 Task: Create a due date automation trigger when advanced on, on the tuesday after a card is due add fields without custom field "Resume" set to a number lower or equal to 1 and lower or equal to 10 at 11:00 AM.
Action: Mouse moved to (1106, 337)
Screenshot: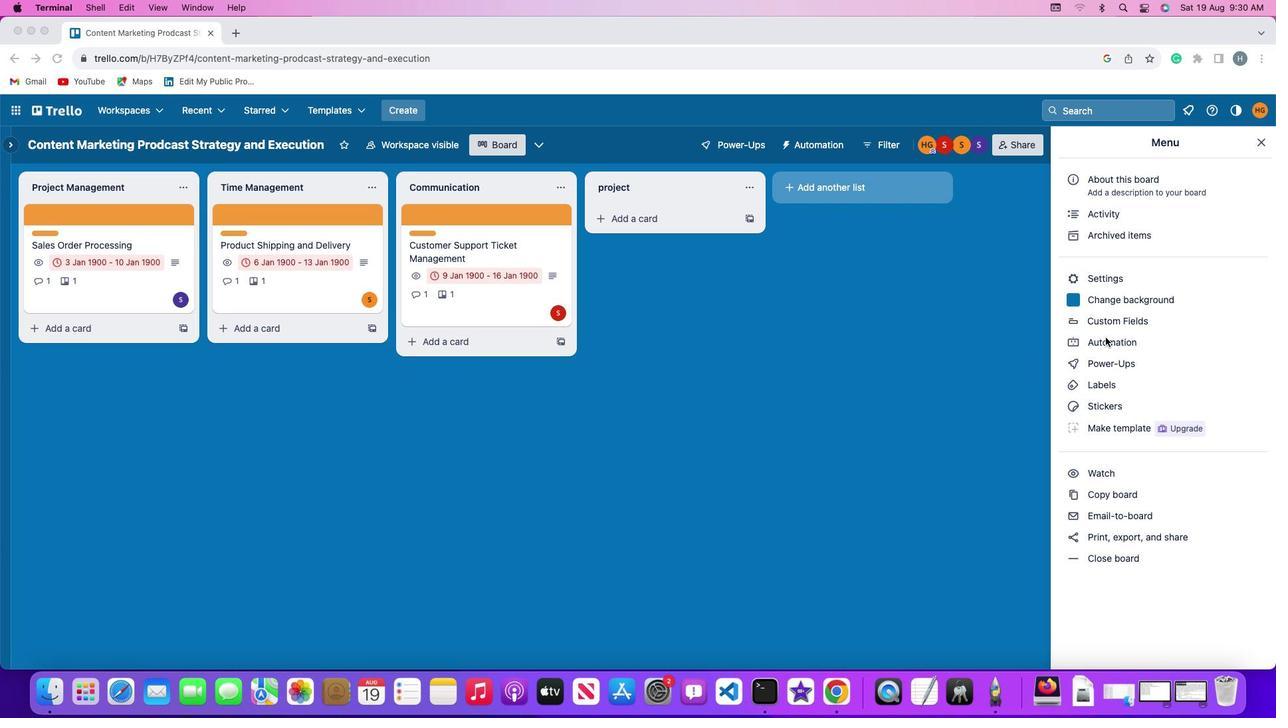 
Action: Mouse pressed left at (1106, 337)
Screenshot: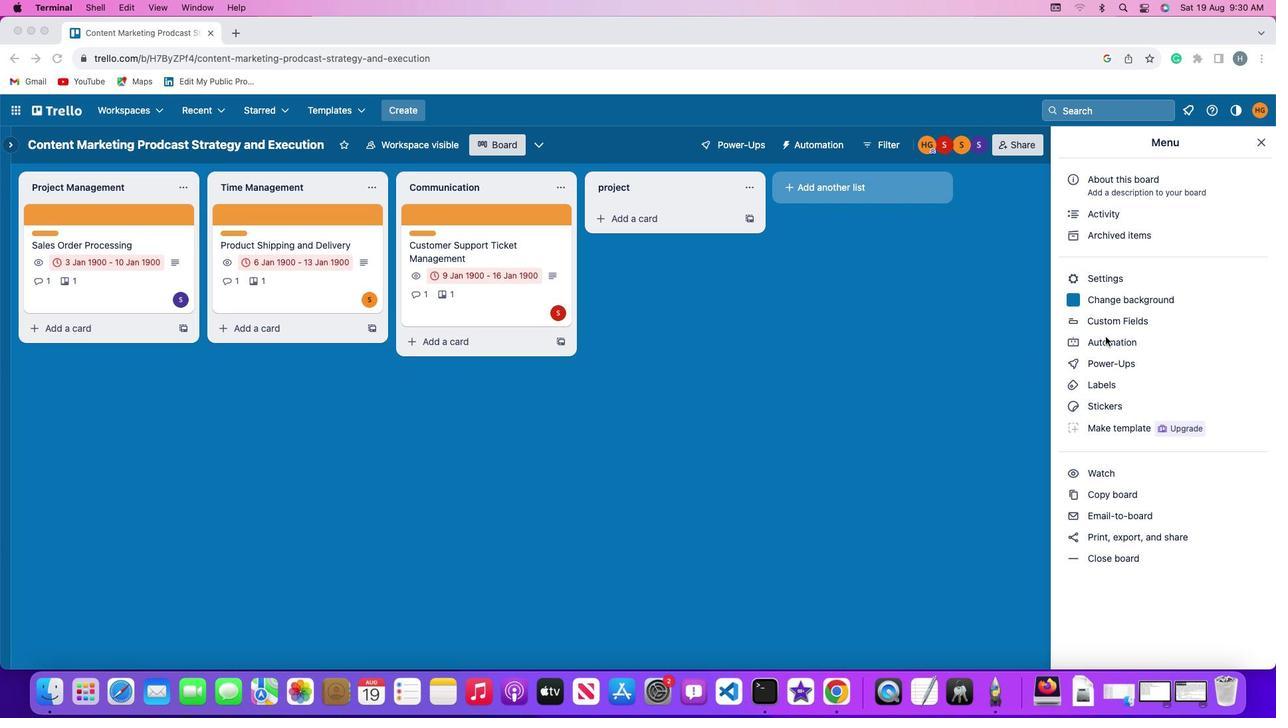 
Action: Mouse moved to (1106, 337)
Screenshot: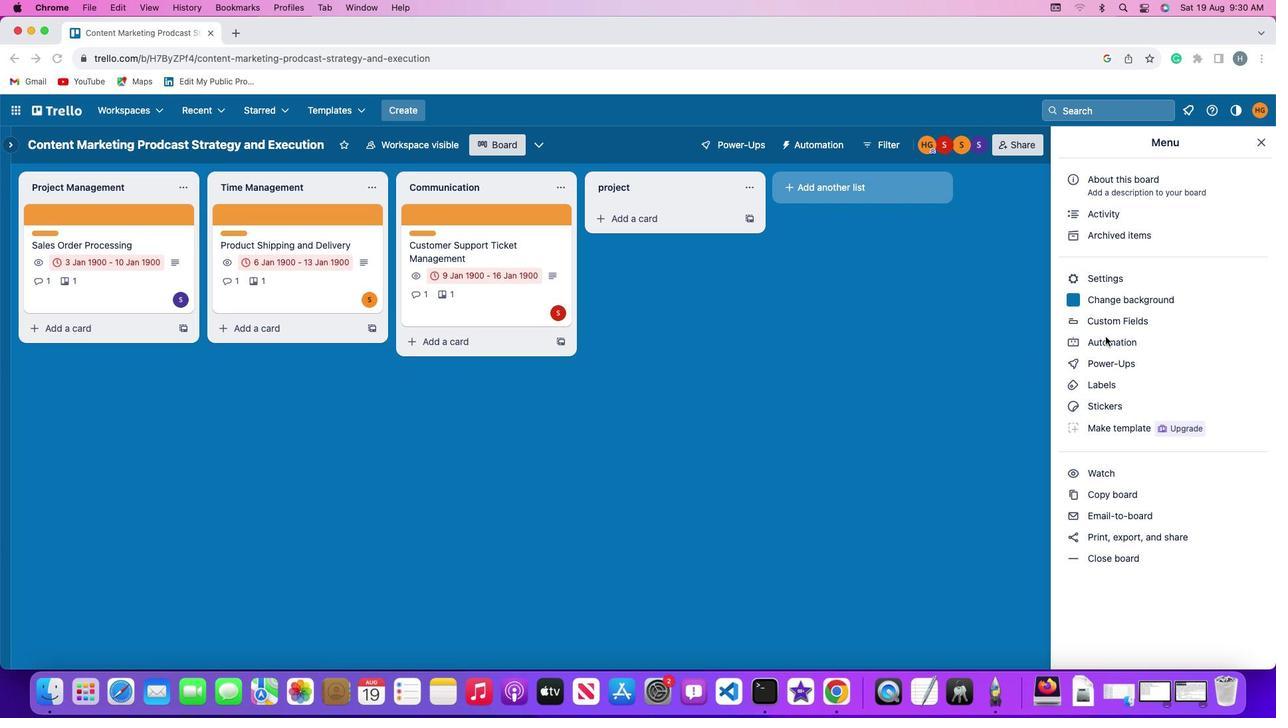 
Action: Mouse pressed left at (1106, 337)
Screenshot: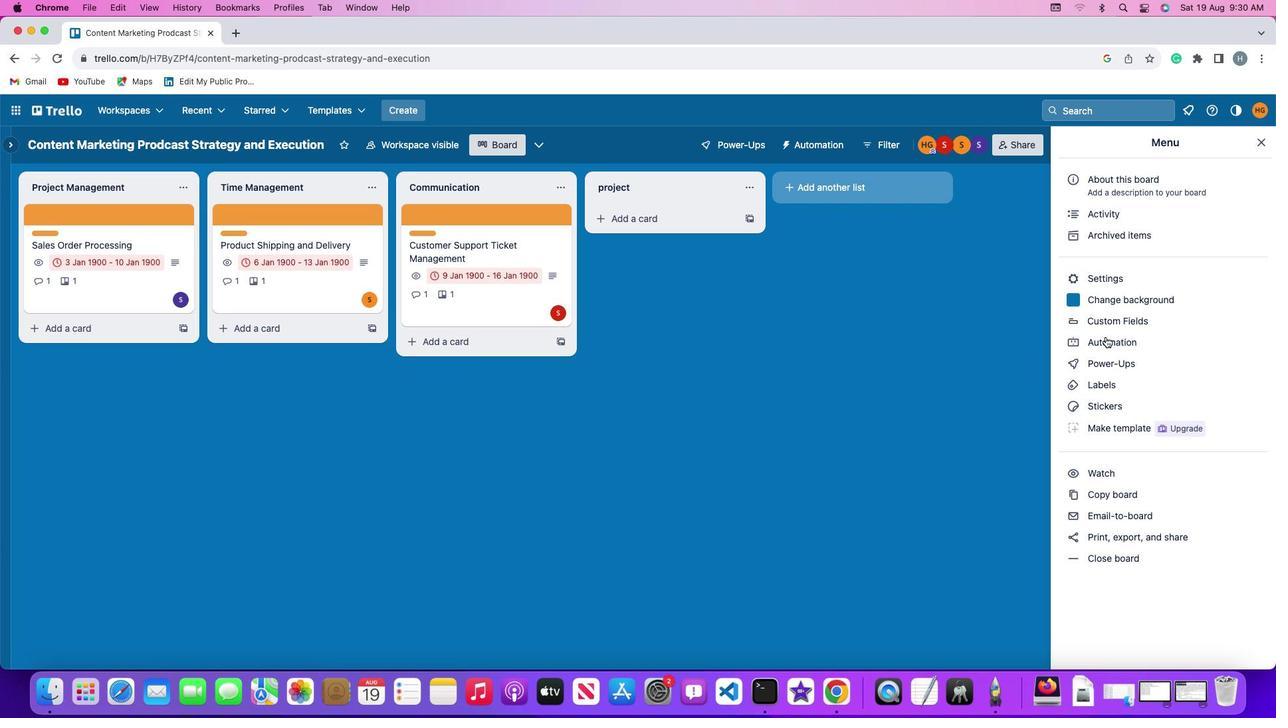 
Action: Mouse moved to (83, 311)
Screenshot: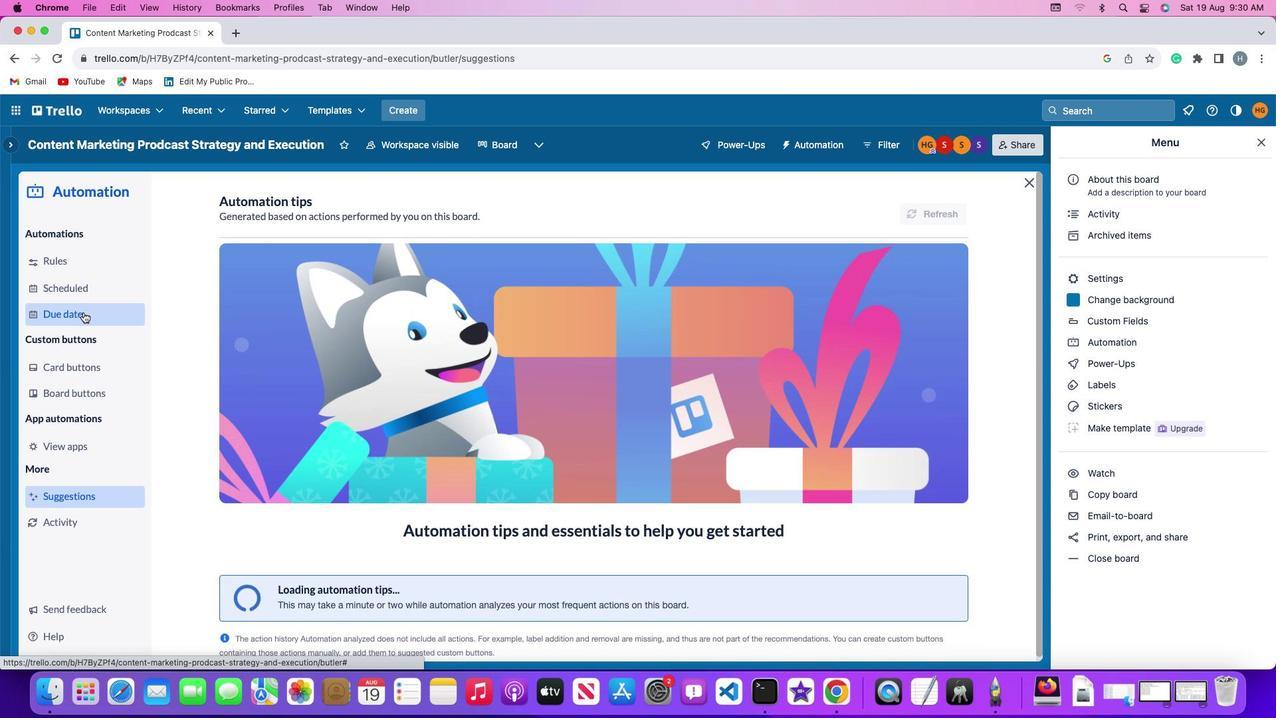 
Action: Mouse pressed left at (83, 311)
Screenshot: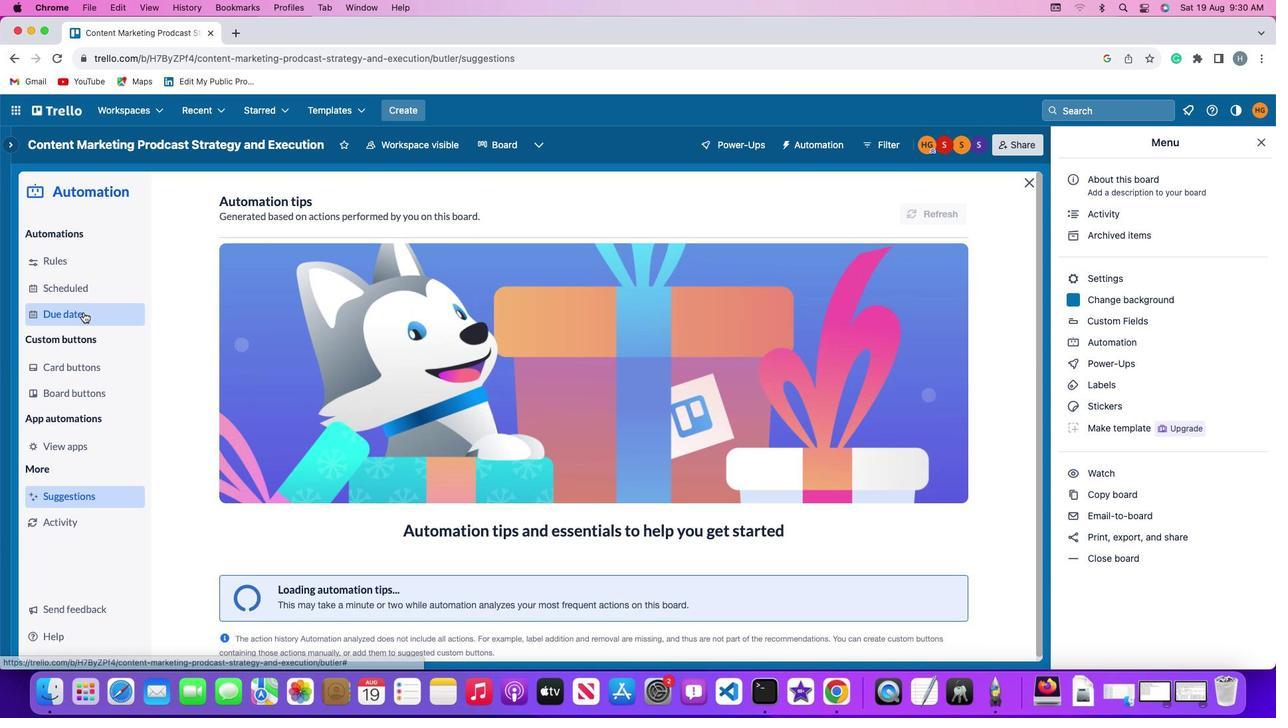 
Action: Mouse moved to (879, 199)
Screenshot: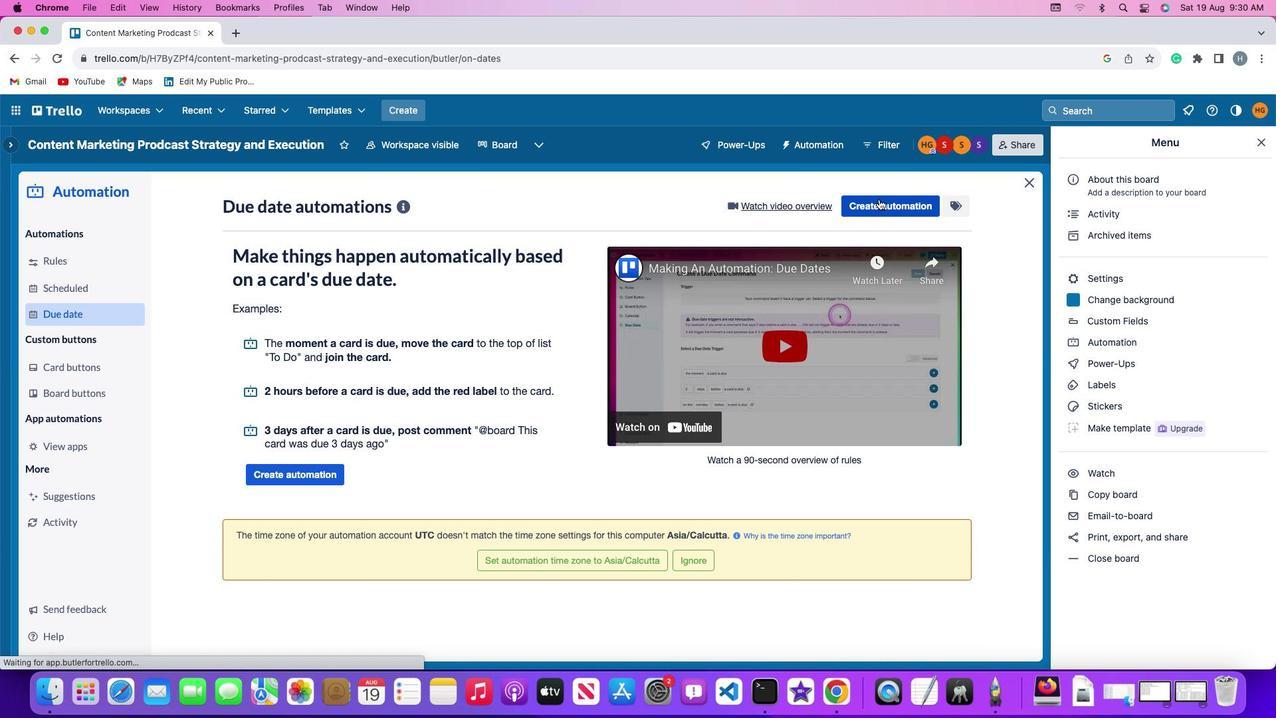 
Action: Mouse pressed left at (879, 199)
Screenshot: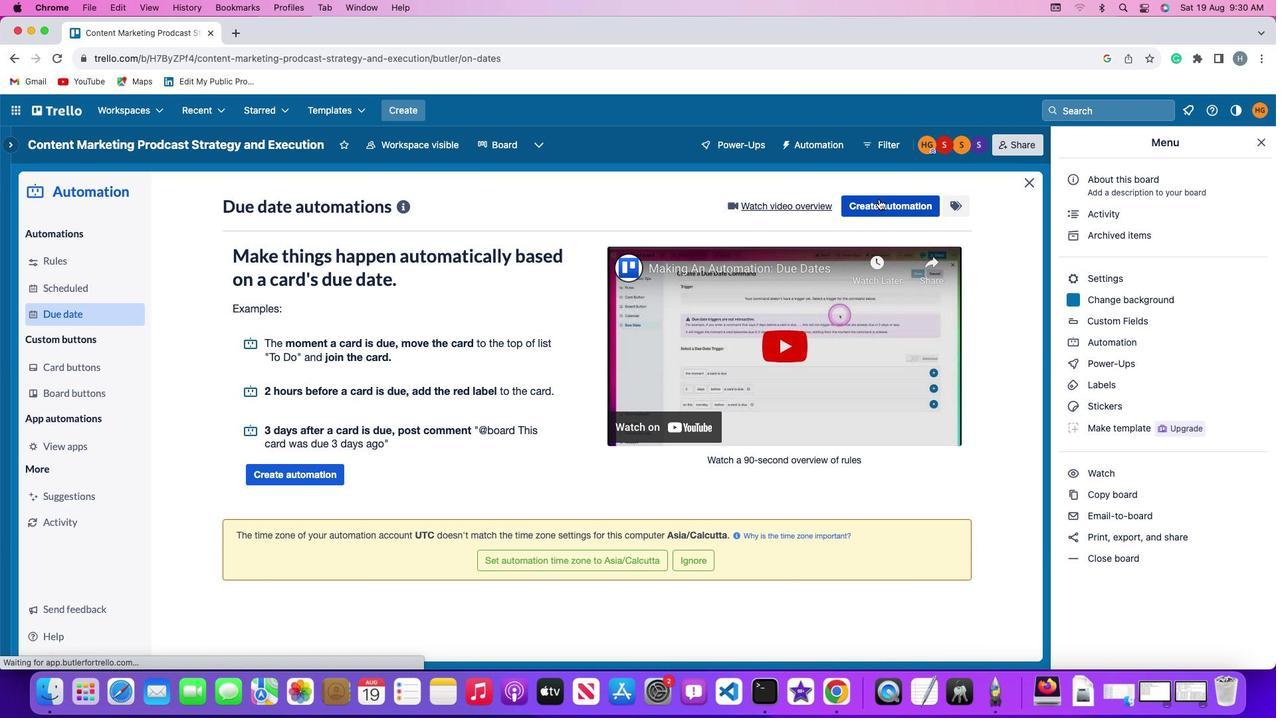 
Action: Mouse moved to (250, 331)
Screenshot: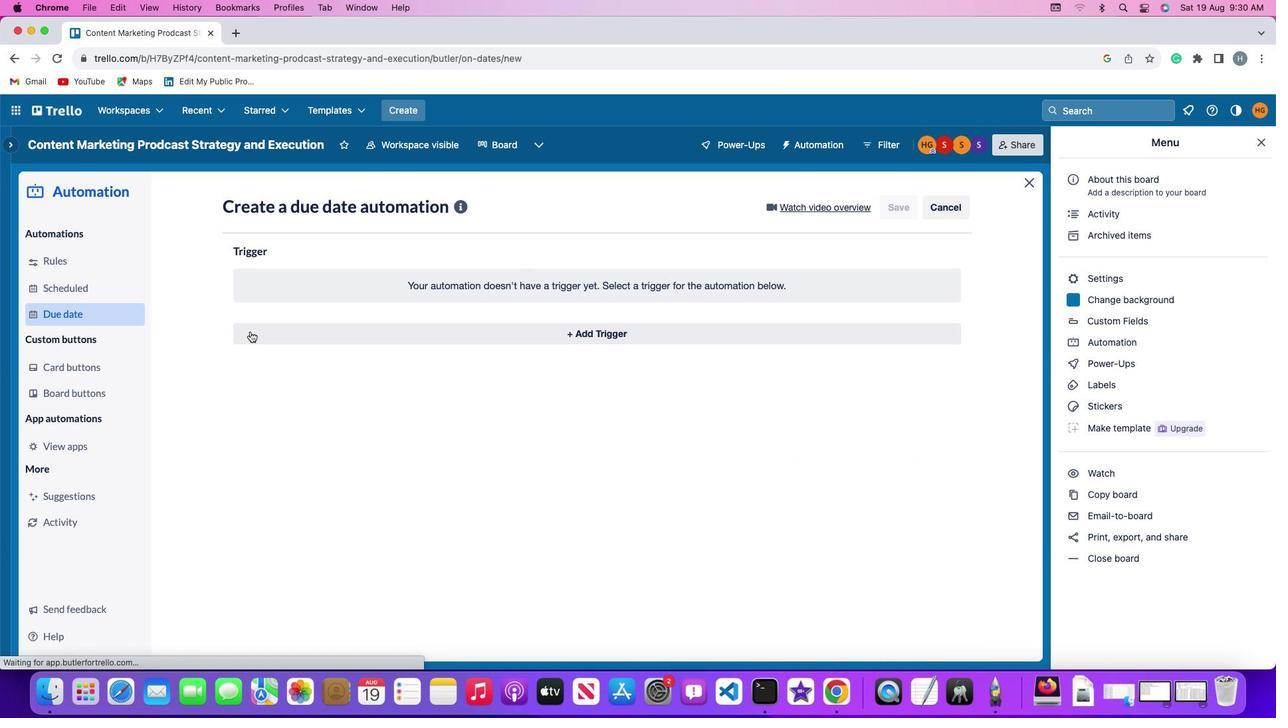 
Action: Mouse pressed left at (250, 331)
Screenshot: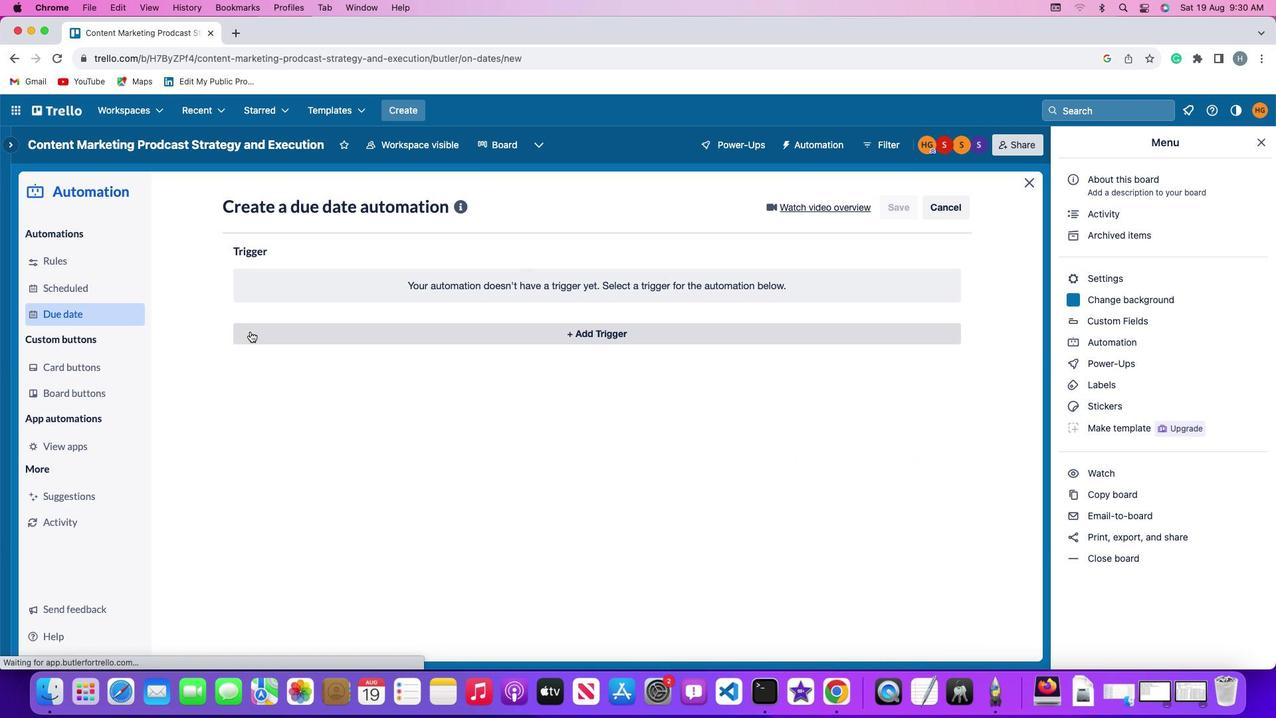 
Action: Mouse moved to (285, 580)
Screenshot: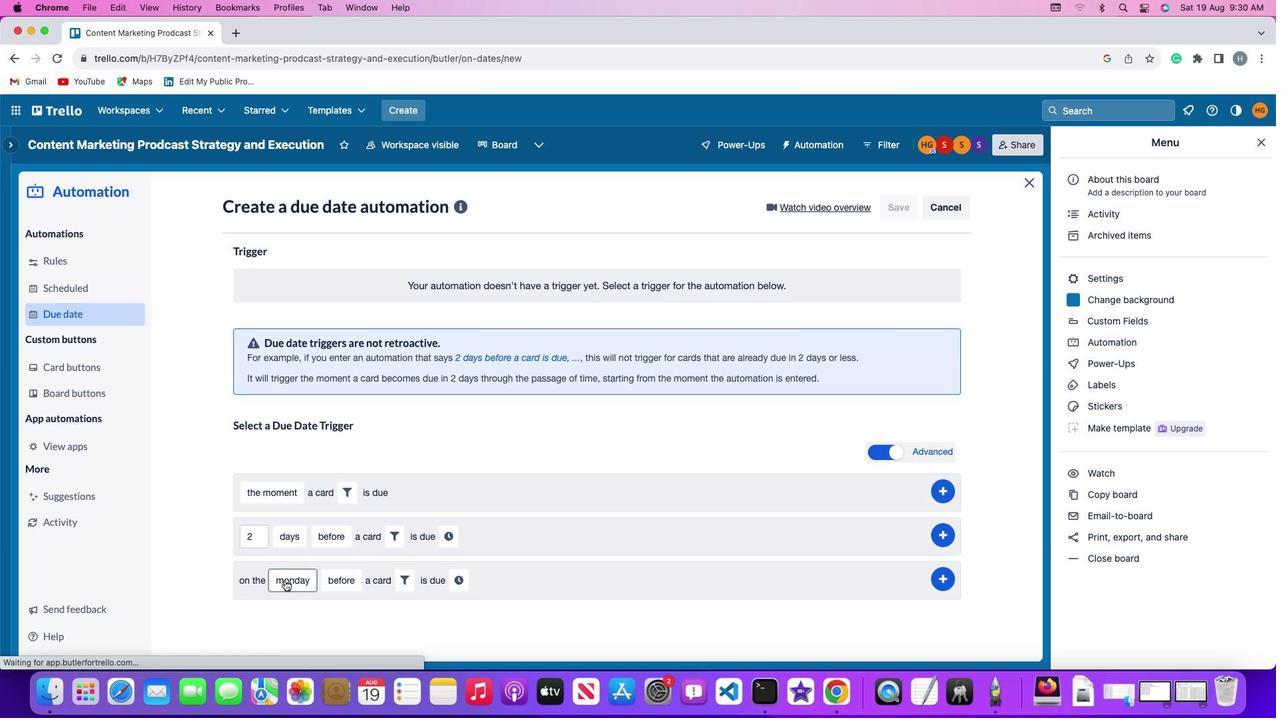 
Action: Mouse pressed left at (285, 580)
Screenshot: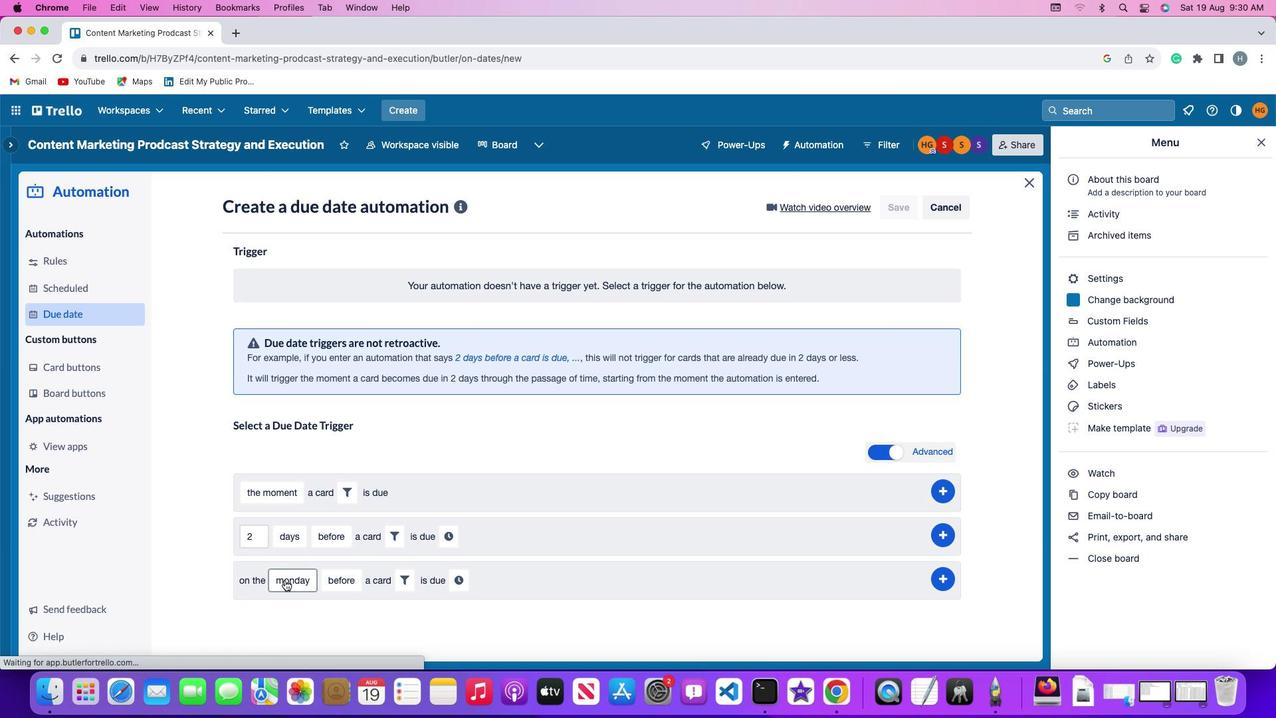 
Action: Mouse moved to (309, 420)
Screenshot: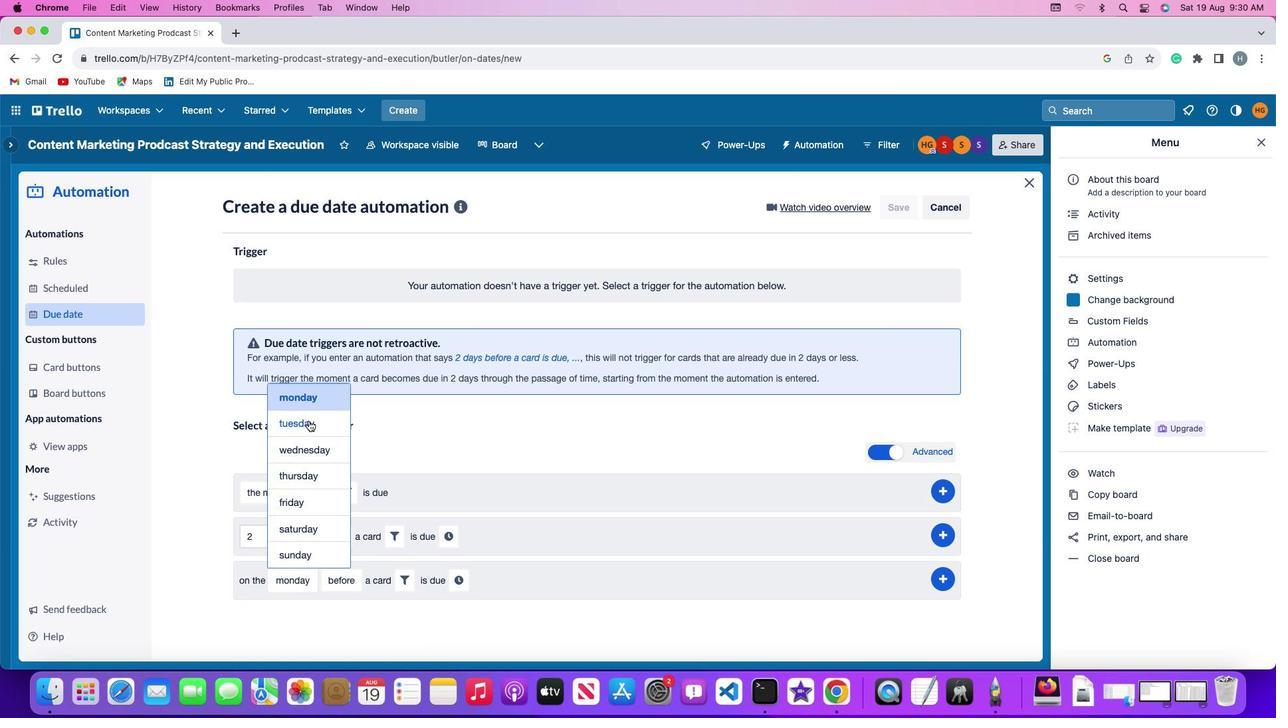 
Action: Mouse pressed left at (309, 420)
Screenshot: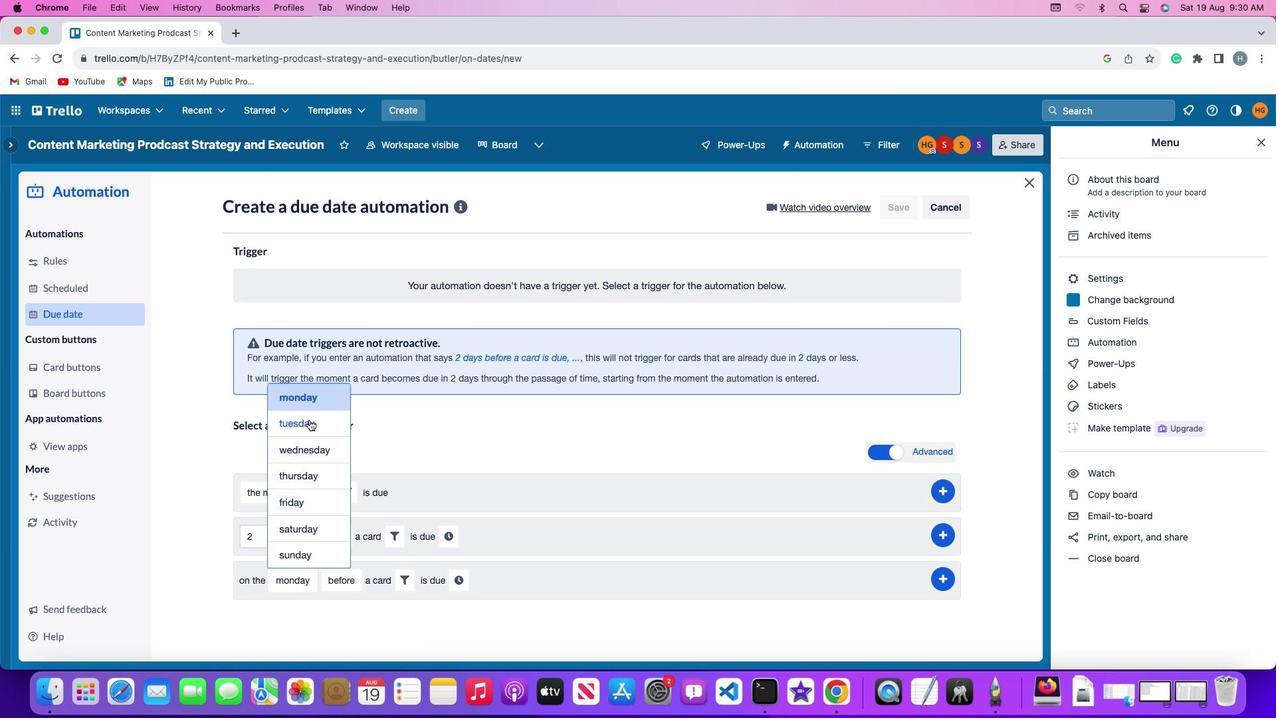 
Action: Mouse moved to (341, 582)
Screenshot: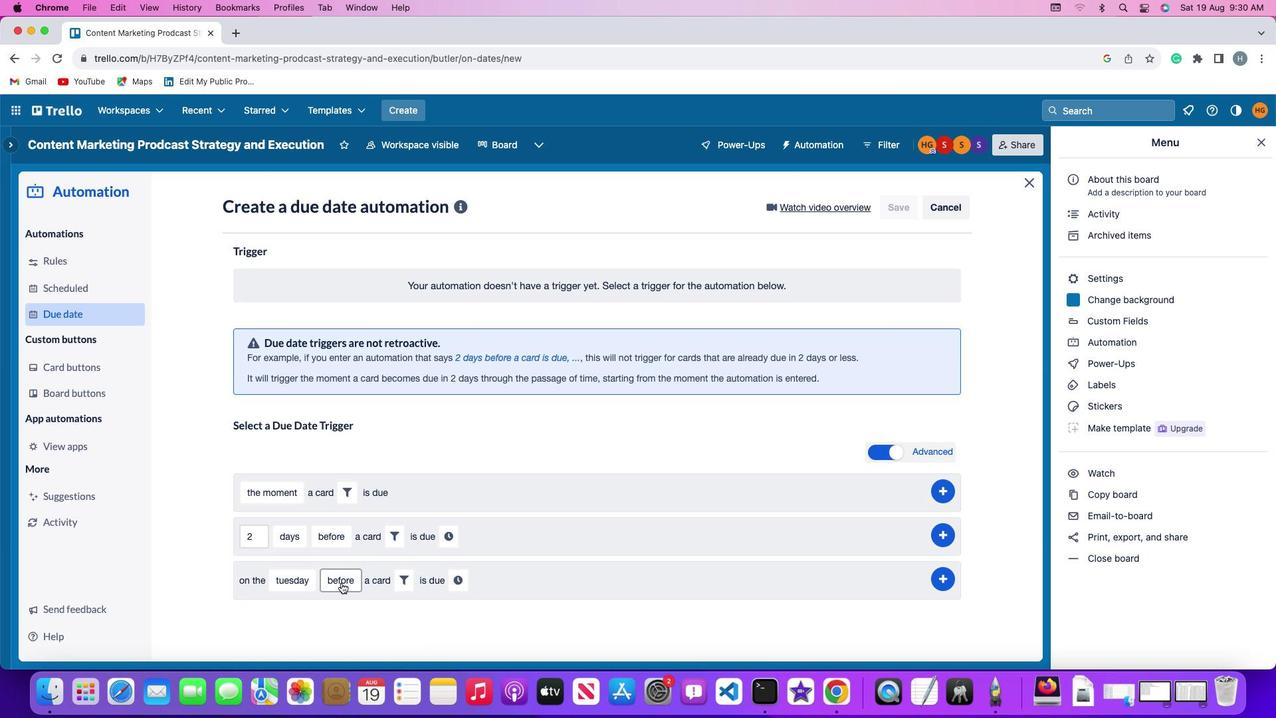 
Action: Mouse pressed left at (341, 582)
Screenshot: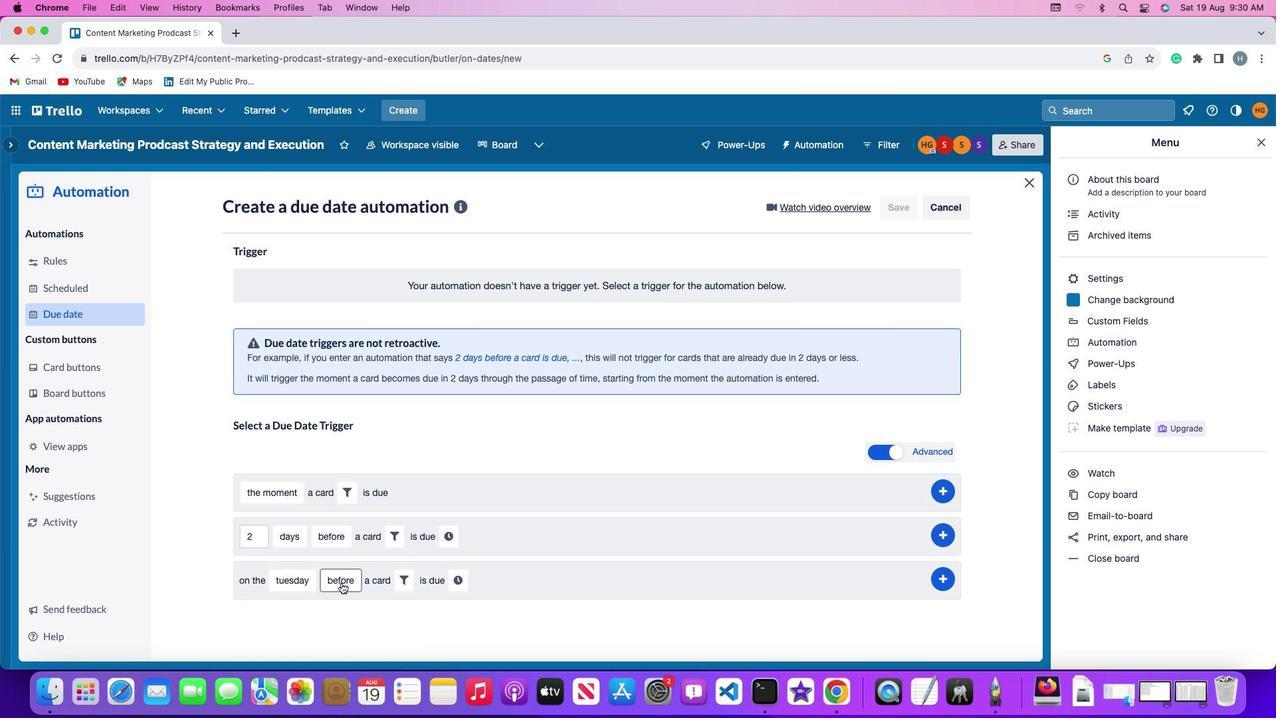 
Action: Mouse moved to (358, 502)
Screenshot: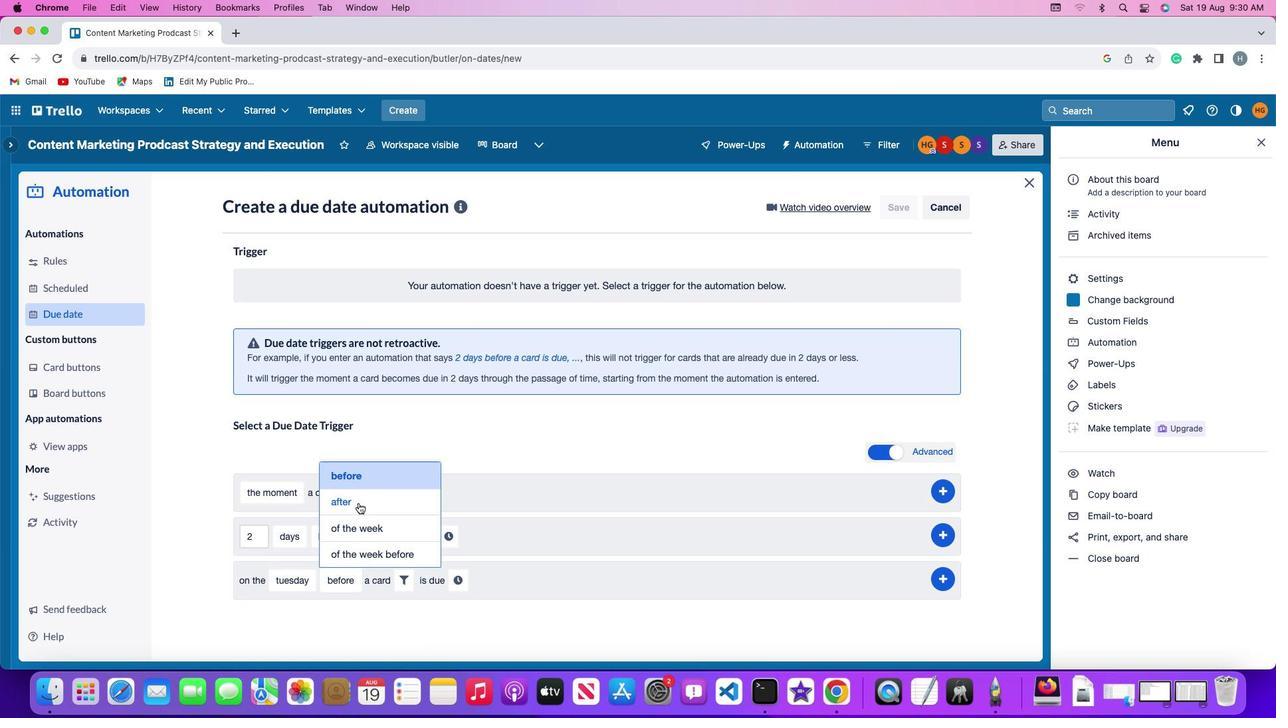 
Action: Mouse pressed left at (358, 502)
Screenshot: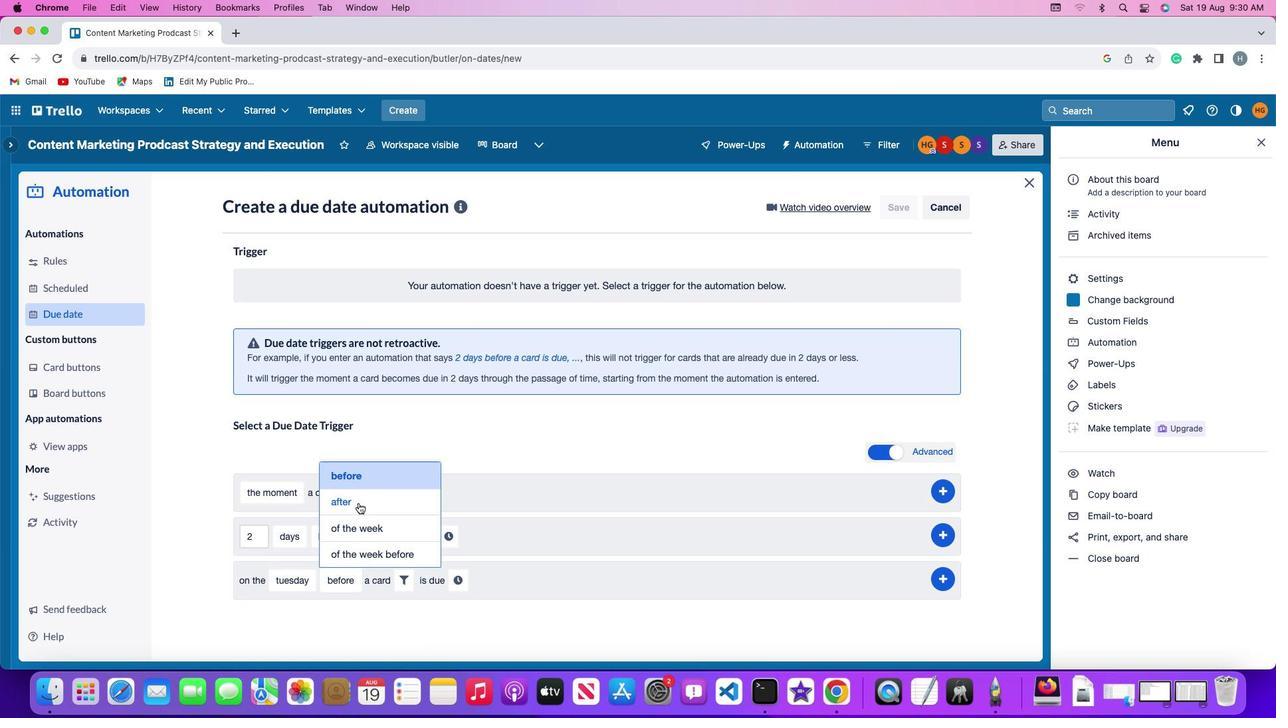 
Action: Mouse moved to (391, 578)
Screenshot: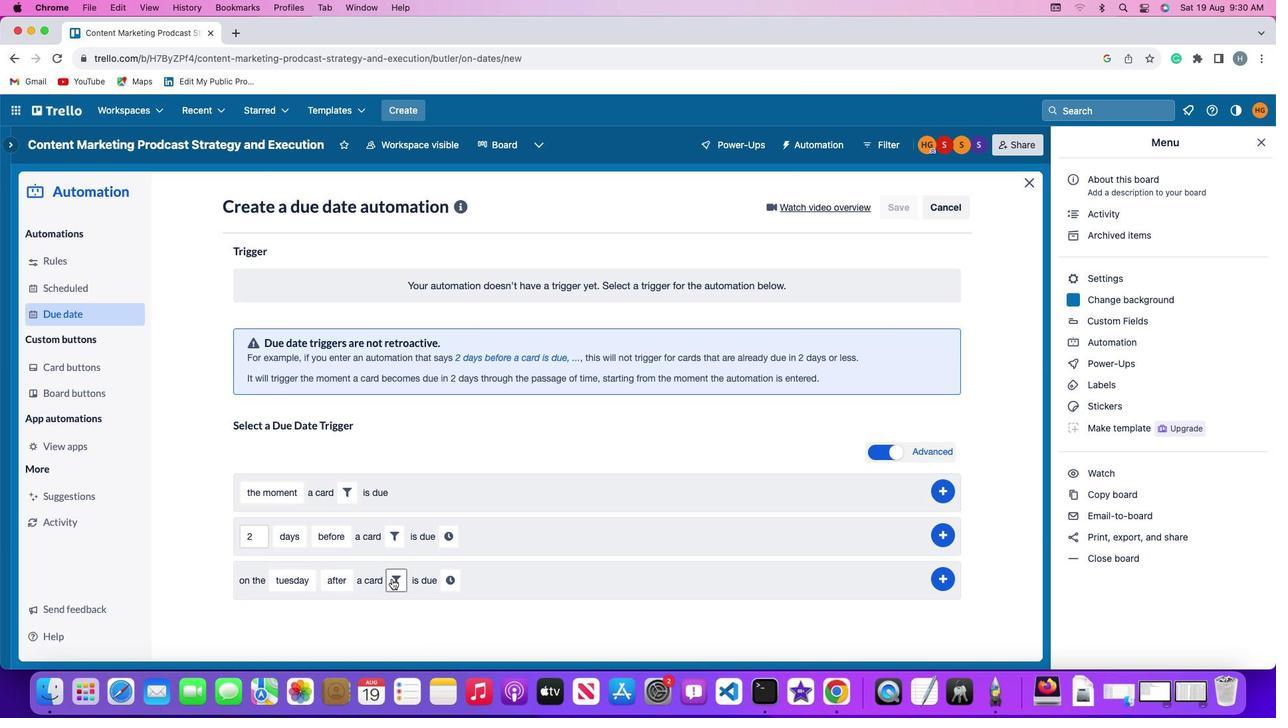 
Action: Mouse pressed left at (391, 578)
Screenshot: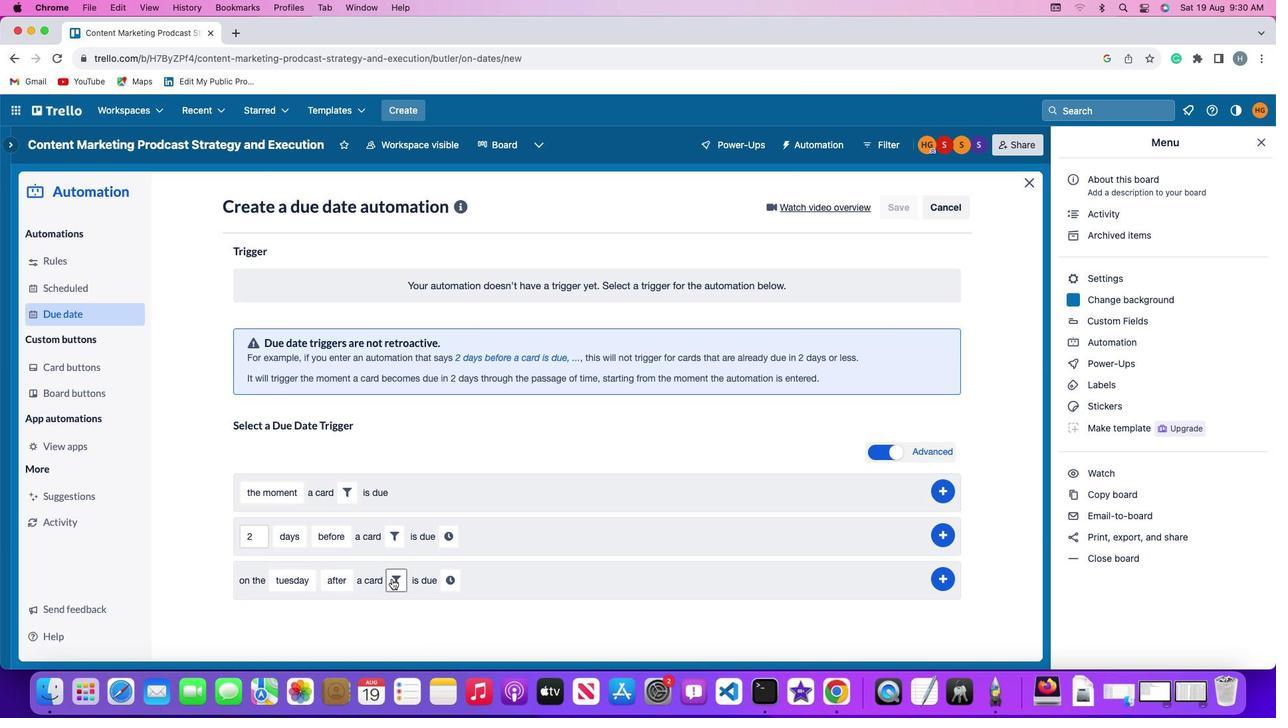 
Action: Mouse moved to (616, 623)
Screenshot: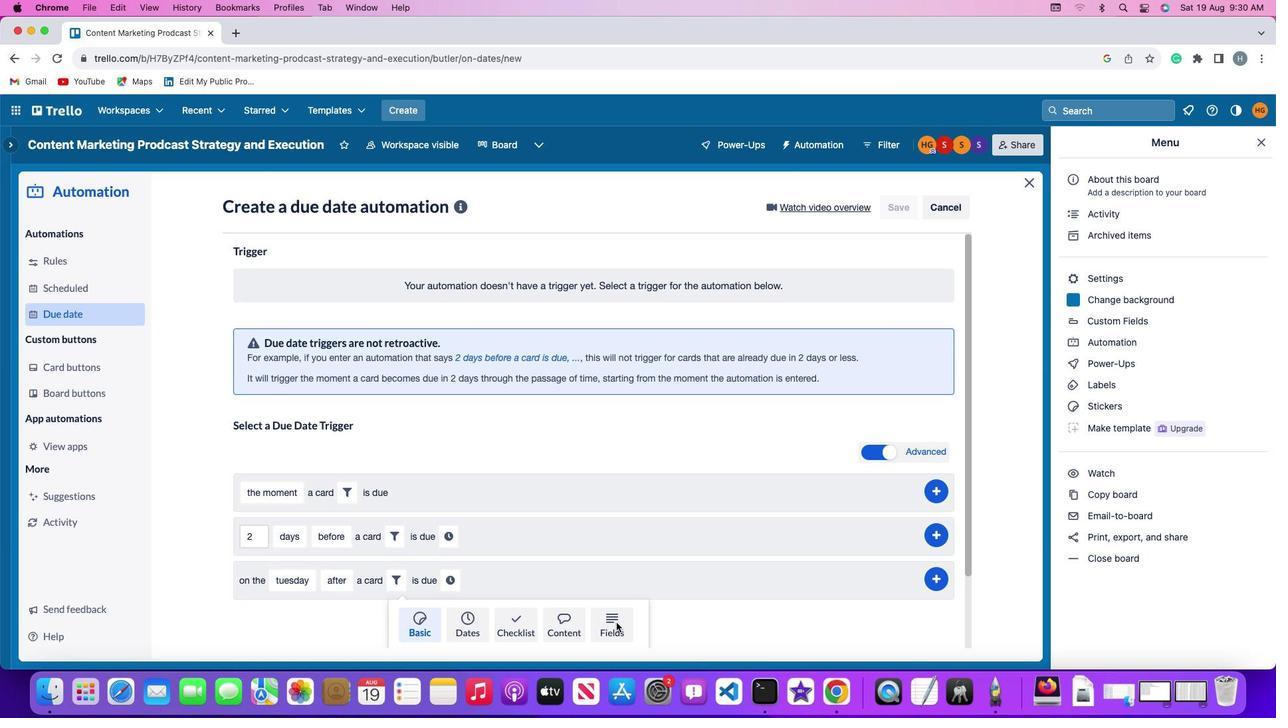 
Action: Mouse pressed left at (616, 623)
Screenshot: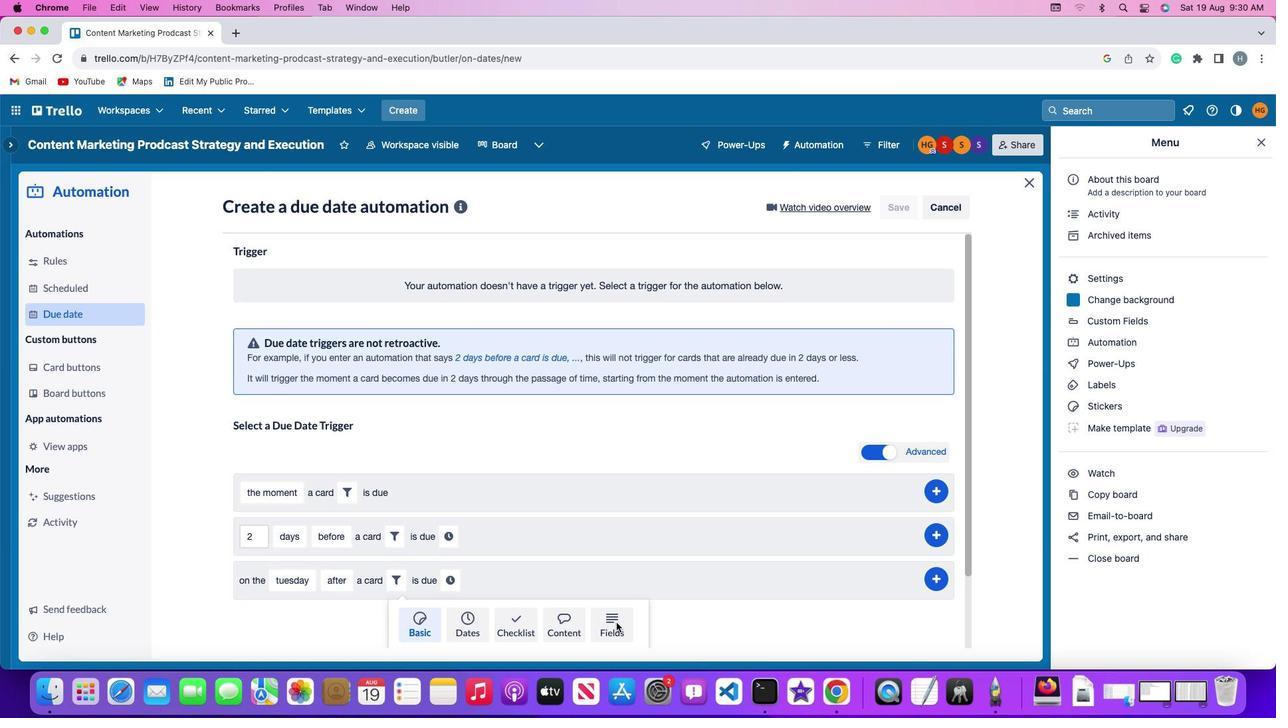 
Action: Mouse moved to (341, 629)
Screenshot: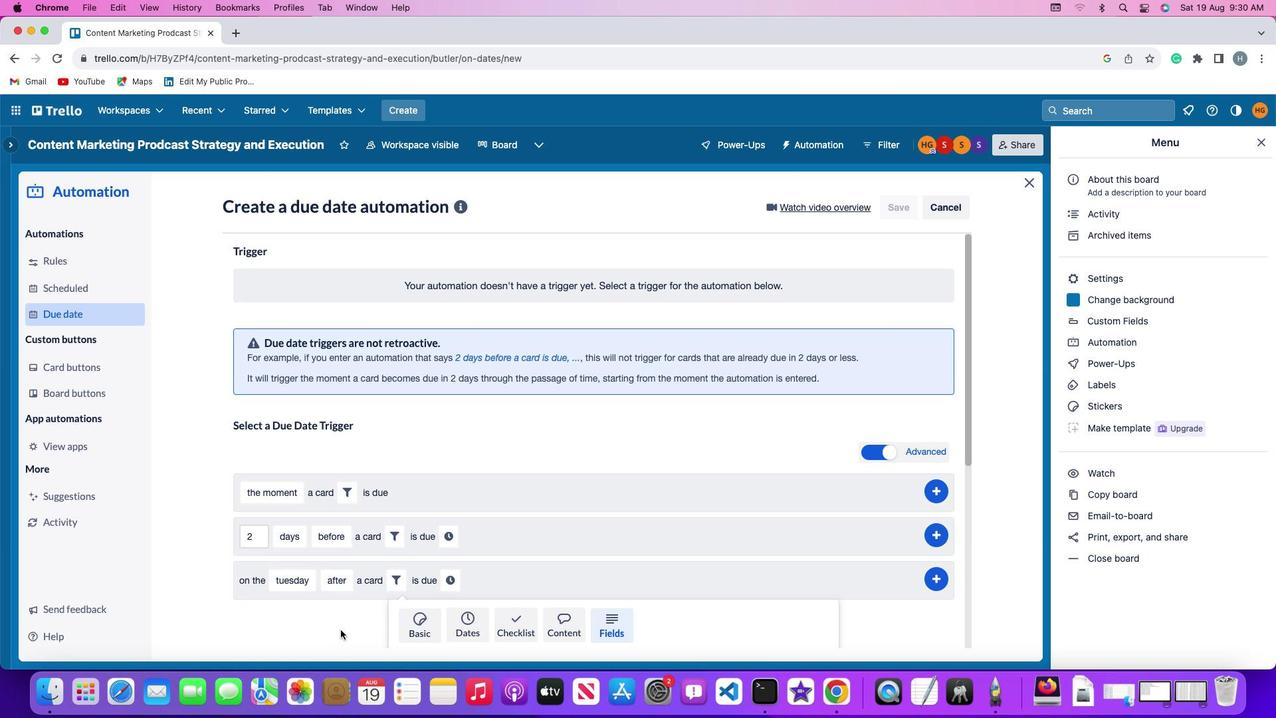 
Action: Mouse scrolled (341, 629) with delta (0, 0)
Screenshot: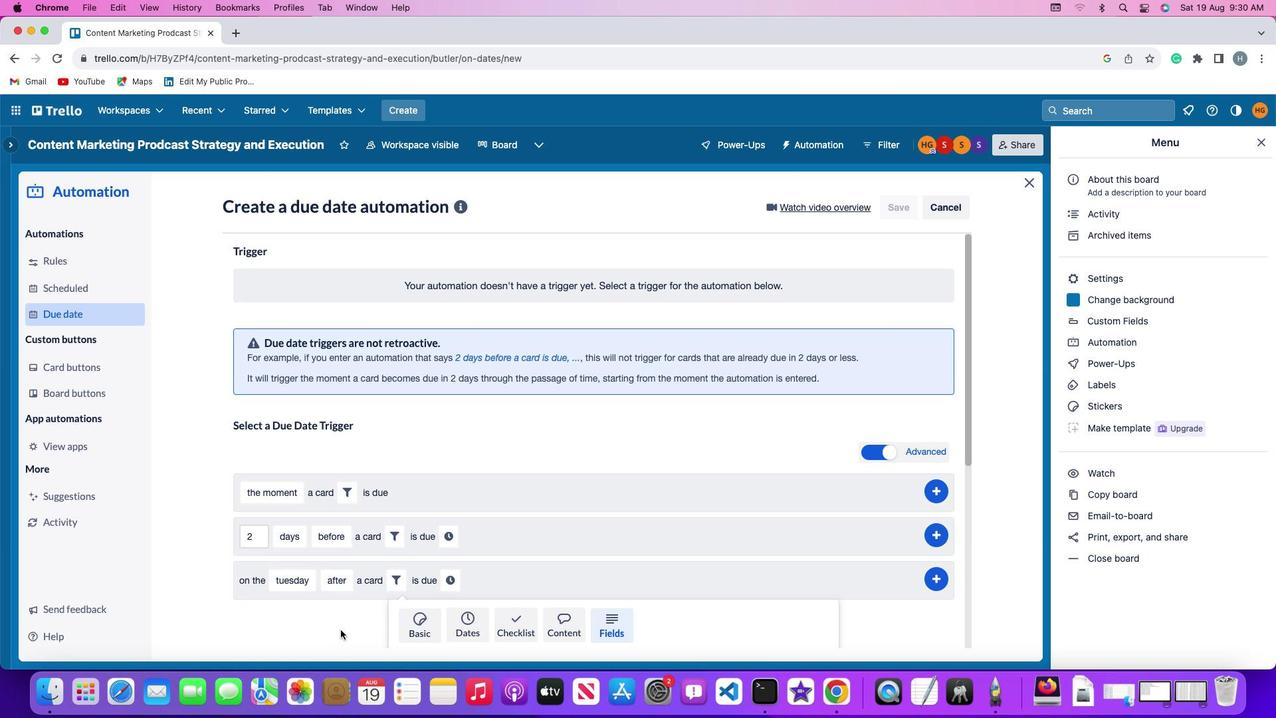 
Action: Mouse scrolled (341, 629) with delta (0, 0)
Screenshot: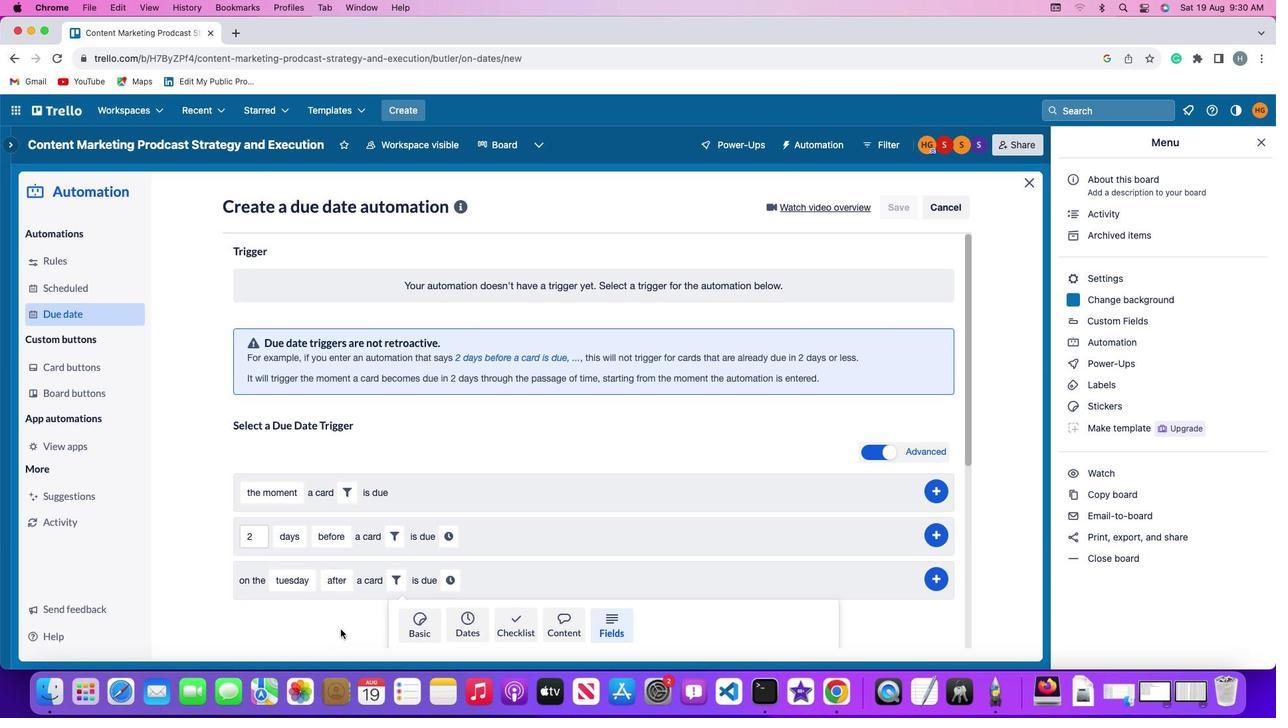 
Action: Mouse scrolled (341, 629) with delta (0, -2)
Screenshot: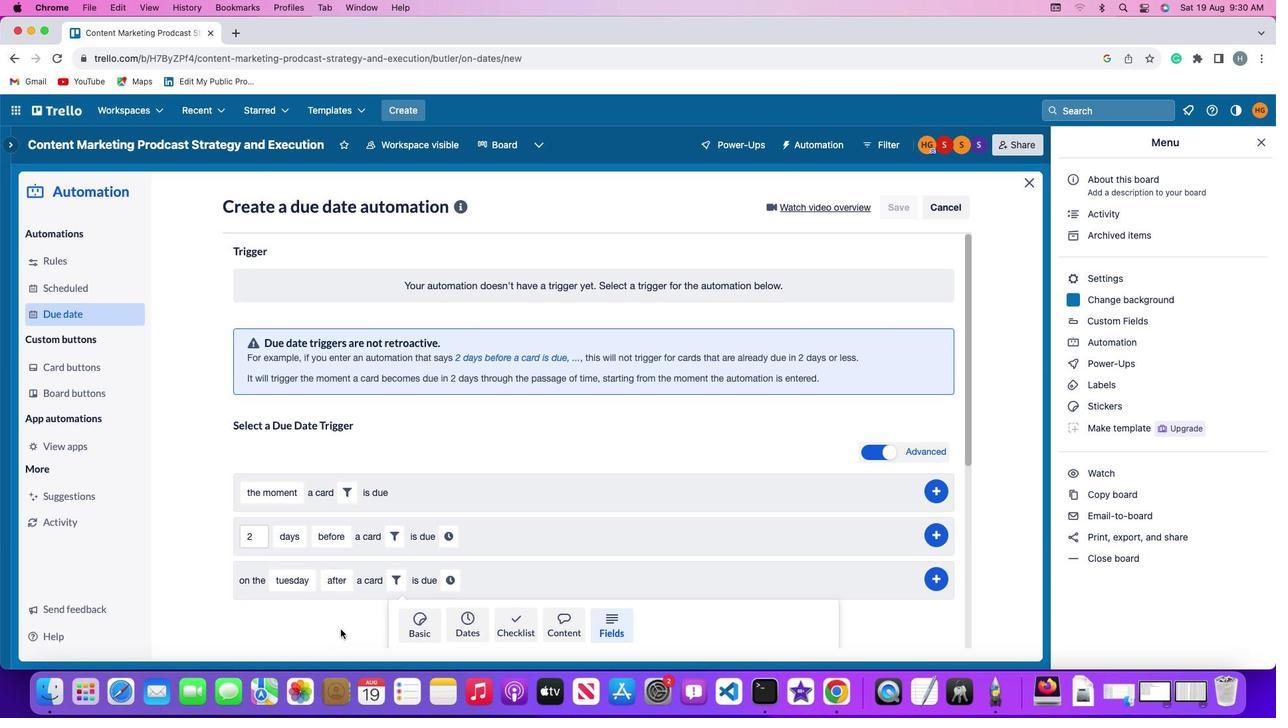 
Action: Mouse moved to (341, 629)
Screenshot: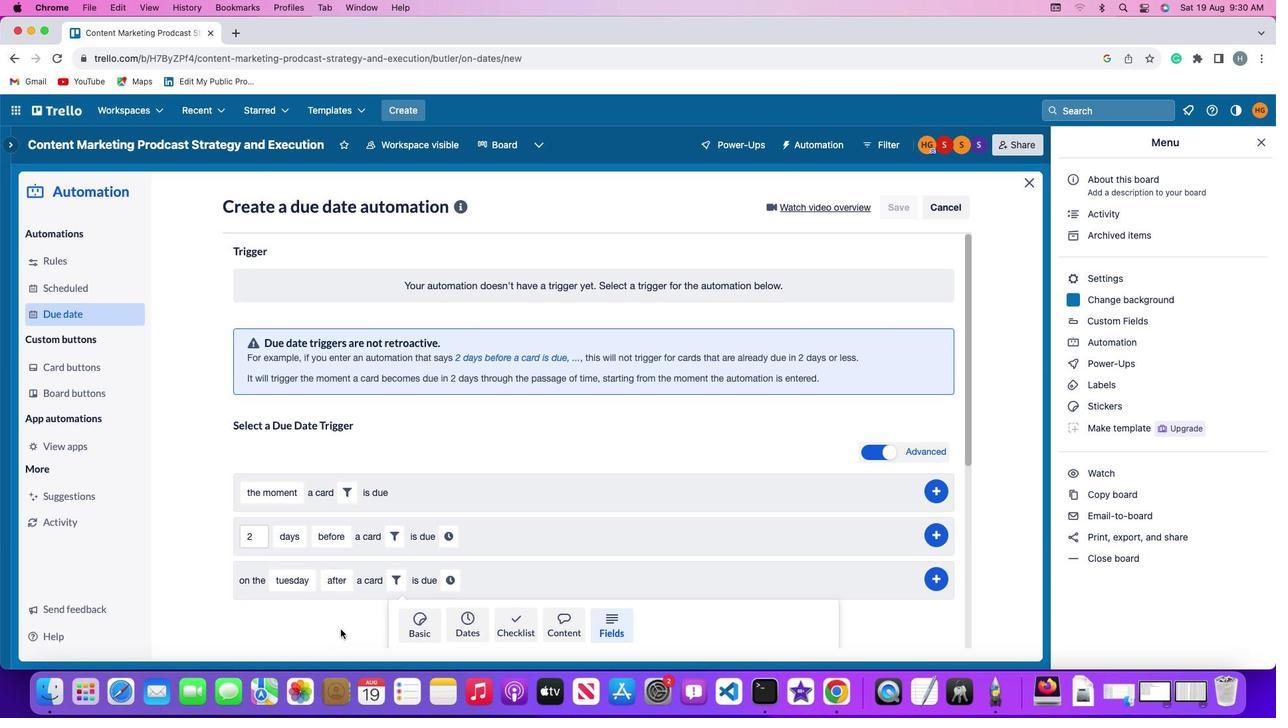 
Action: Mouse scrolled (341, 629) with delta (0, -3)
Screenshot: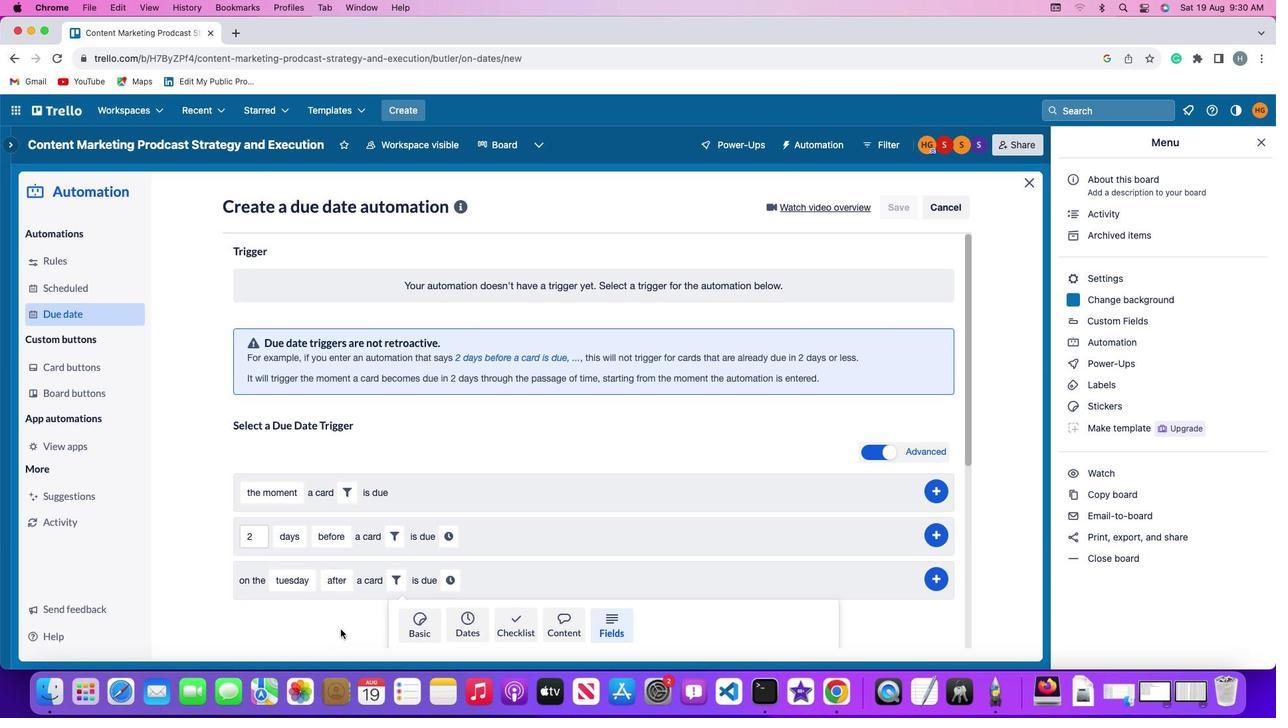 
Action: Mouse moved to (341, 627)
Screenshot: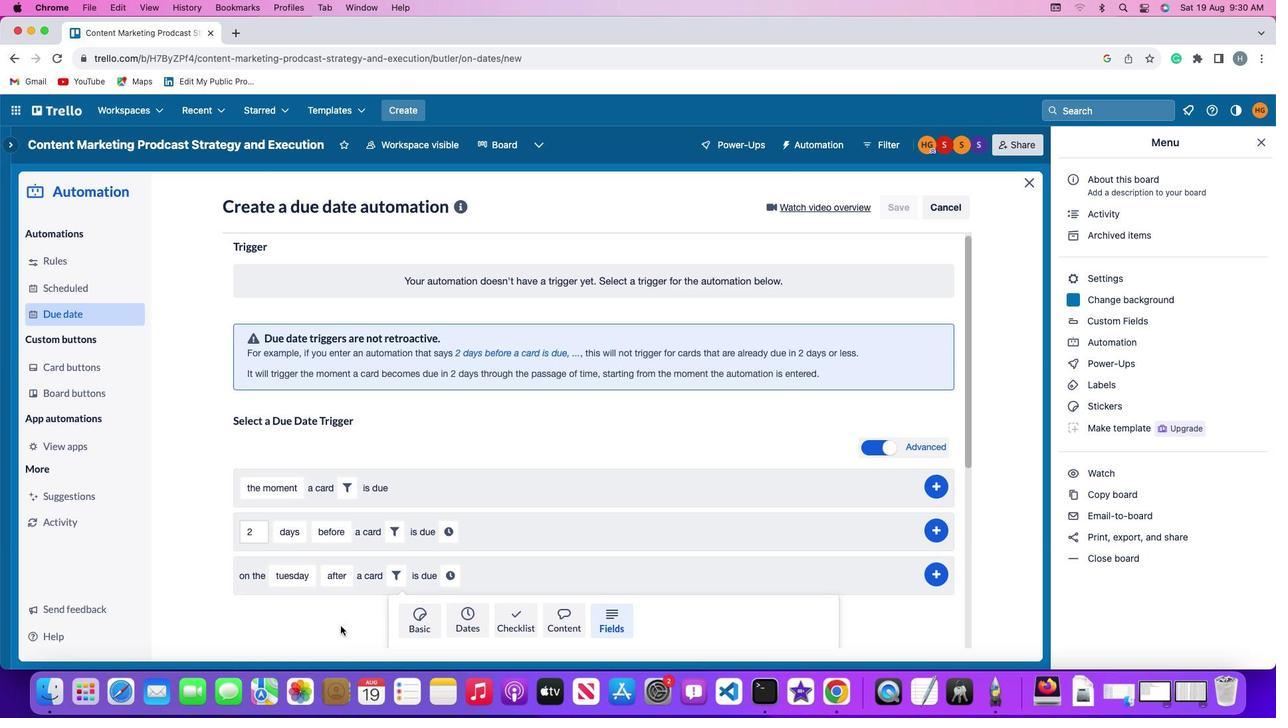 
Action: Mouse scrolled (341, 627) with delta (0, -3)
Screenshot: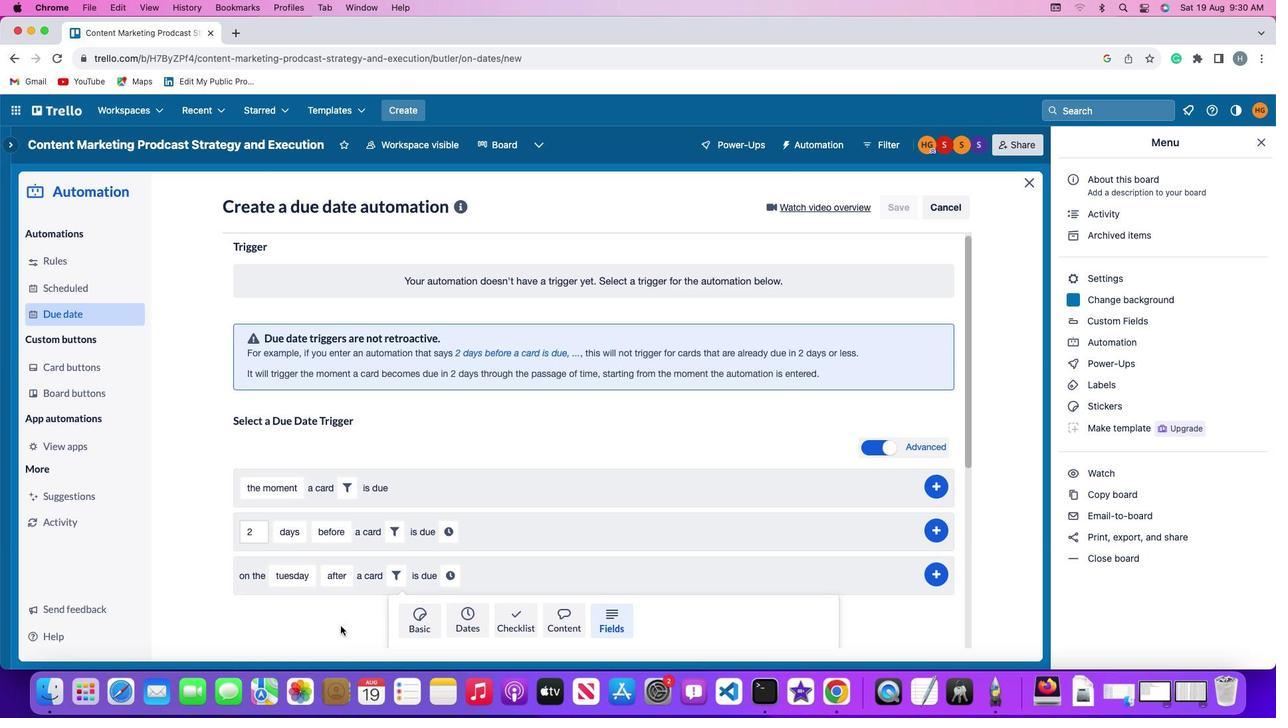 
Action: Mouse moved to (338, 617)
Screenshot: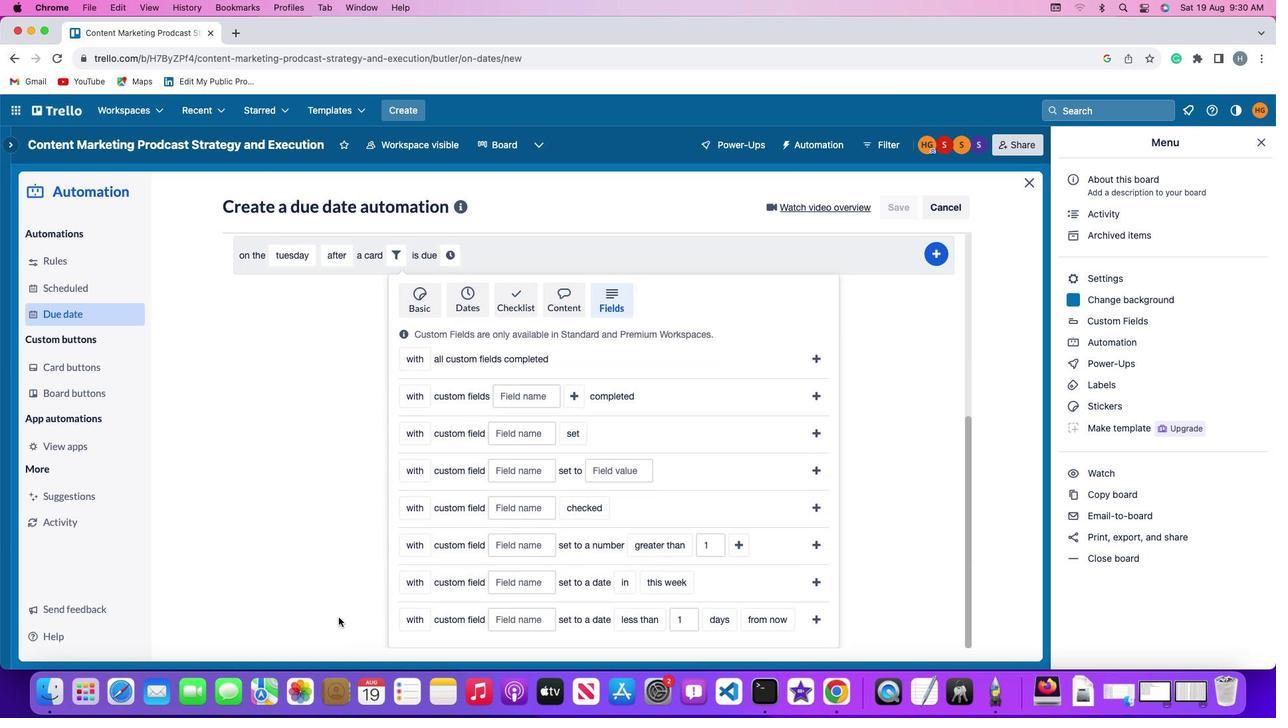 
Action: Mouse scrolled (338, 617) with delta (0, 0)
Screenshot: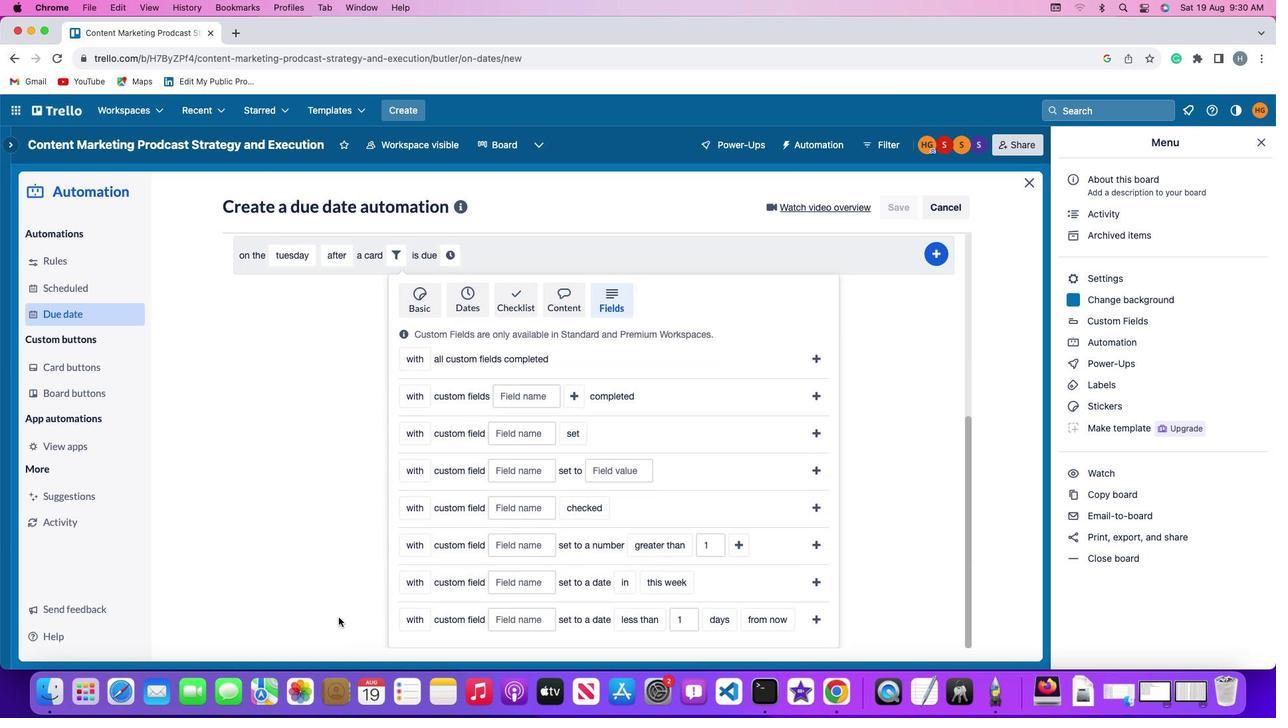 
Action: Mouse scrolled (338, 617) with delta (0, 0)
Screenshot: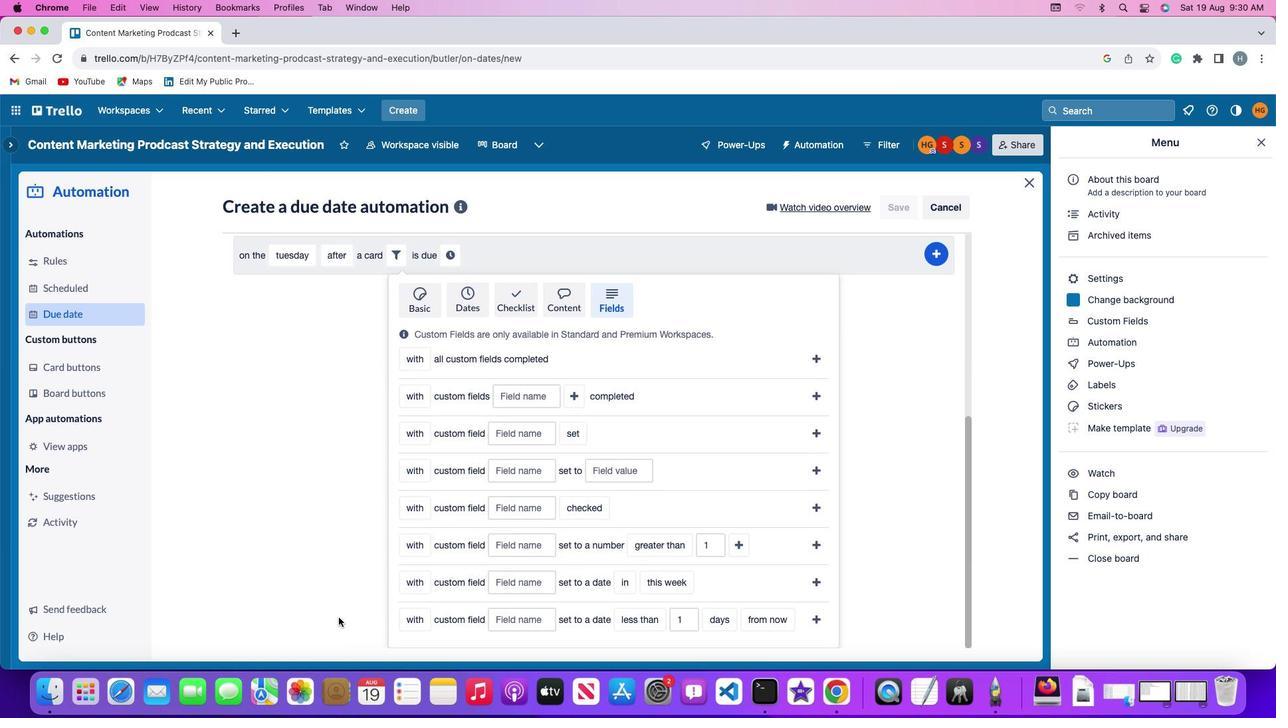 
Action: Mouse scrolled (338, 617) with delta (0, -1)
Screenshot: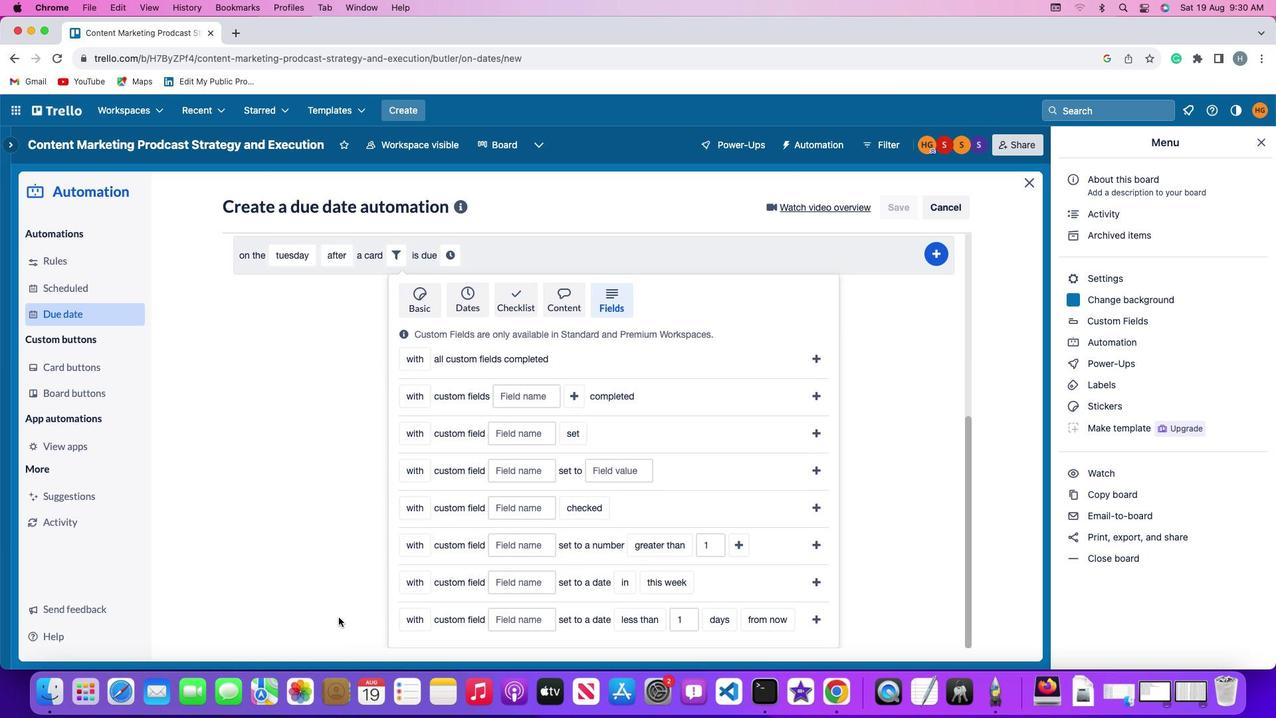 
Action: Mouse moved to (415, 543)
Screenshot: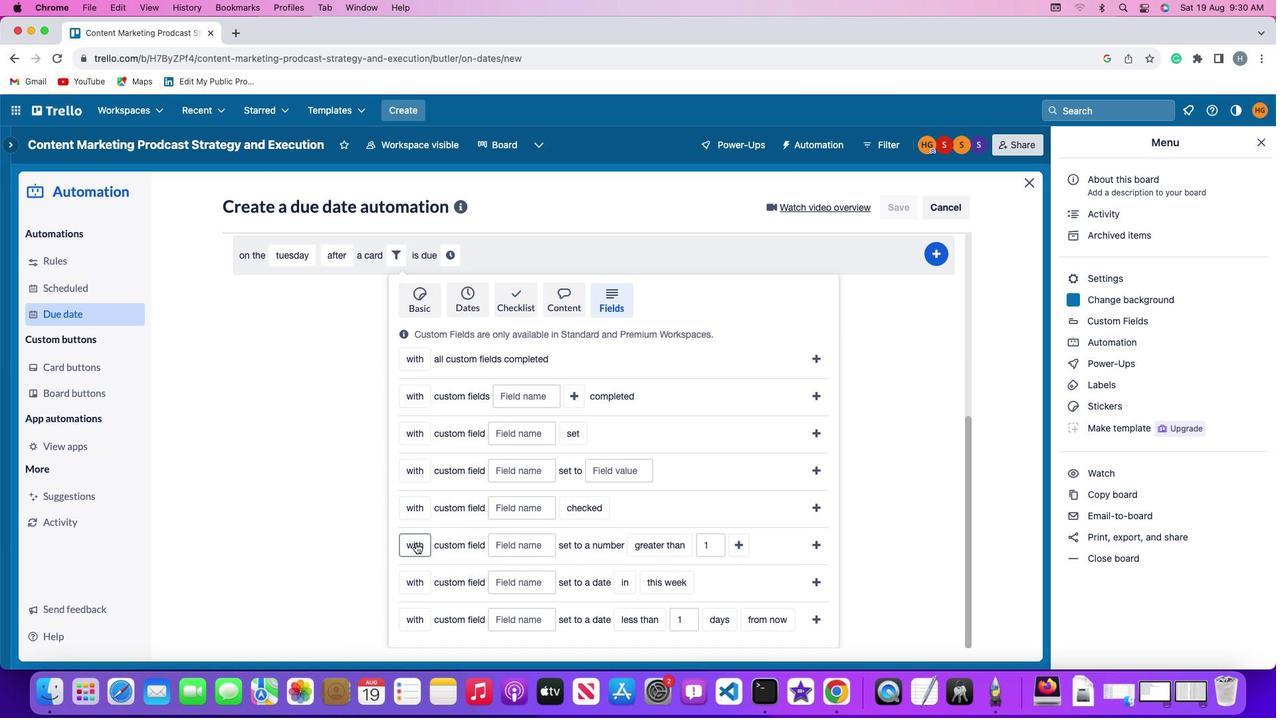 
Action: Mouse pressed left at (415, 543)
Screenshot: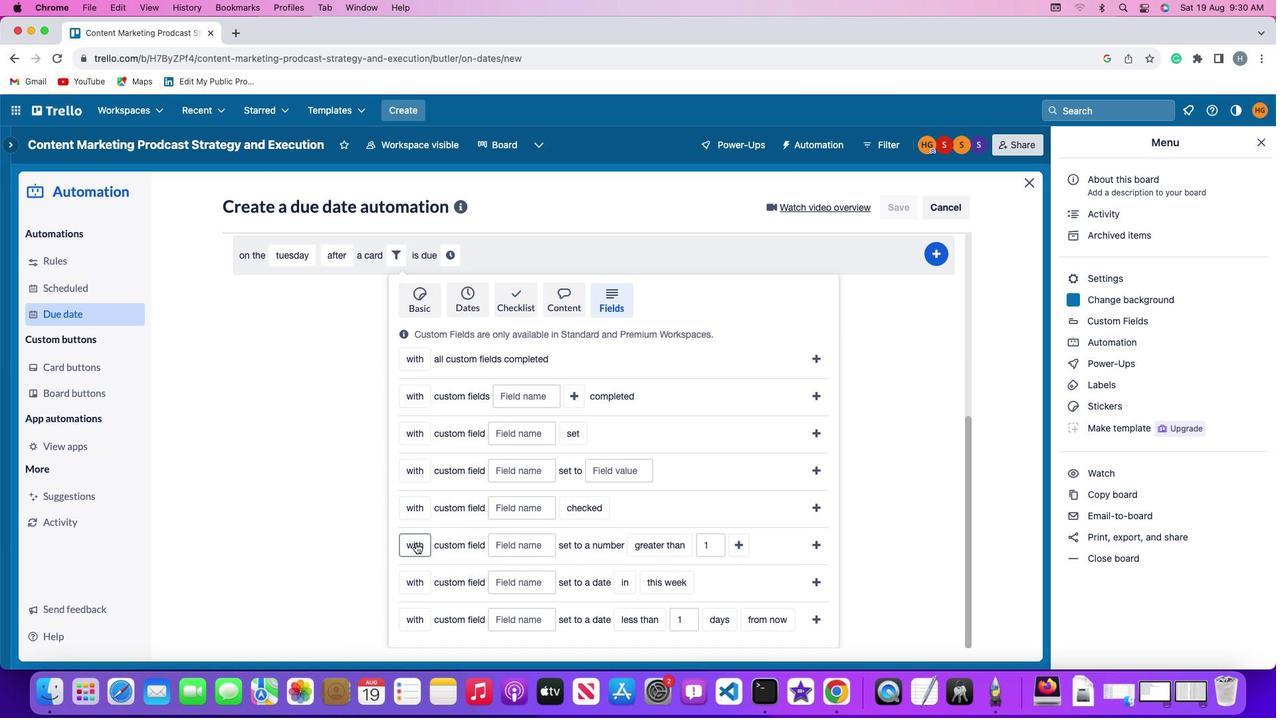
Action: Mouse moved to (422, 600)
Screenshot: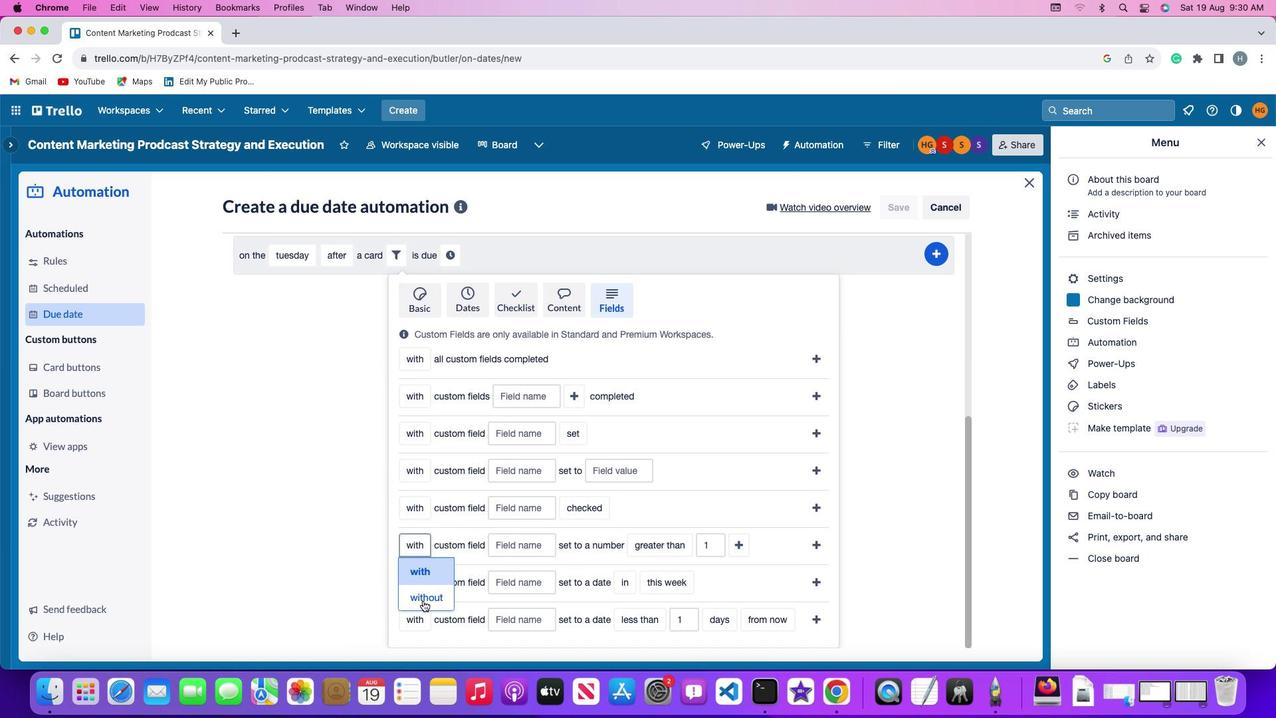 
Action: Mouse pressed left at (422, 600)
Screenshot: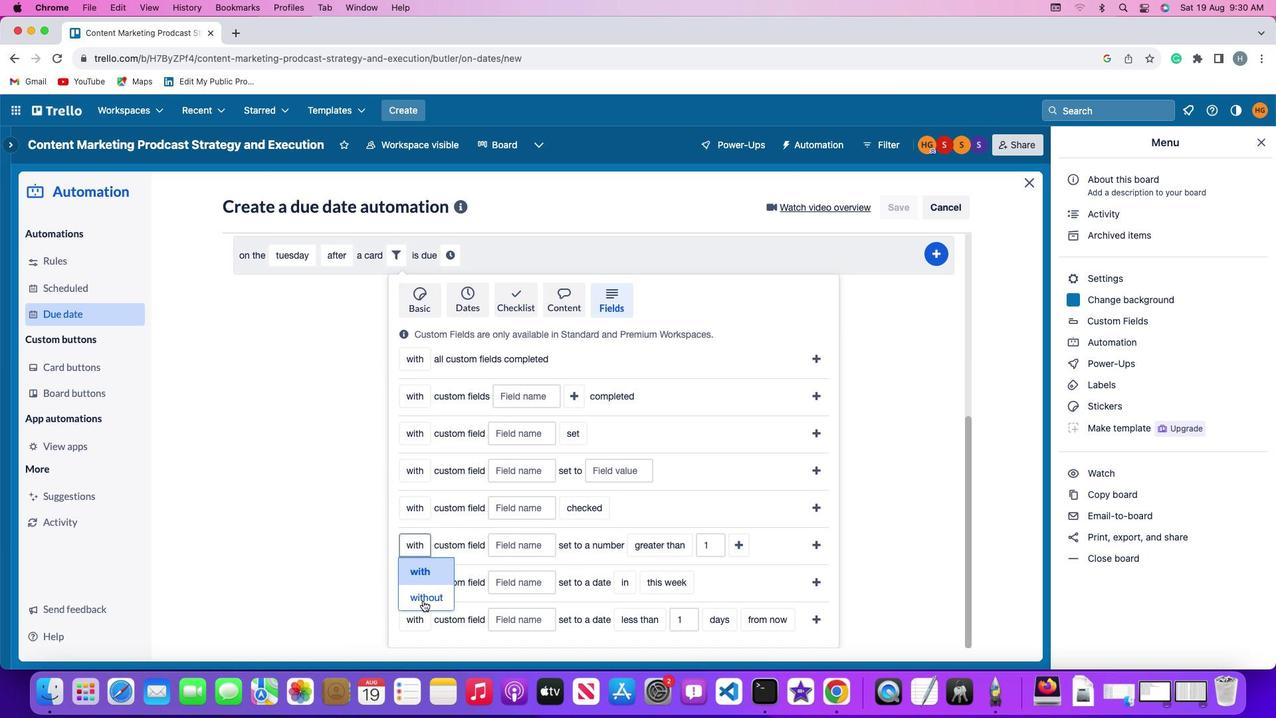 
Action: Mouse moved to (545, 551)
Screenshot: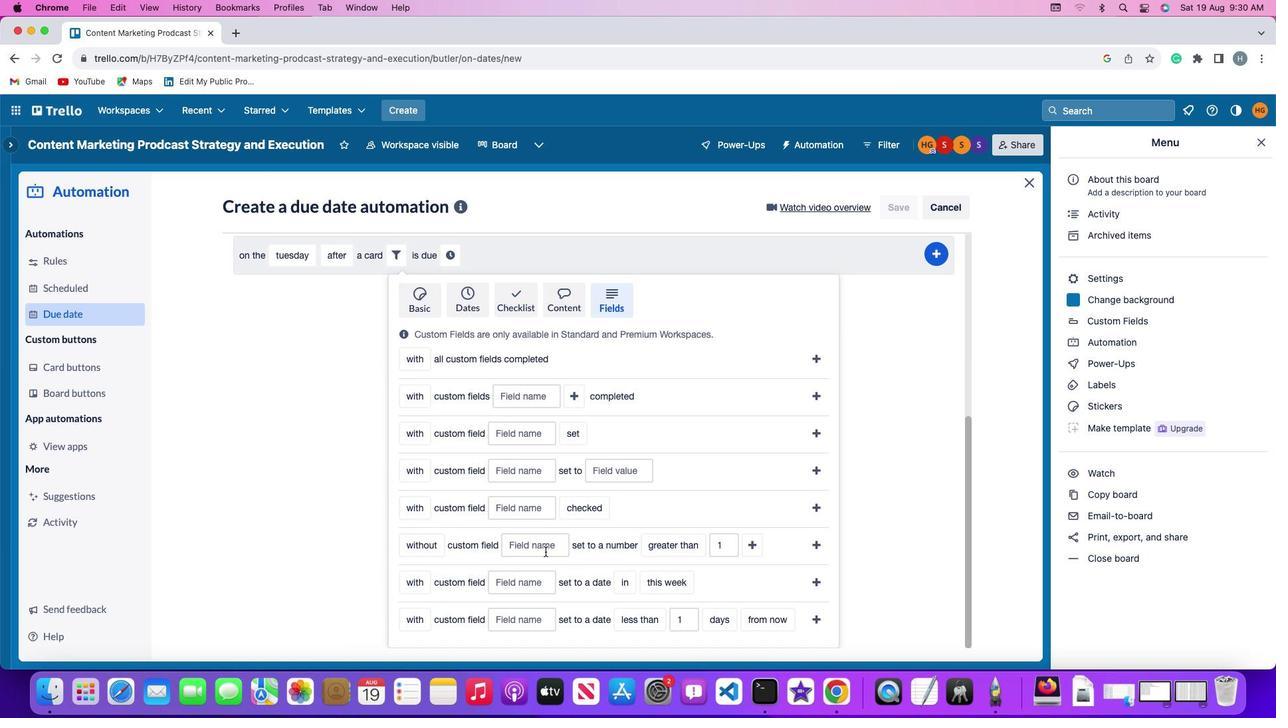 
Action: Mouse pressed left at (545, 551)
Screenshot: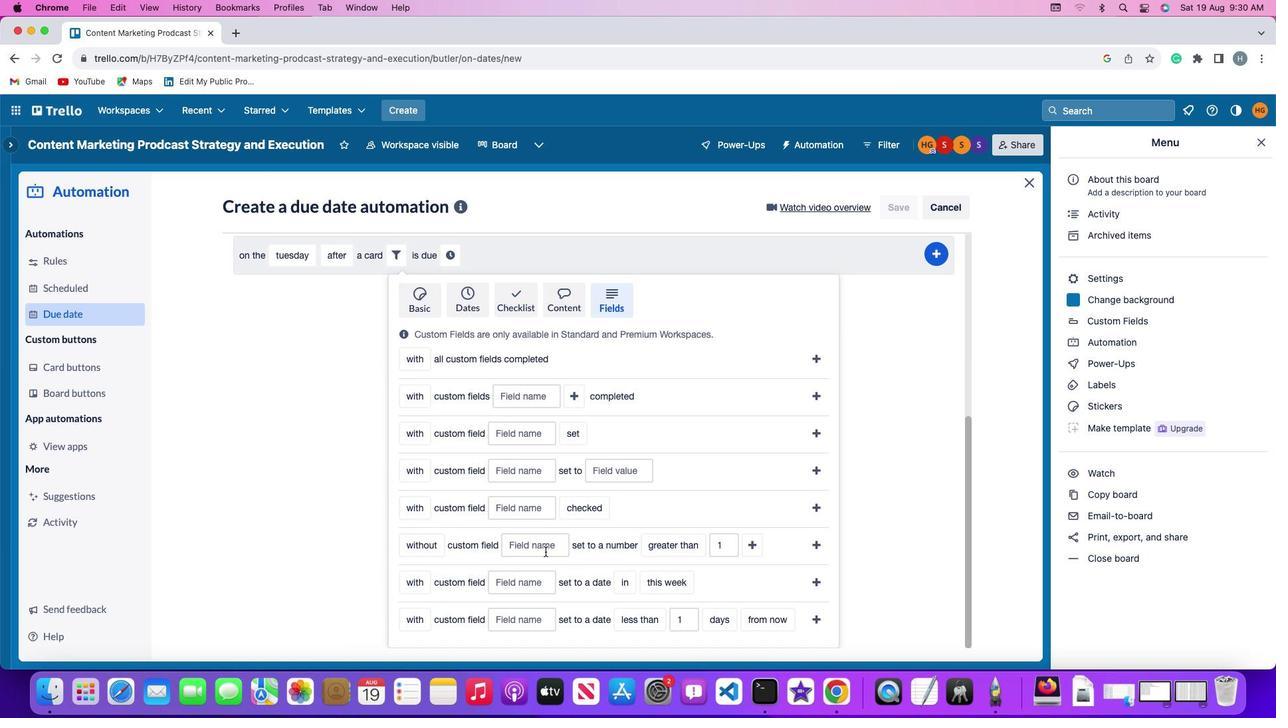 
Action: Mouse moved to (531, 556)
Screenshot: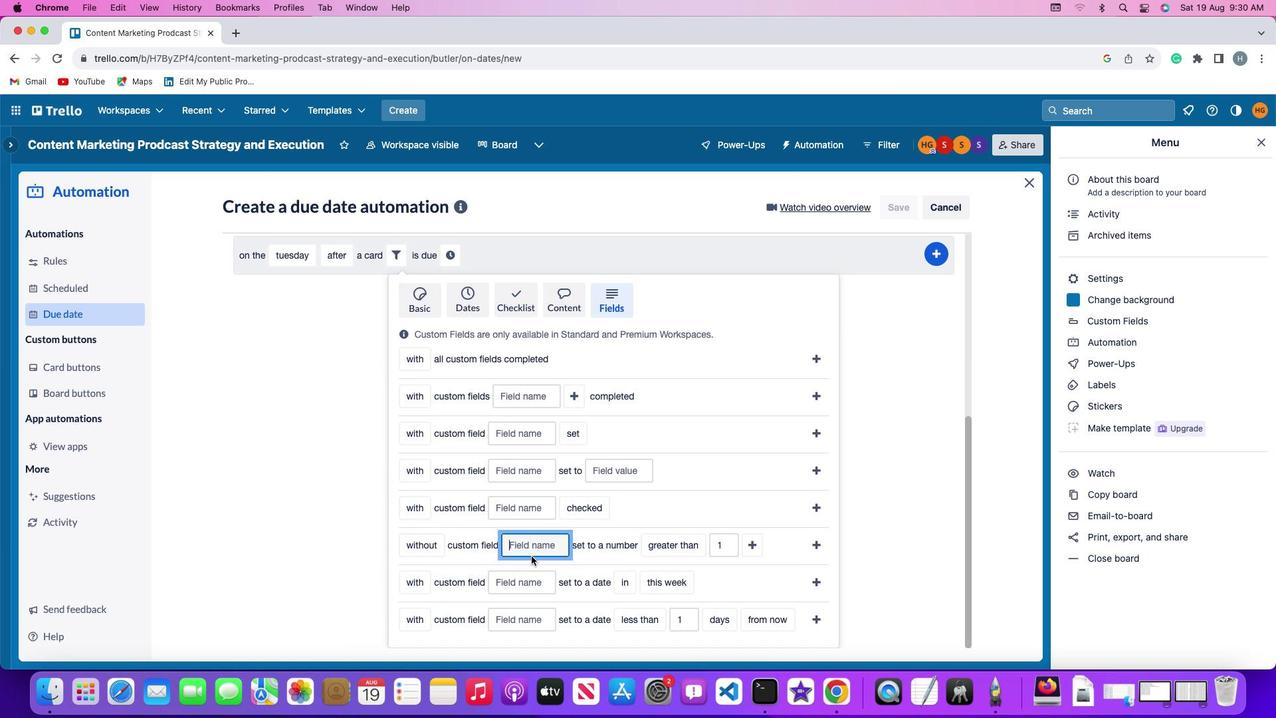 
Action: Key pressed Key.ctrlKey.shift'R''e''s''u''m'
Screenshot: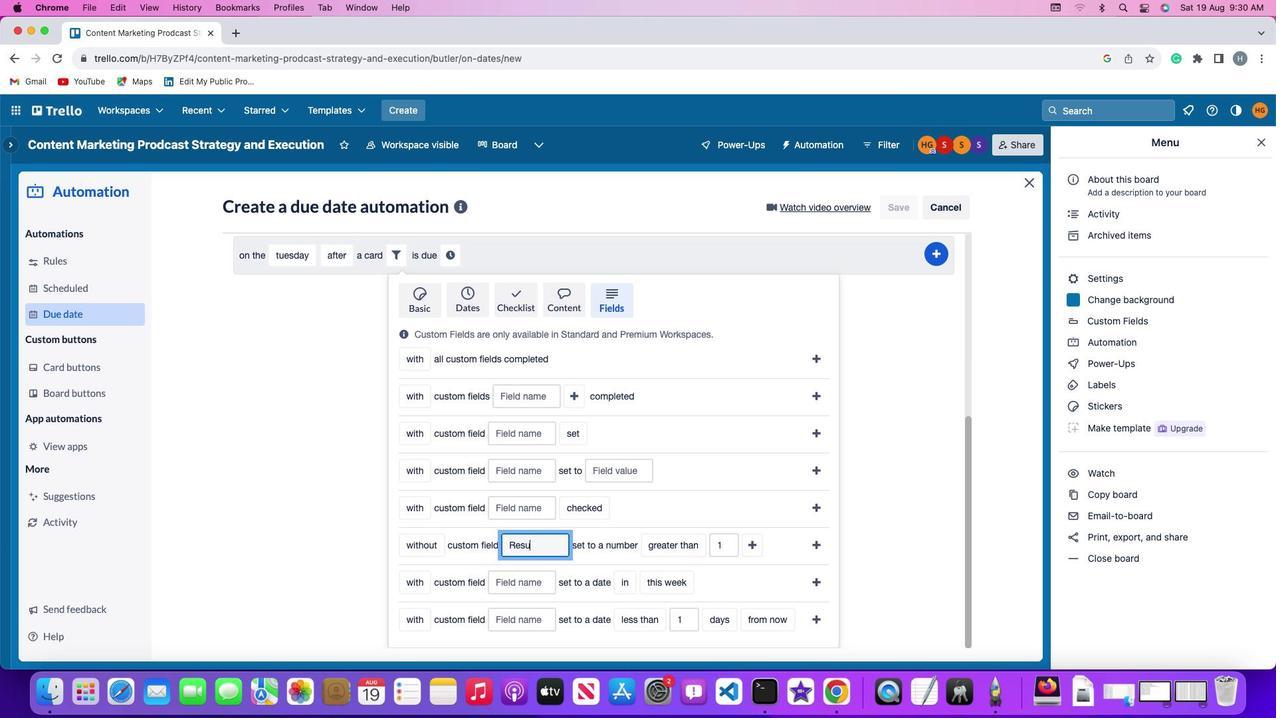 
Action: Mouse moved to (532, 556)
Screenshot: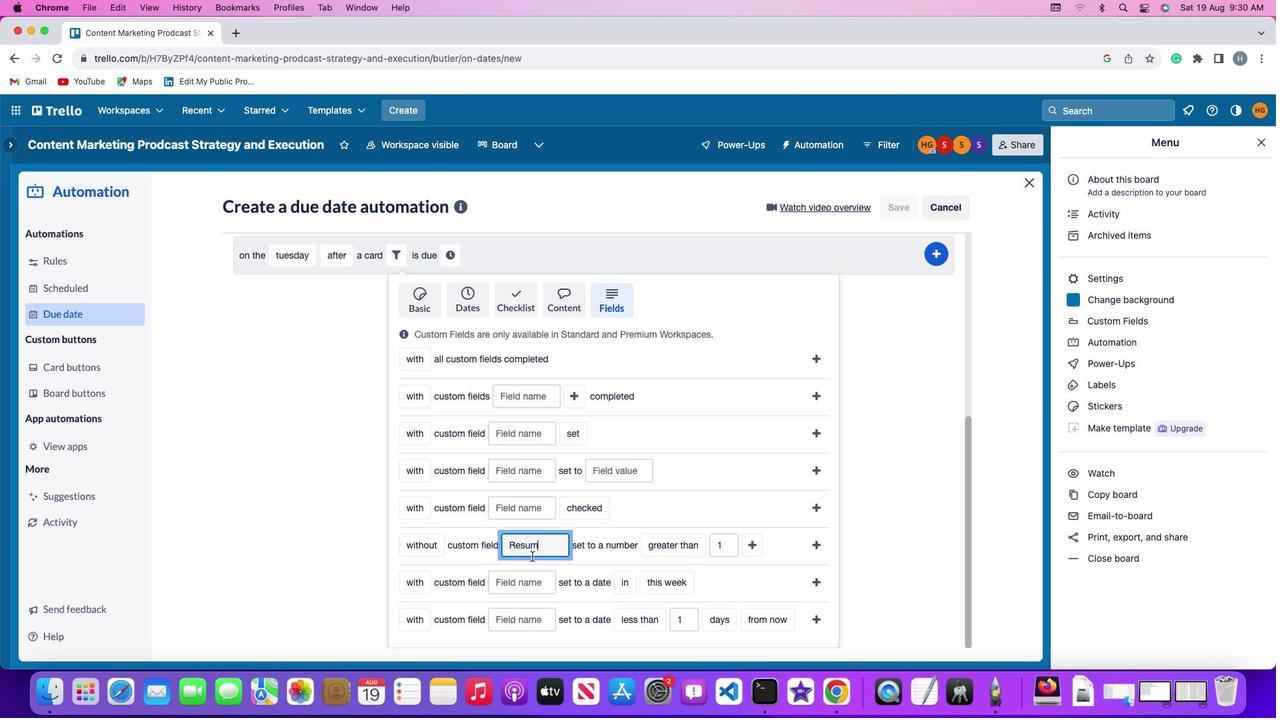 
Action: Key pressed 'e'
Screenshot: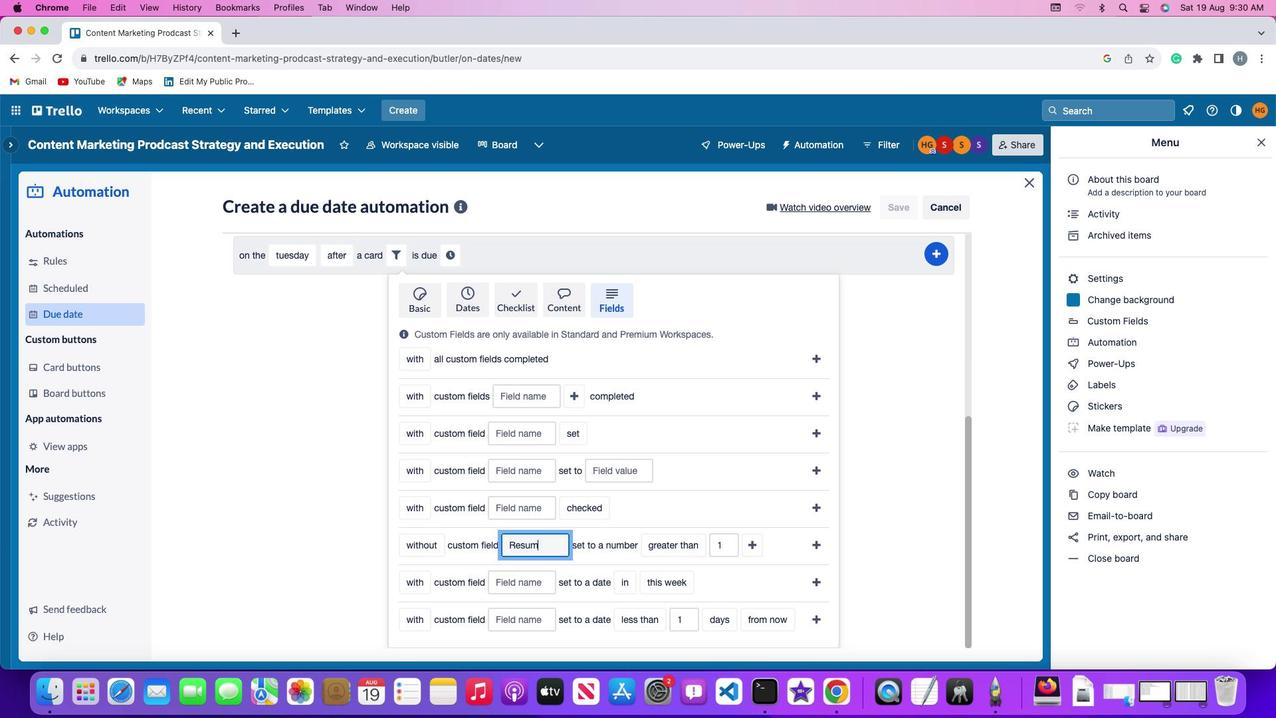 
Action: Mouse moved to (689, 546)
Screenshot: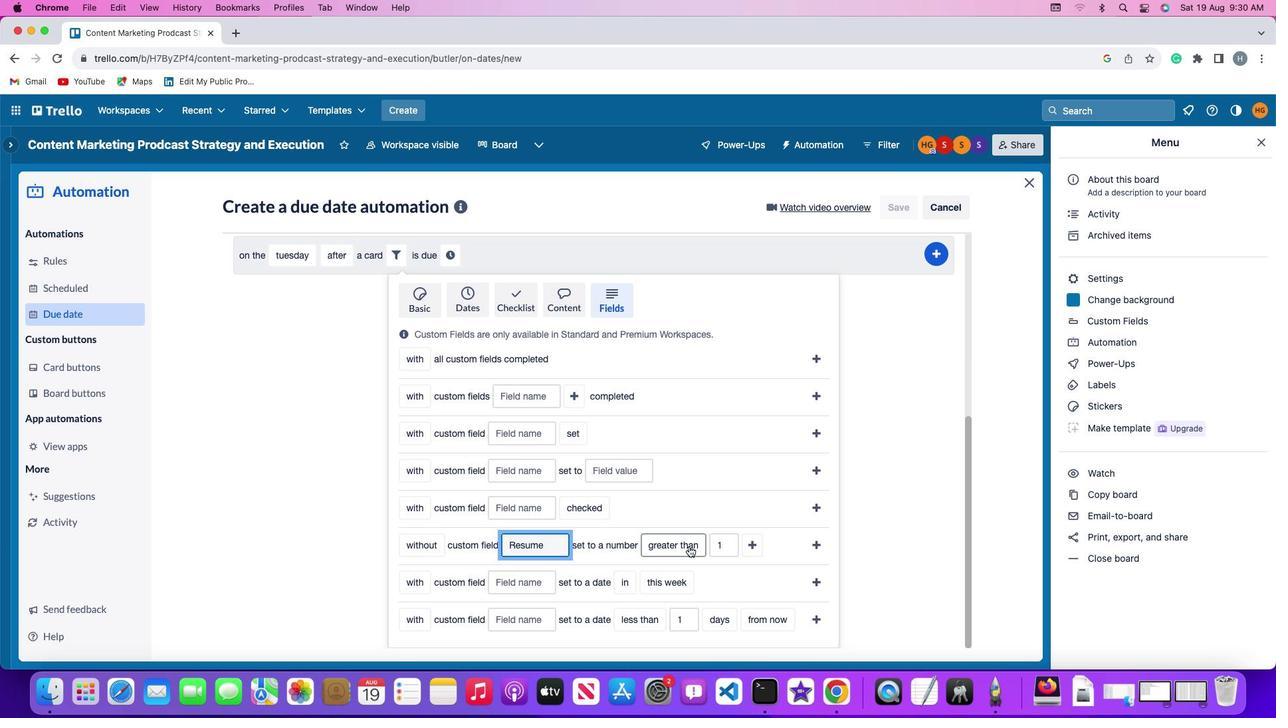 
Action: Mouse pressed left at (689, 546)
Screenshot: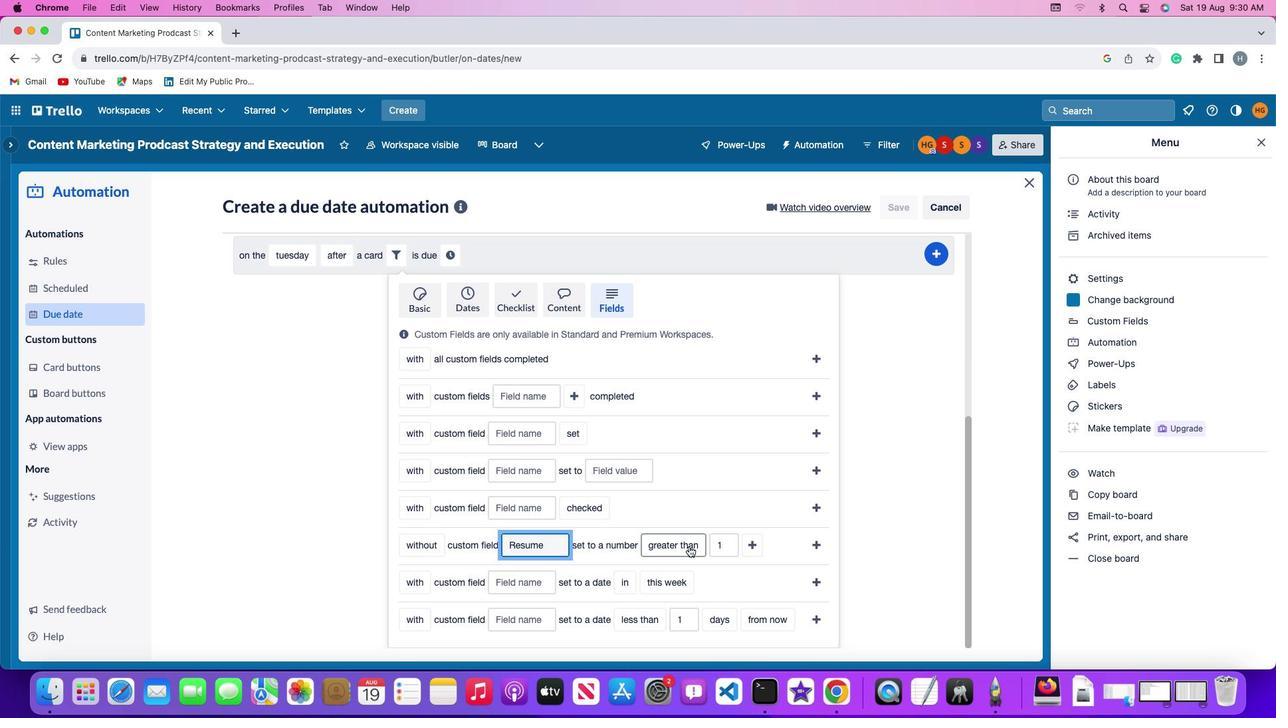 
Action: Mouse moved to (676, 518)
Screenshot: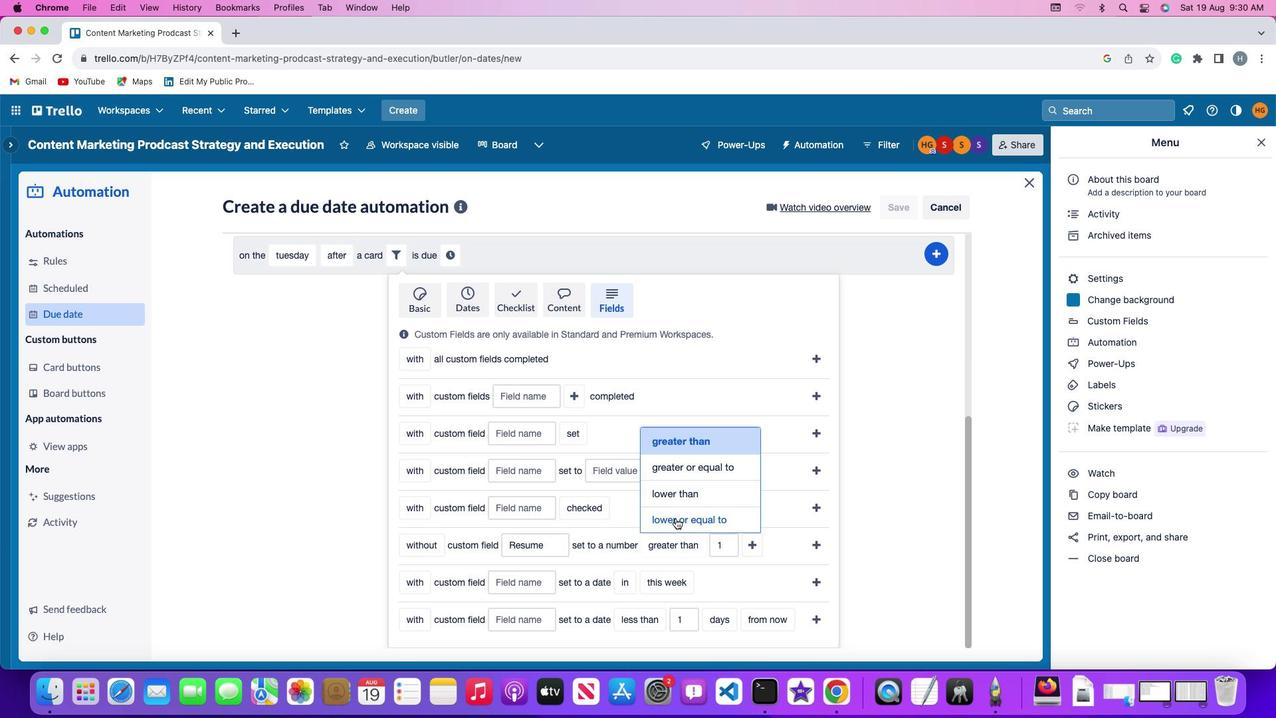 
Action: Mouse pressed left at (676, 518)
Screenshot: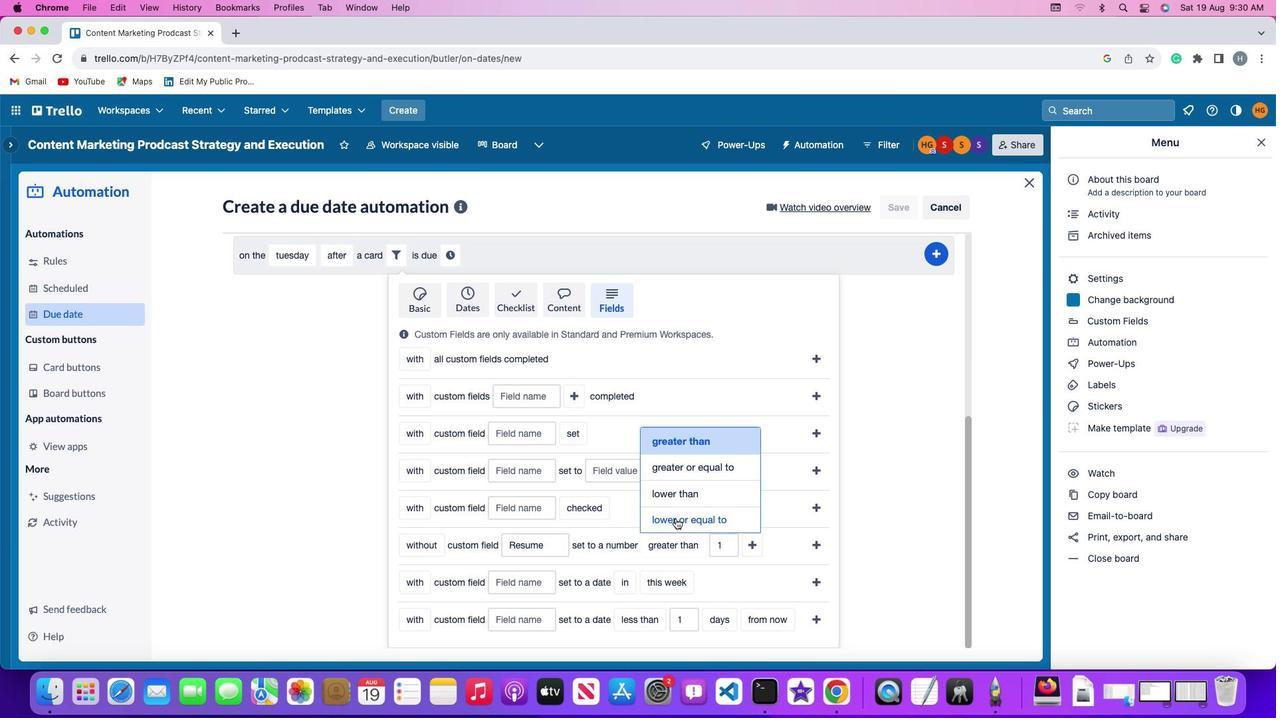 
Action: Mouse moved to (743, 541)
Screenshot: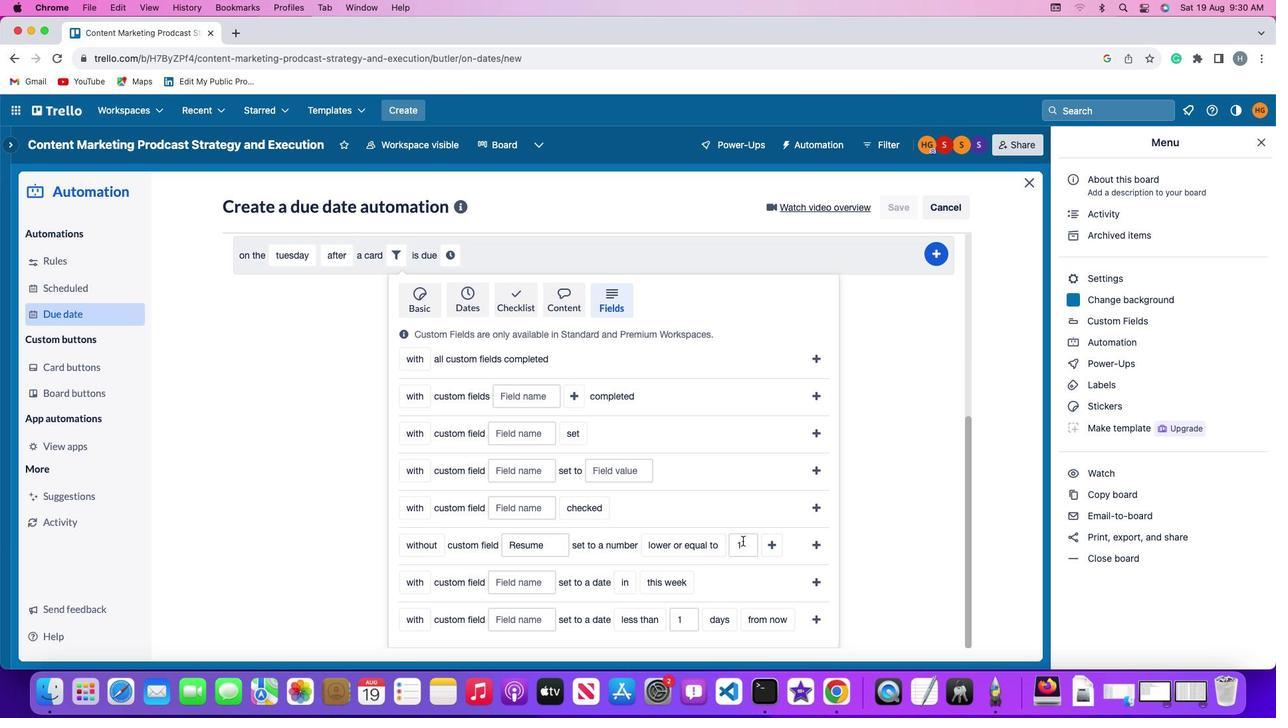 
Action: Mouse pressed left at (743, 541)
Screenshot: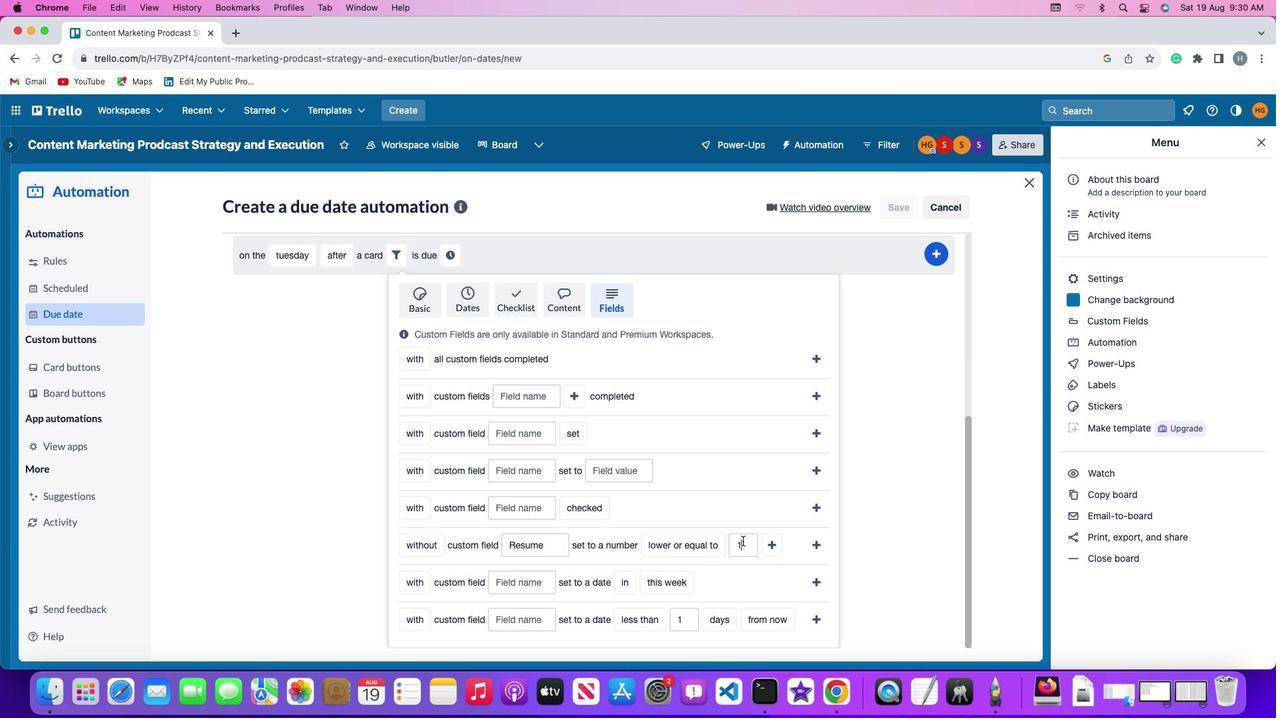 
Action: Mouse moved to (744, 541)
Screenshot: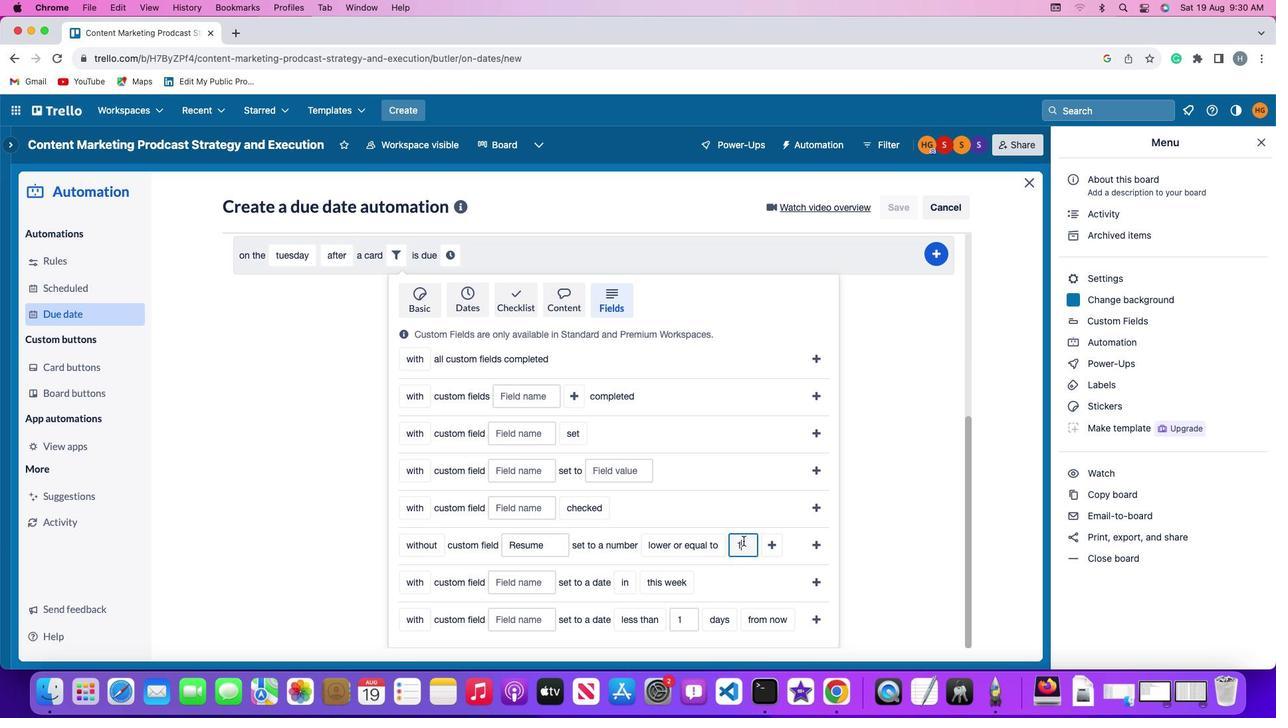 
Action: Key pressed Key.backspace
Screenshot: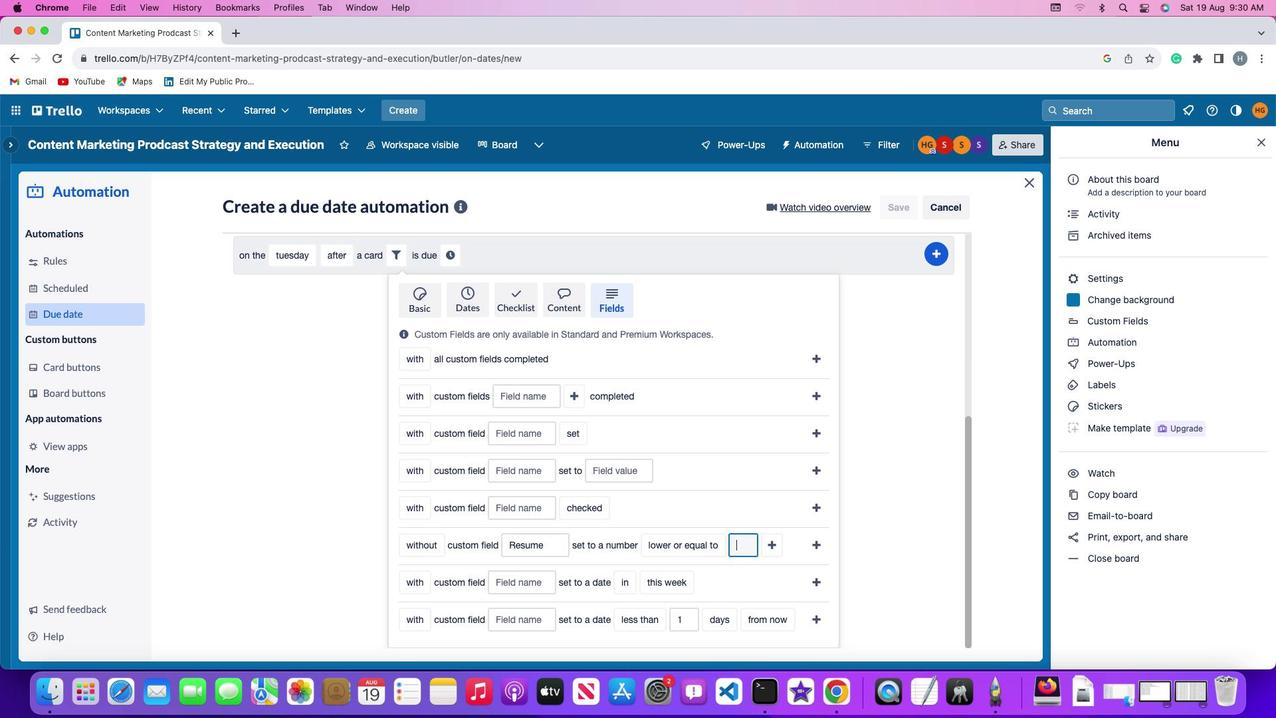 
Action: Mouse moved to (744, 541)
Screenshot: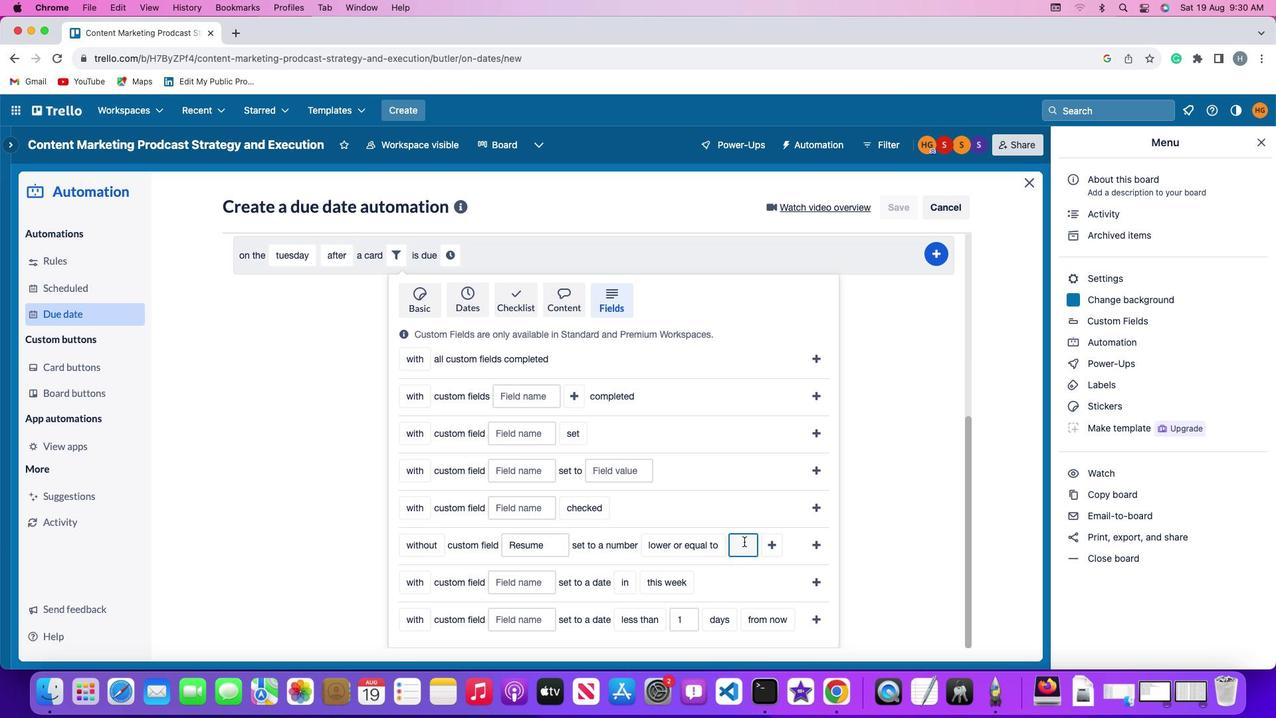 
Action: Key pressed '1'
Screenshot: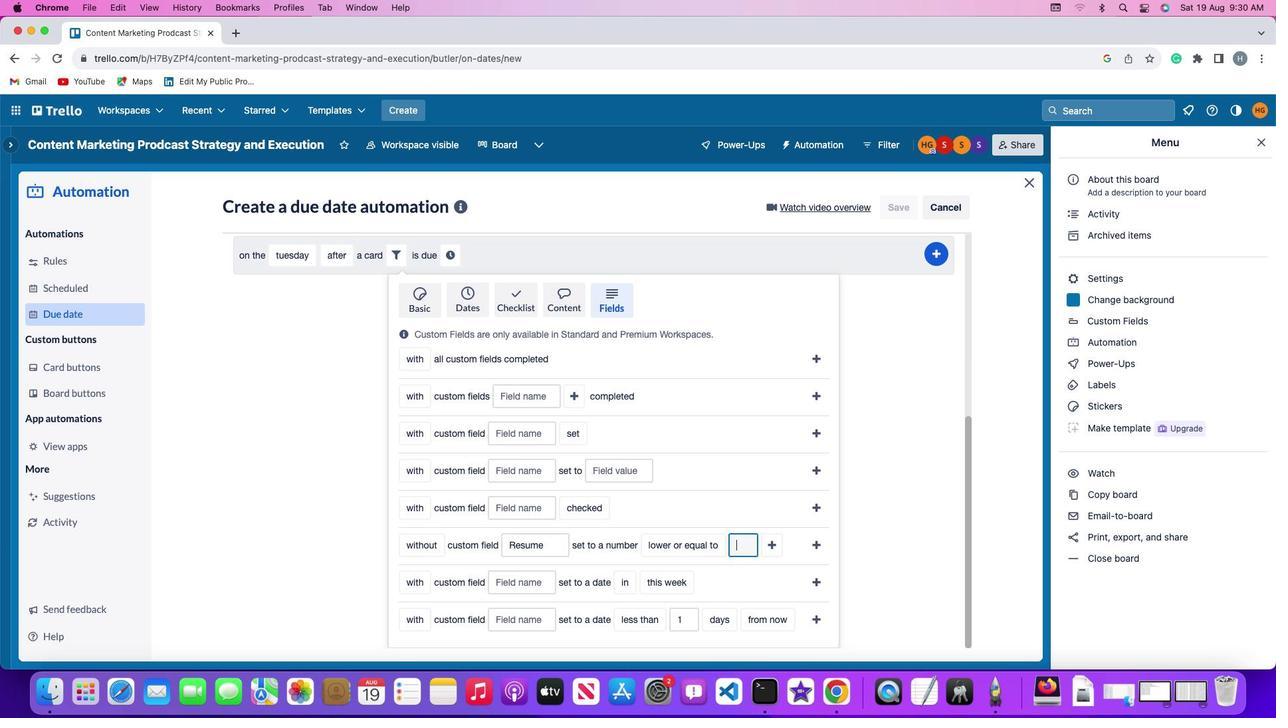 
Action: Mouse moved to (765, 540)
Screenshot: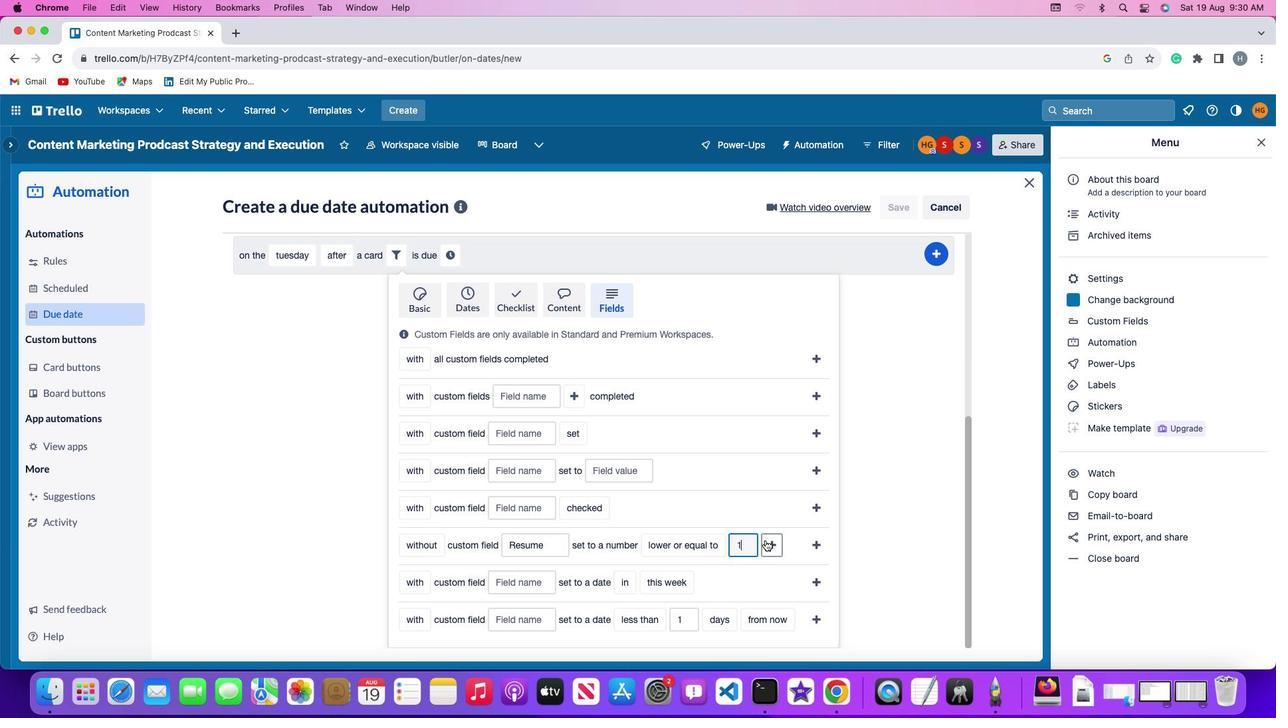 
Action: Mouse pressed left at (765, 540)
Screenshot: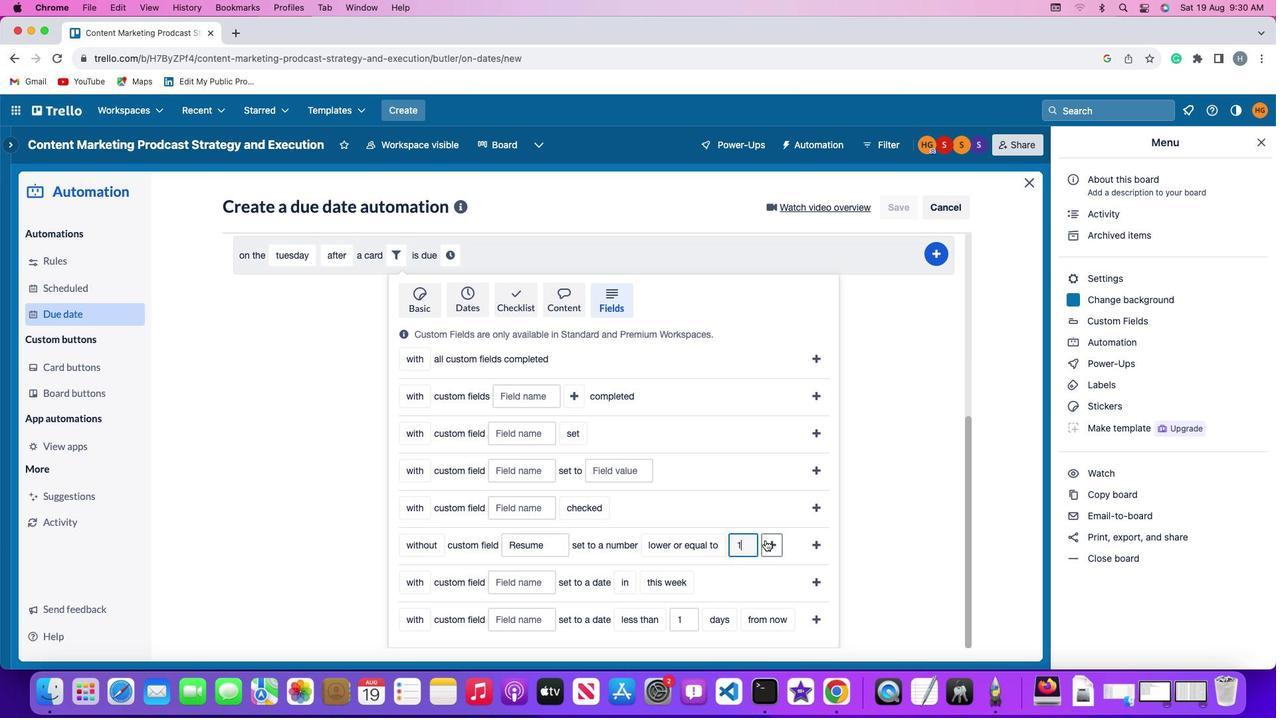 
Action: Mouse moved to (802, 546)
Screenshot: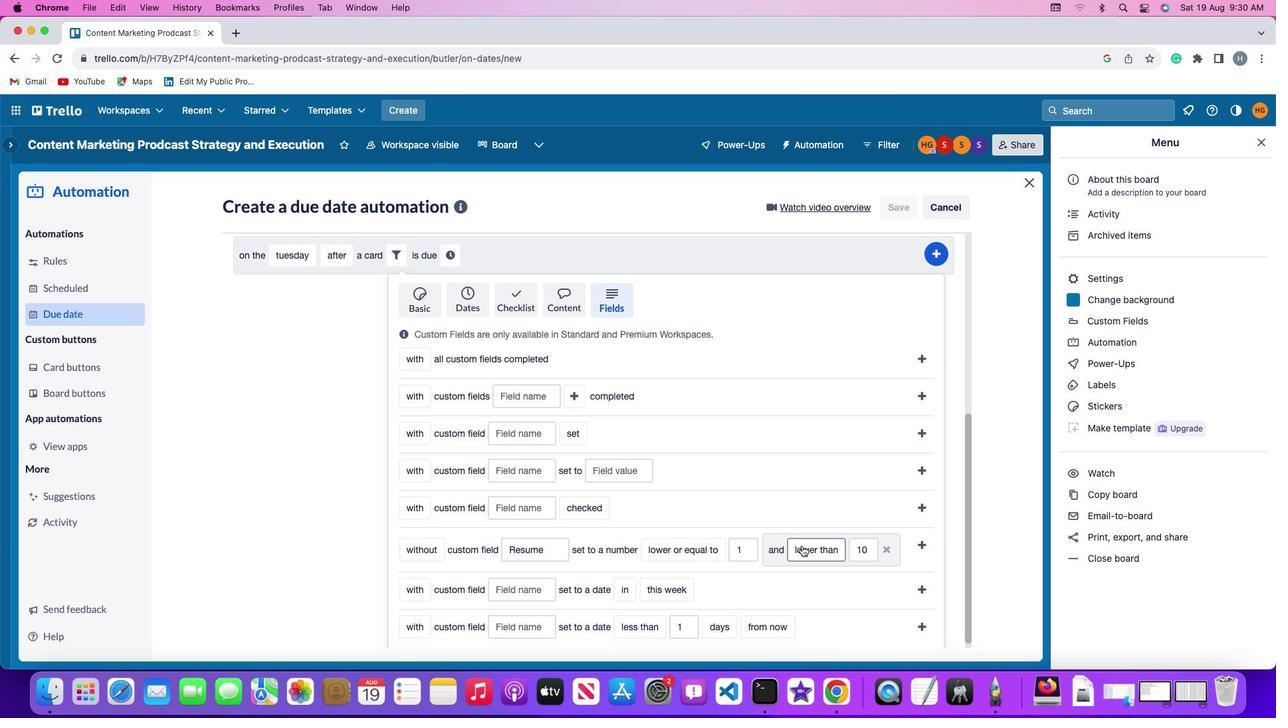 
Action: Mouse pressed left at (802, 546)
Screenshot: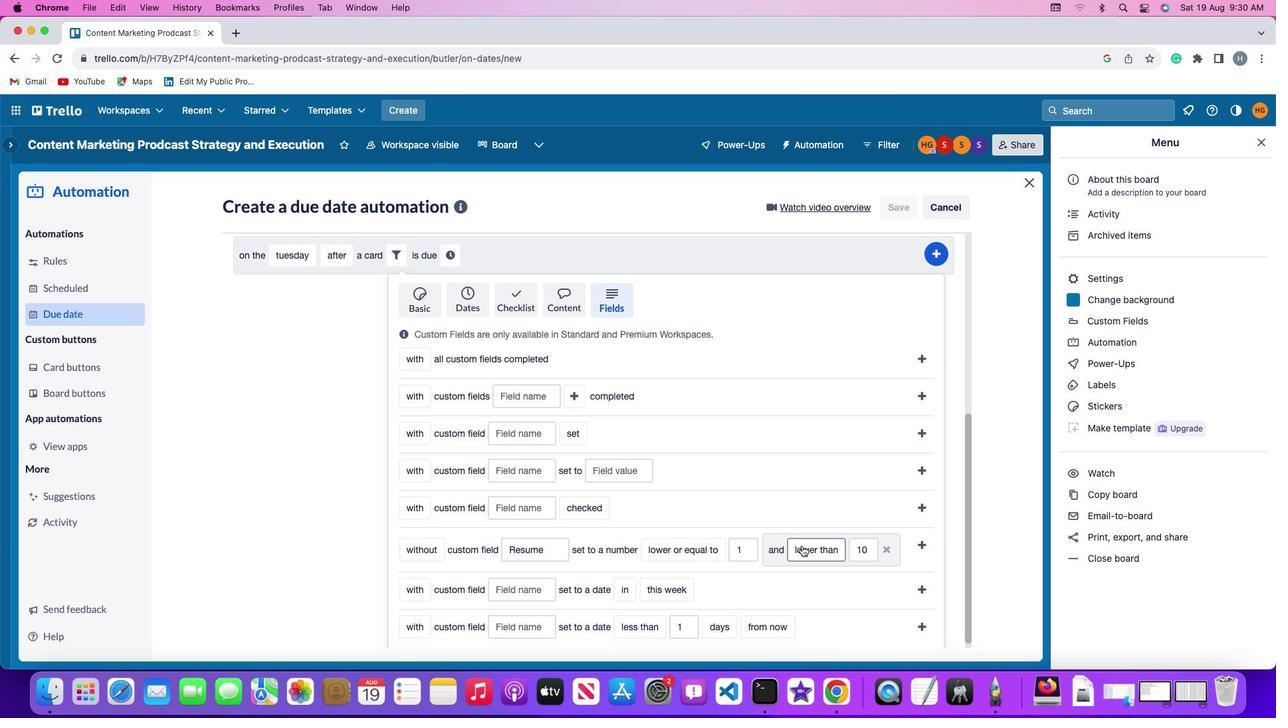 
Action: Mouse moved to (815, 458)
Screenshot: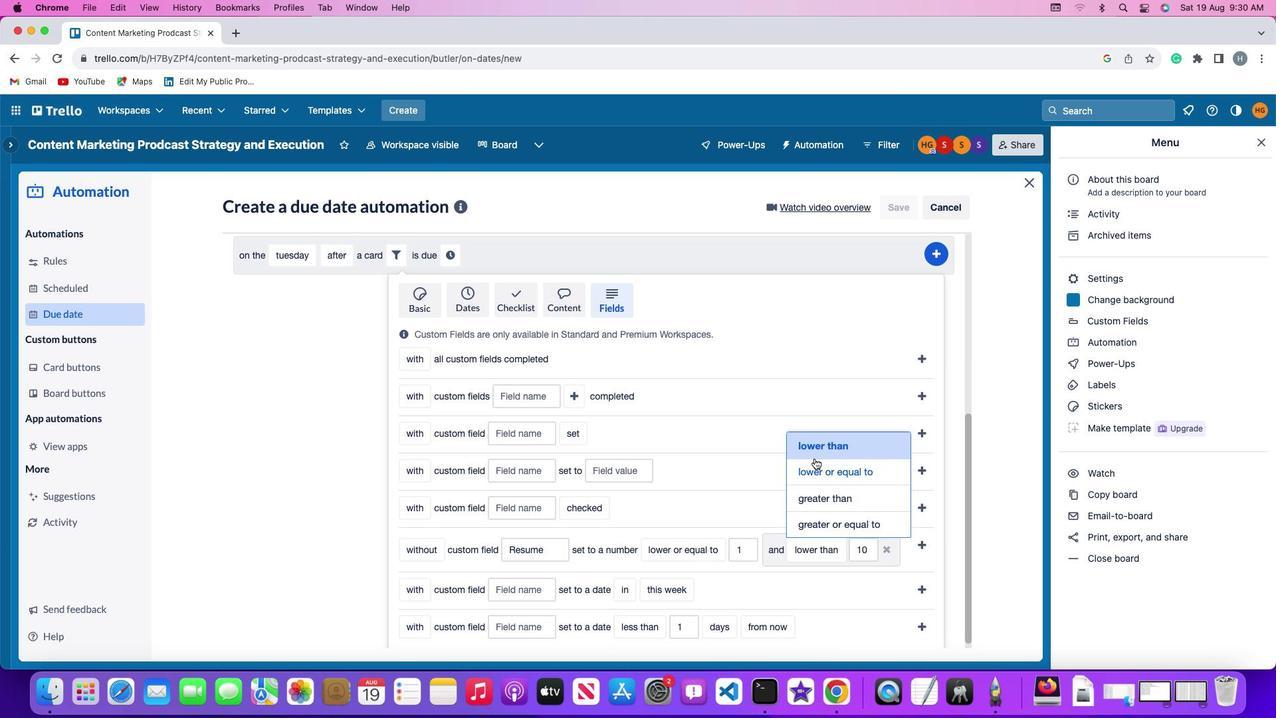 
Action: Mouse pressed left at (815, 458)
Screenshot: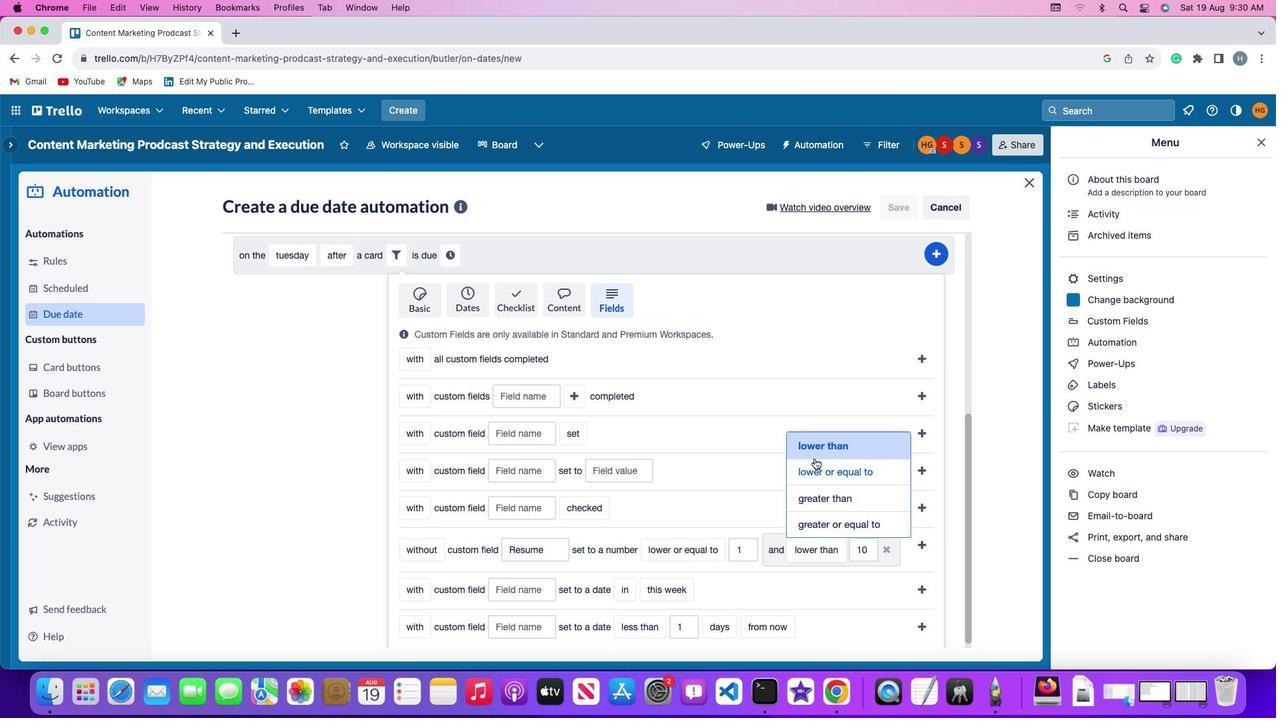 
Action: Mouse moved to (538, 571)
Screenshot: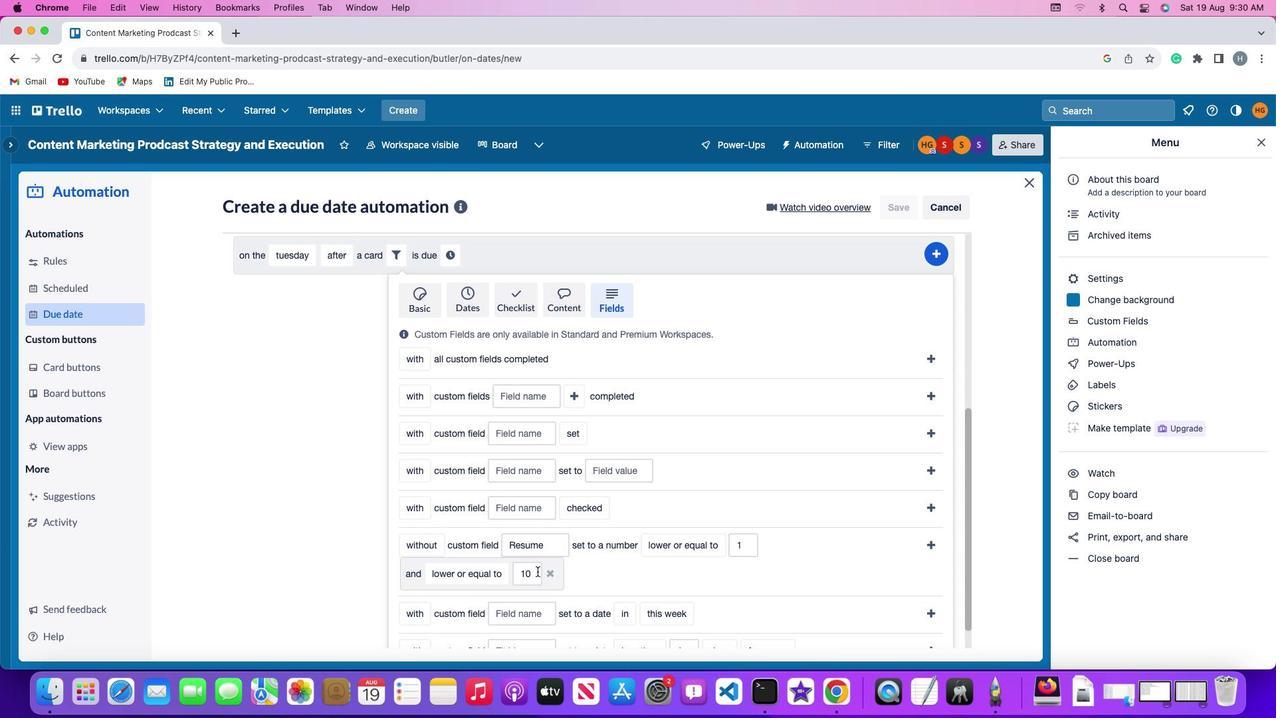 
Action: Mouse pressed left at (538, 571)
Screenshot: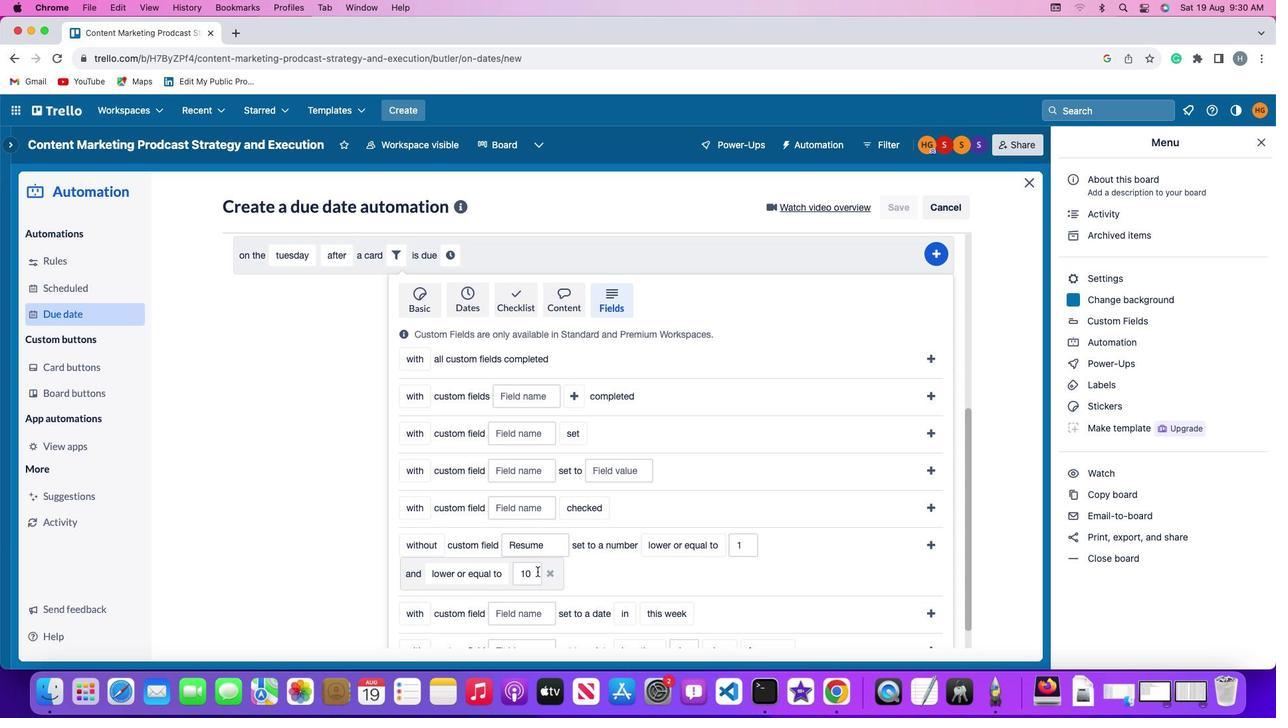 
Action: Key pressed Key.backspaceKey.backspace'1''0'
Screenshot: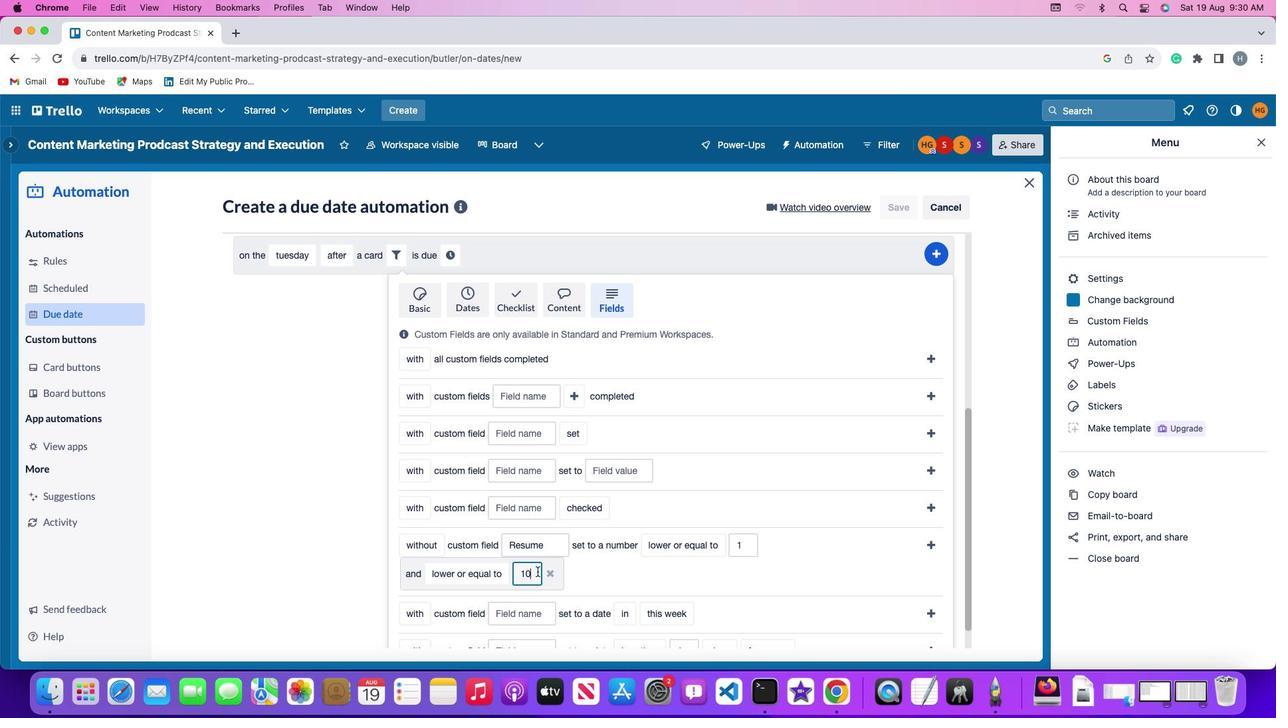 
Action: Mouse moved to (929, 542)
Screenshot: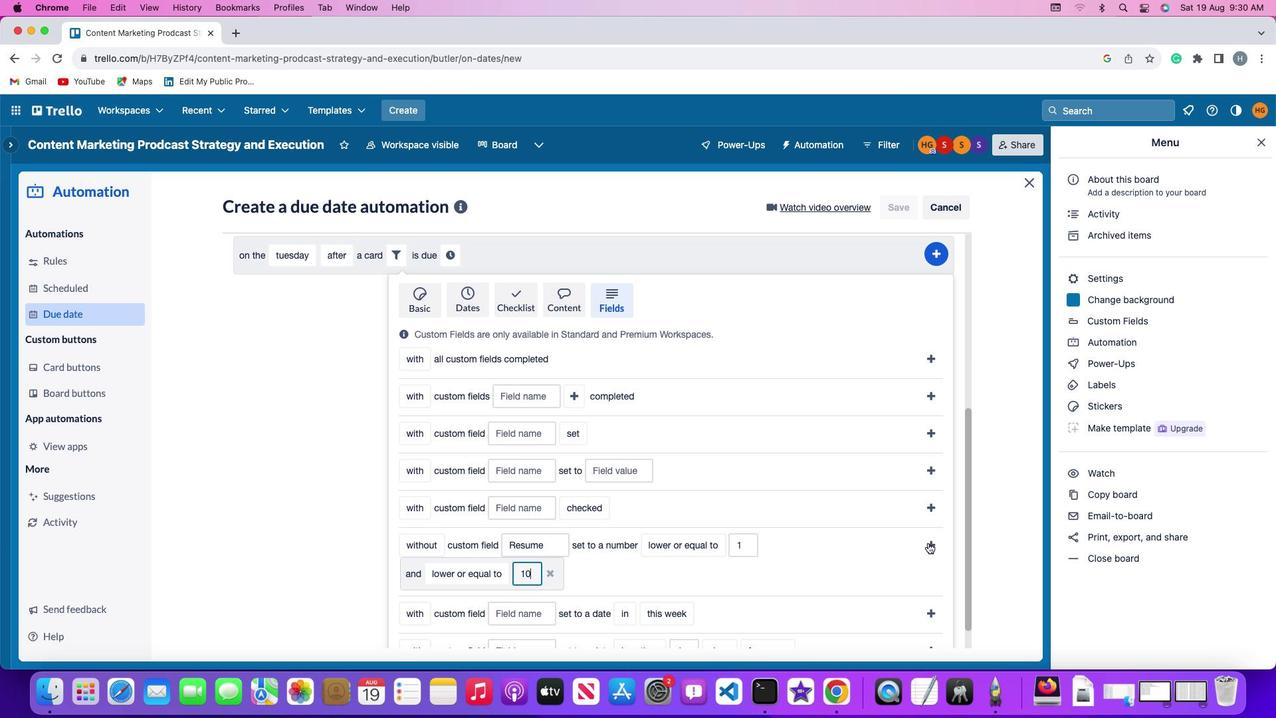 
Action: Mouse pressed left at (929, 542)
Screenshot: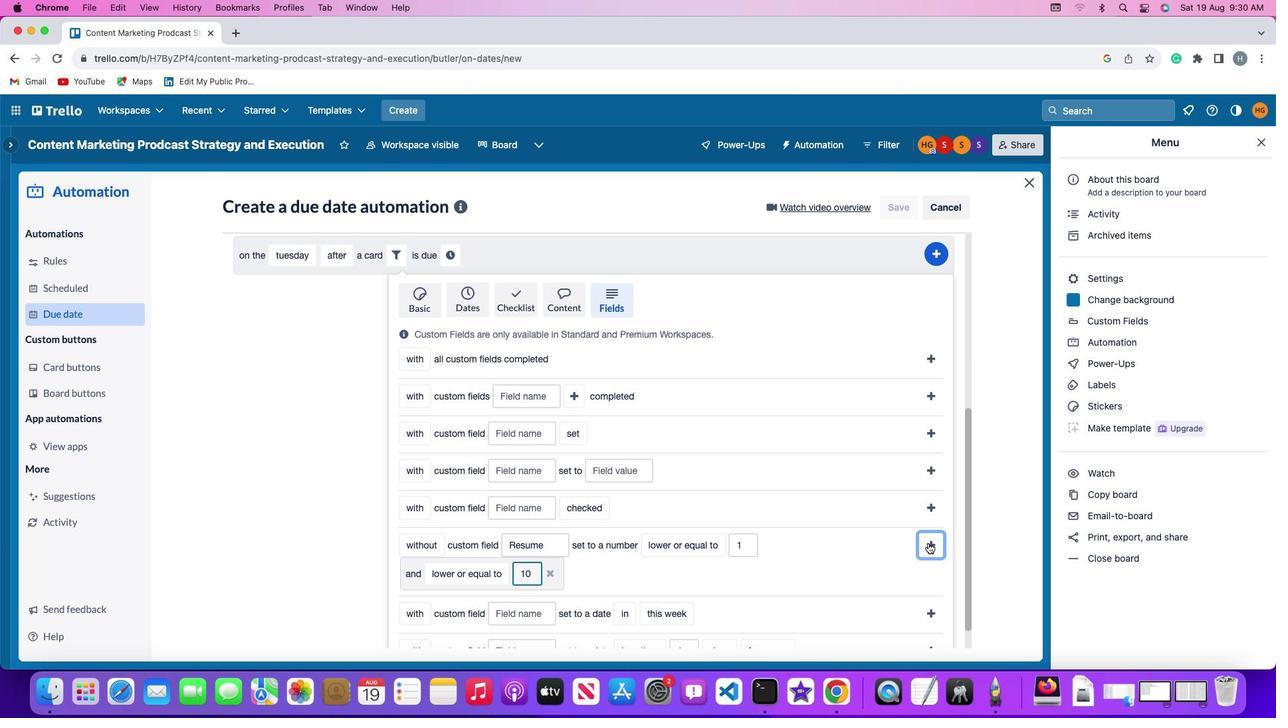 
Action: Mouse moved to (860, 569)
Screenshot: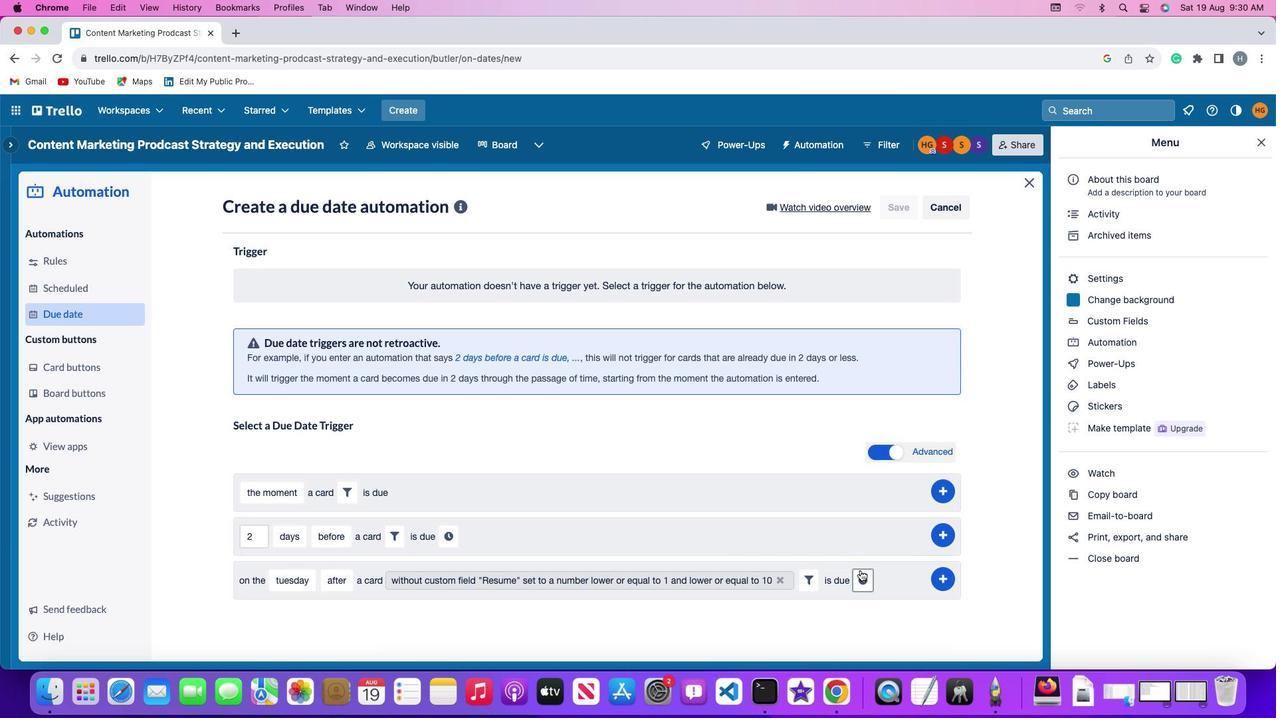 
Action: Mouse pressed left at (860, 569)
Screenshot: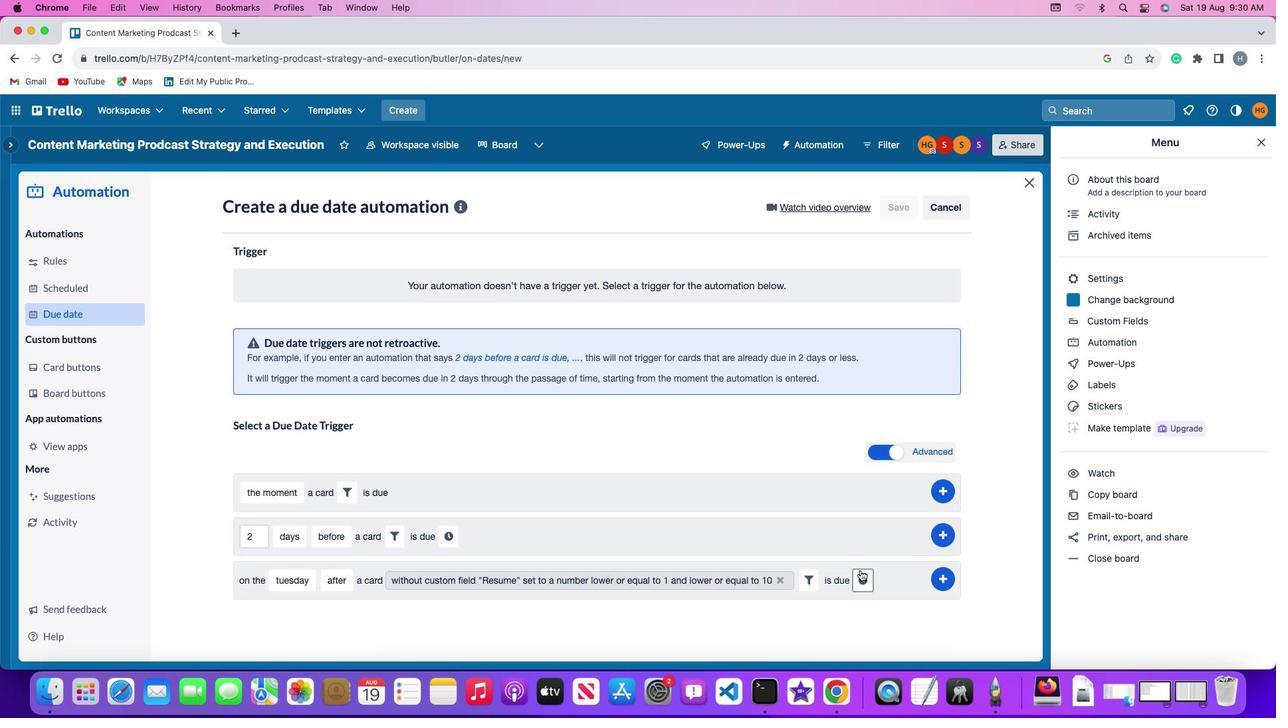 
Action: Mouse moved to (274, 611)
Screenshot: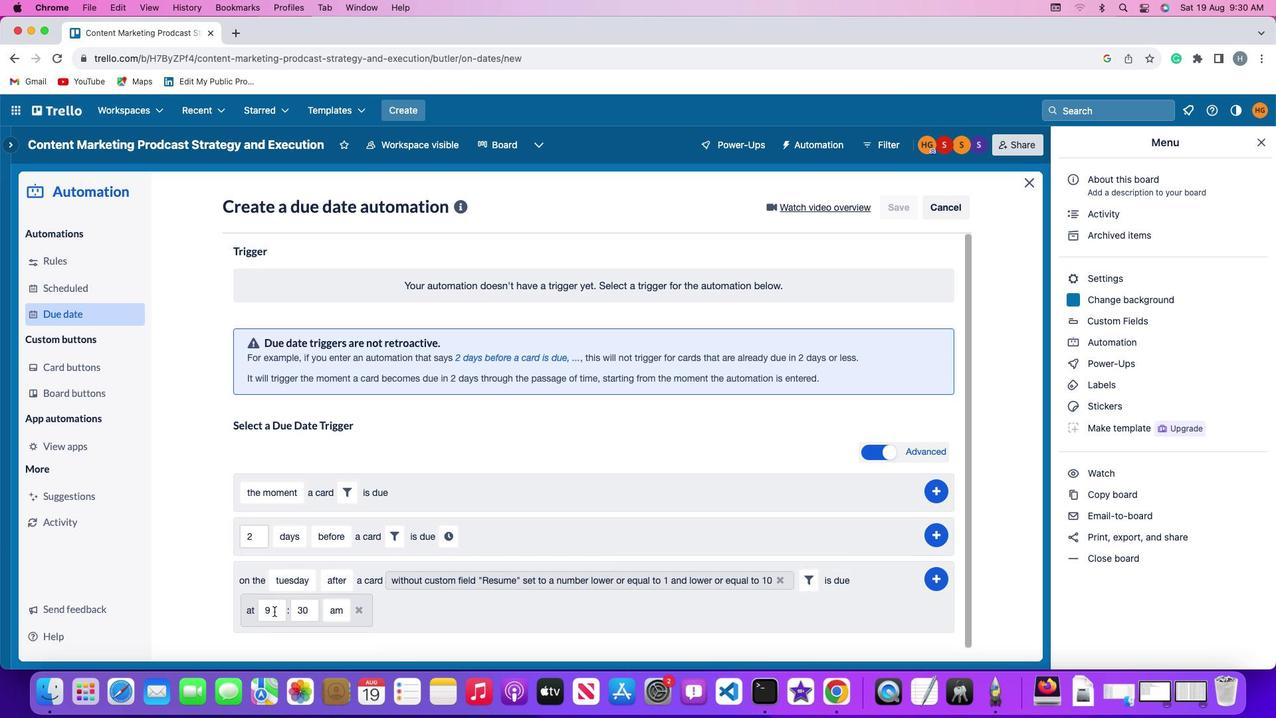 
Action: Mouse pressed left at (274, 611)
Screenshot: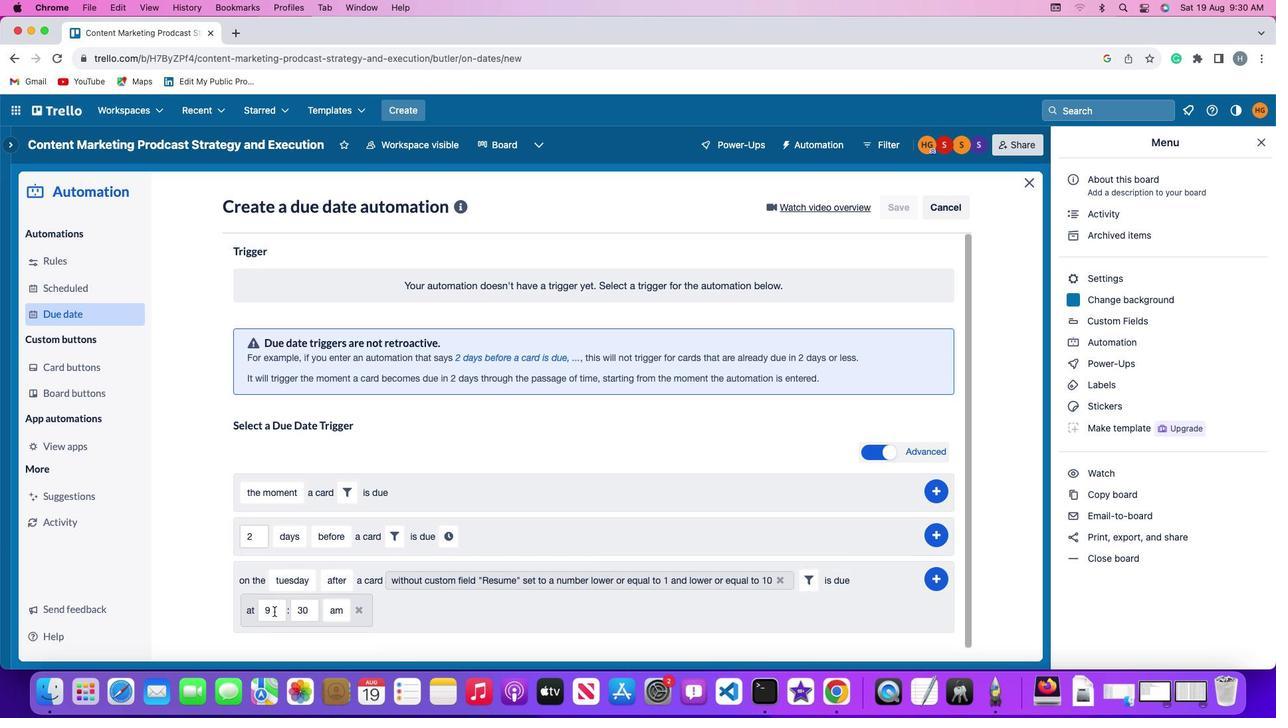 
Action: Key pressed Key.backspace'1''1'
Screenshot: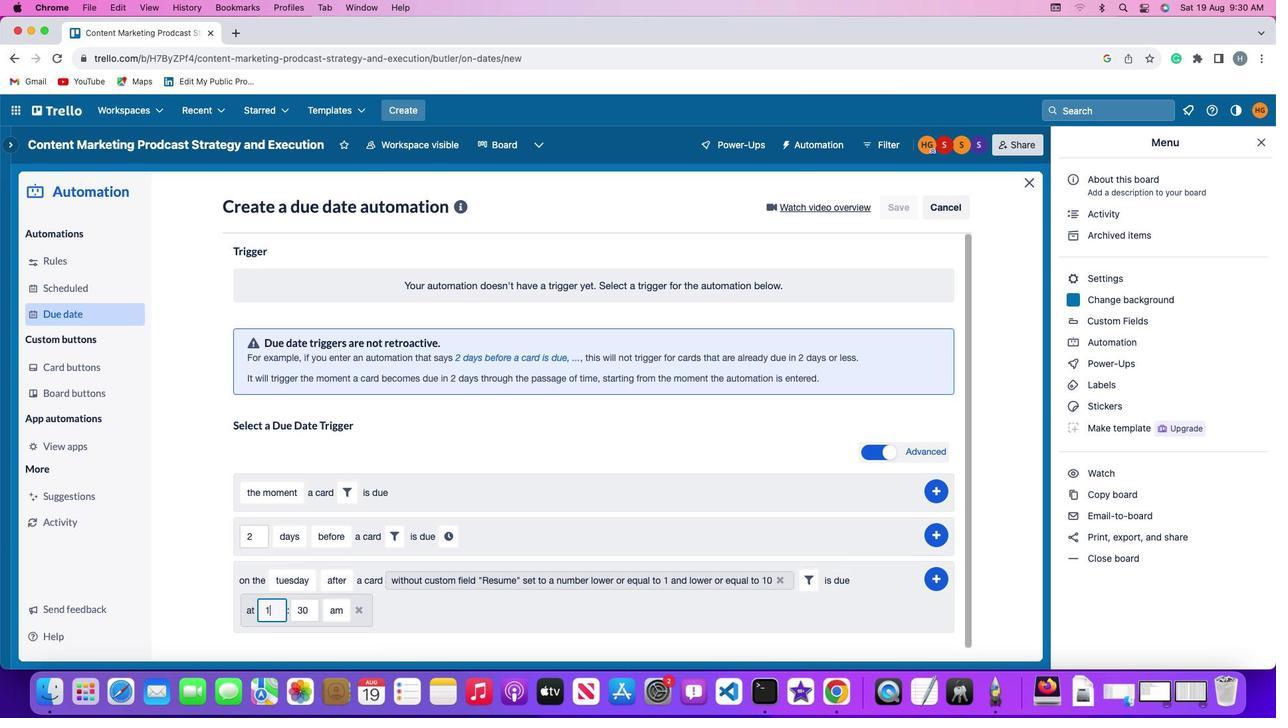 
Action: Mouse moved to (309, 613)
Screenshot: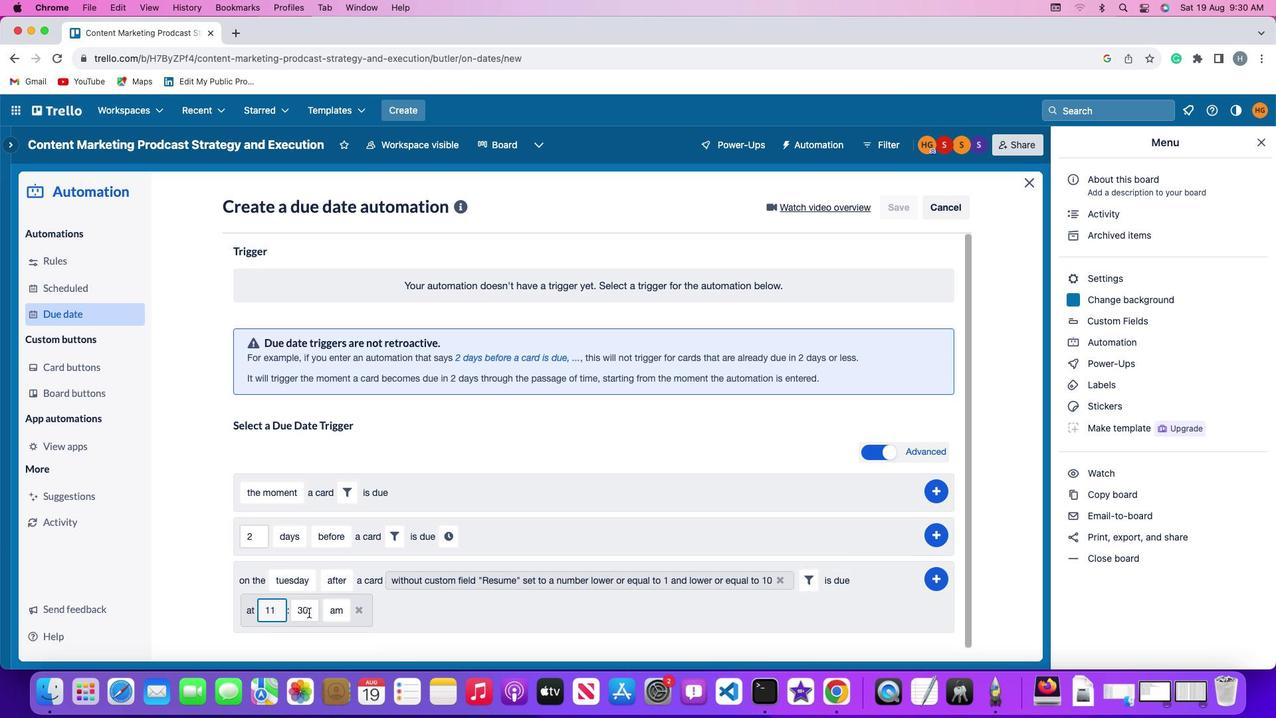 
Action: Mouse pressed left at (309, 613)
Screenshot: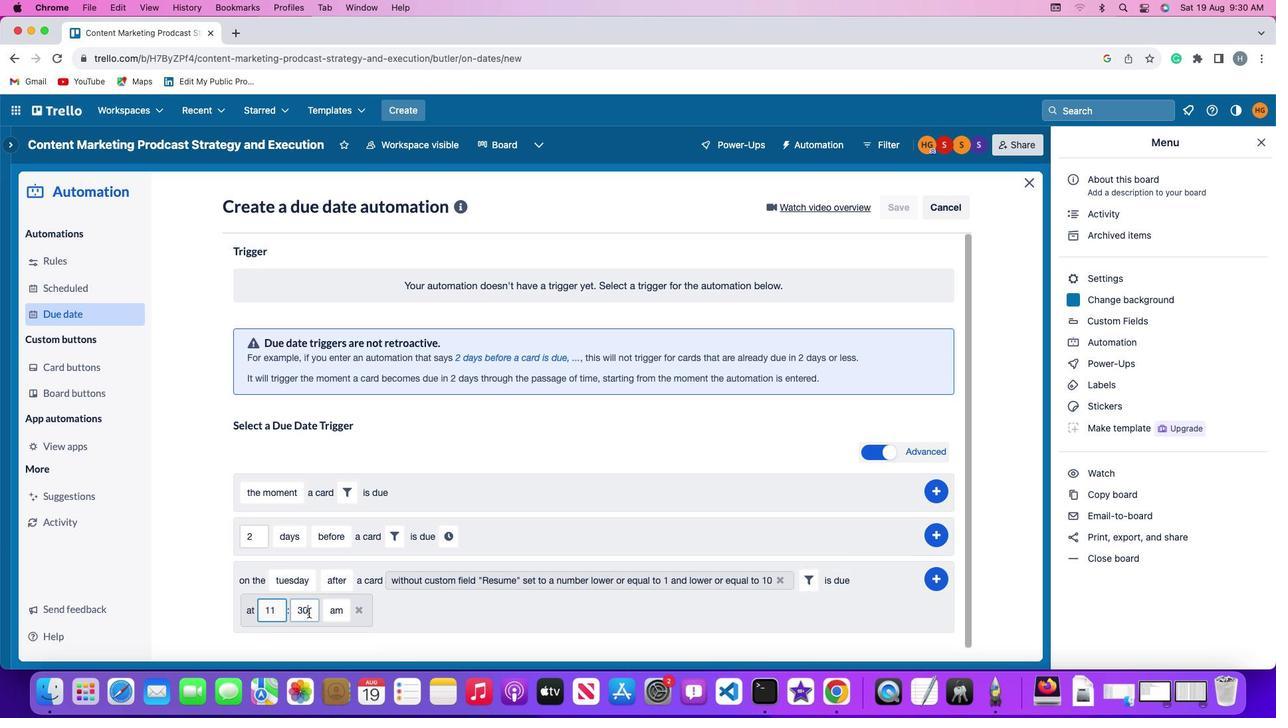 
Action: Mouse moved to (309, 613)
Screenshot: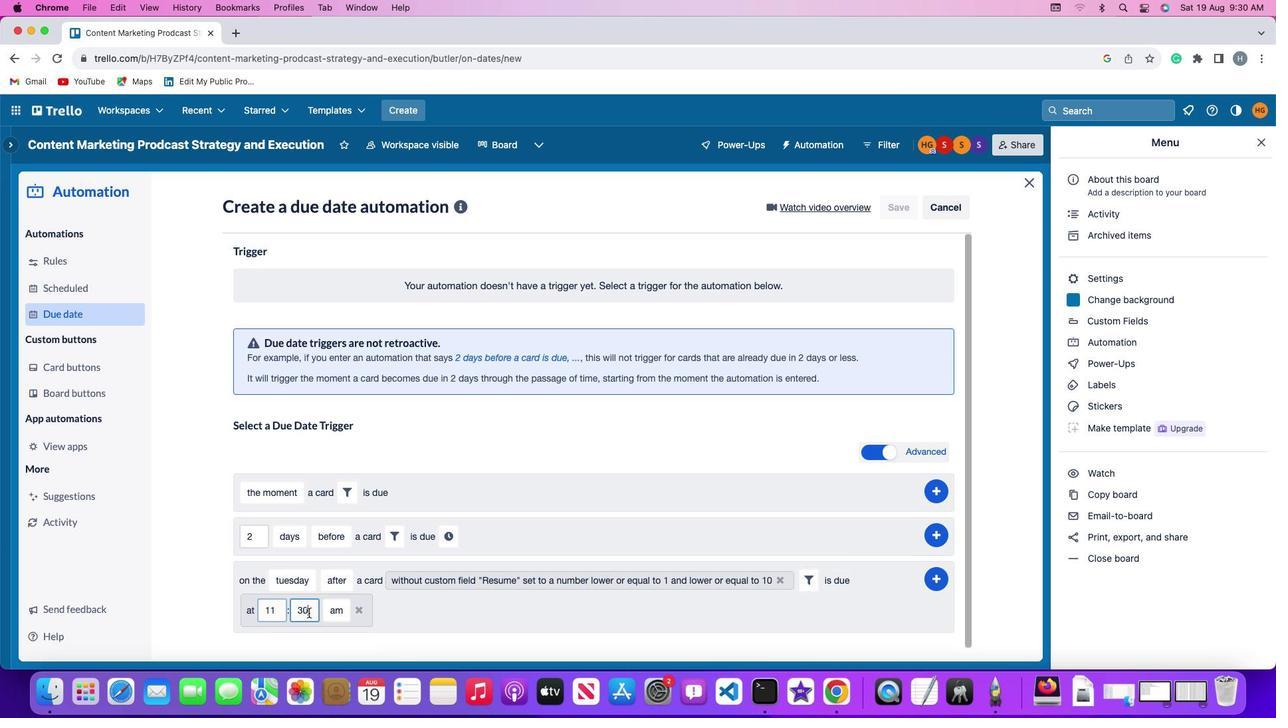 
Action: Key pressed Key.backspaceKey.backspaceKey.backspace'0''0'
Screenshot: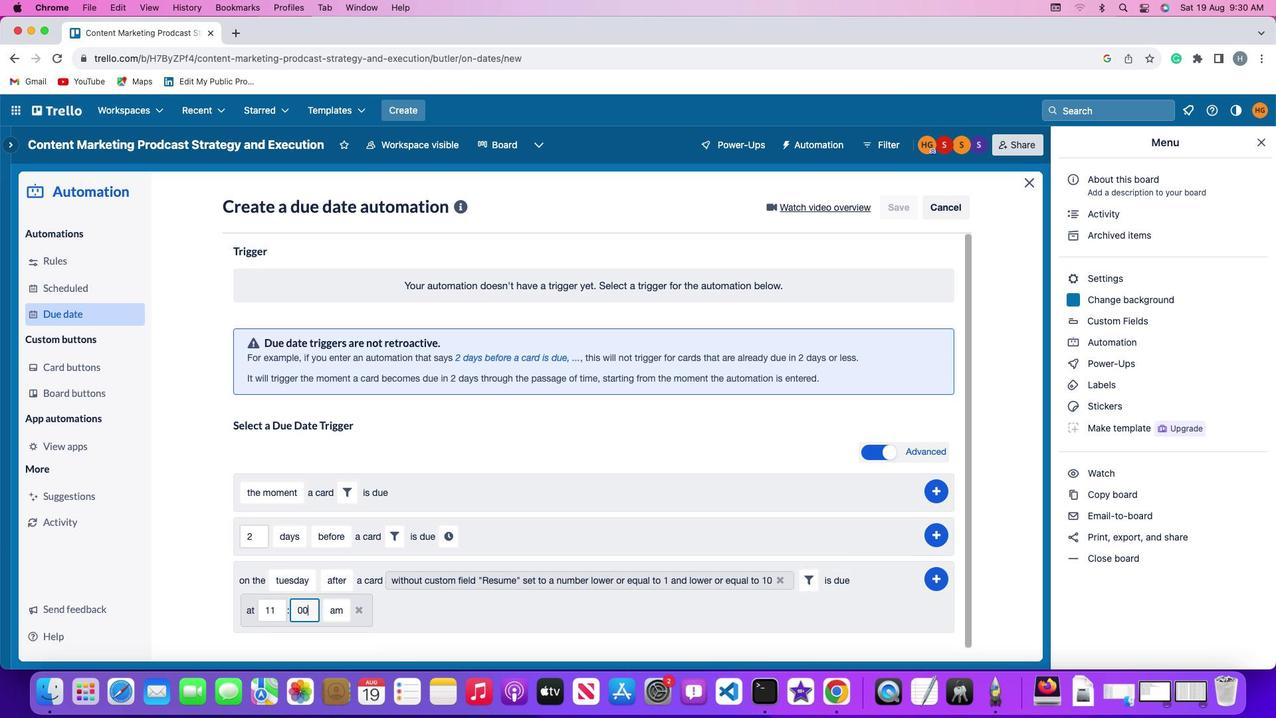 
Action: Mouse moved to (341, 612)
Screenshot: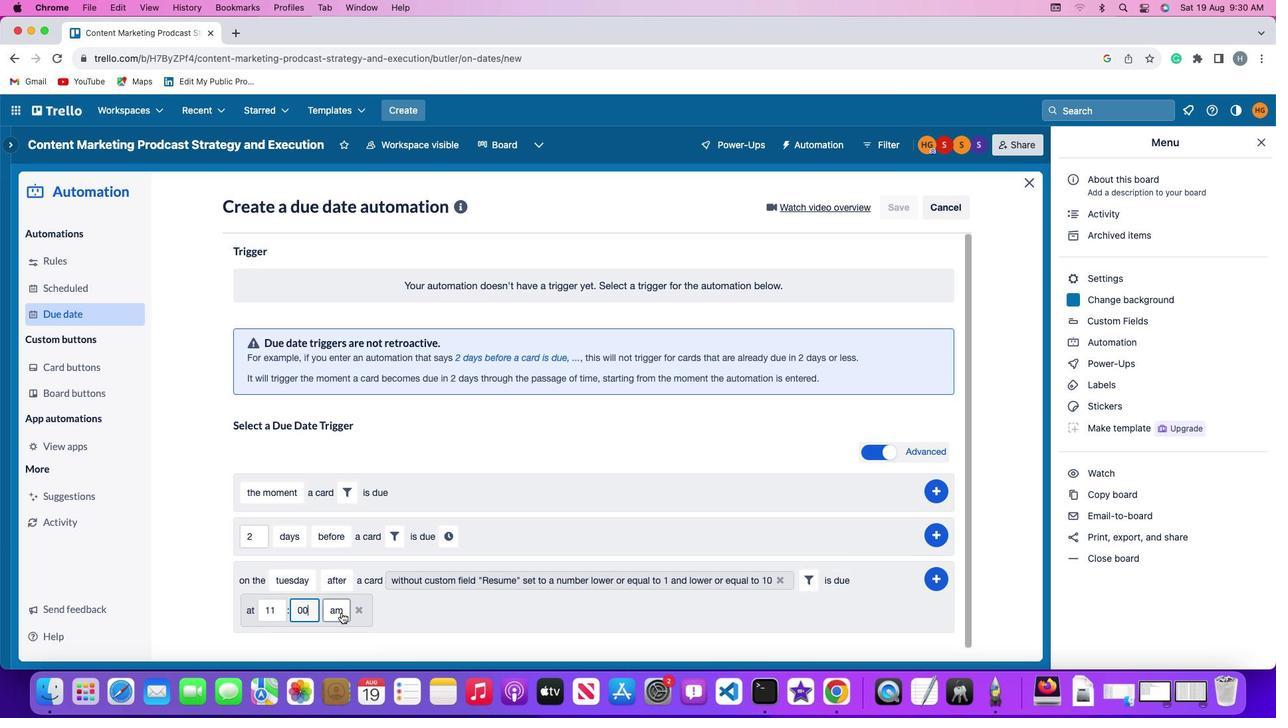 
Action: Mouse pressed left at (341, 612)
Screenshot: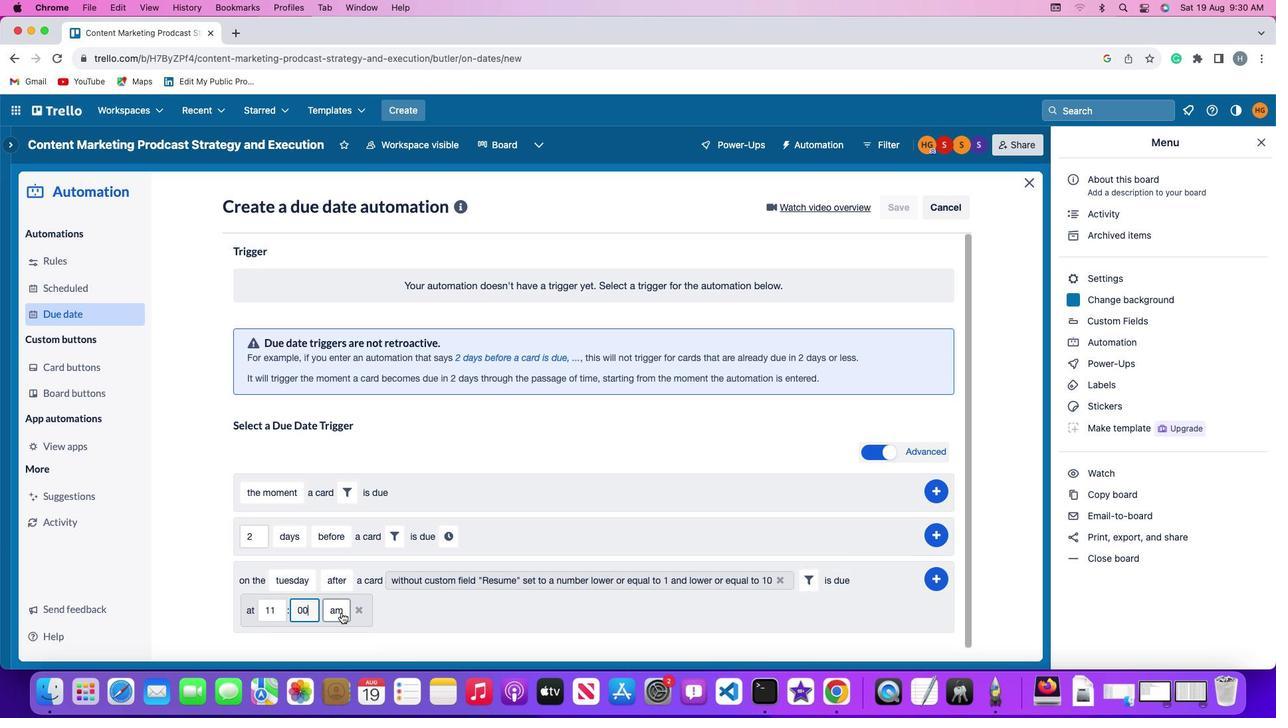 
Action: Mouse moved to (339, 554)
Screenshot: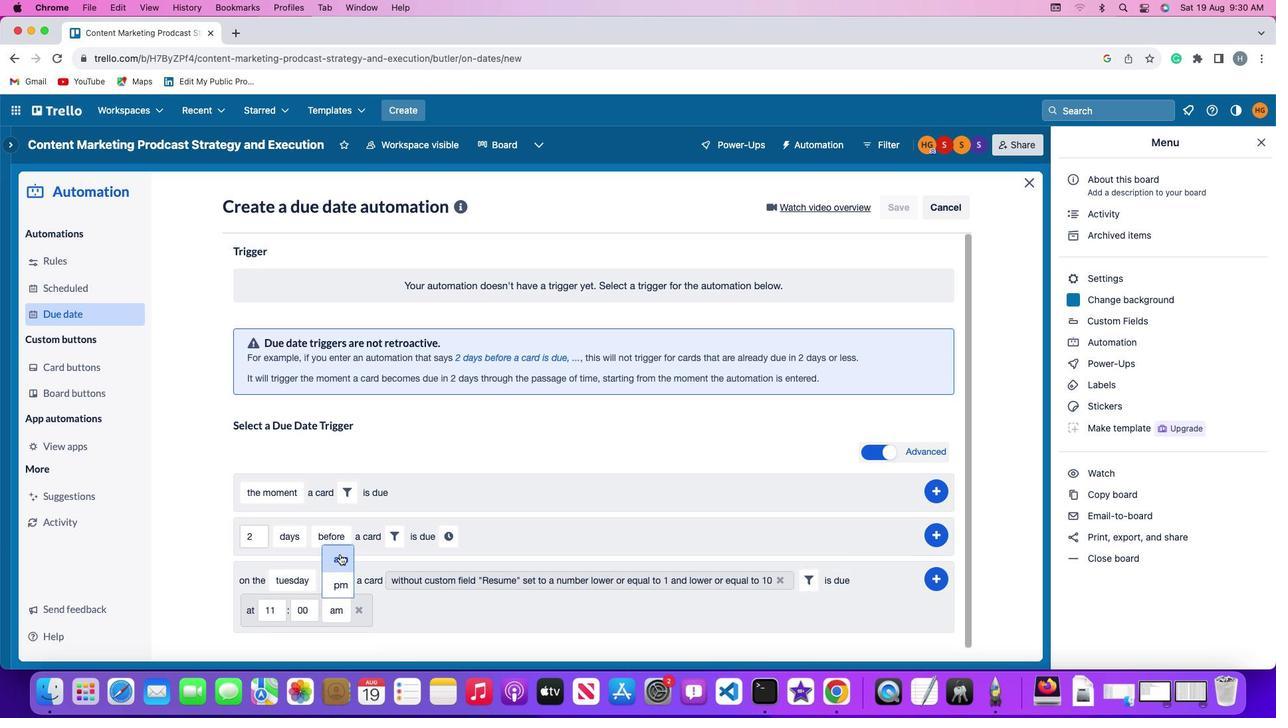 
Action: Mouse pressed left at (339, 554)
Screenshot: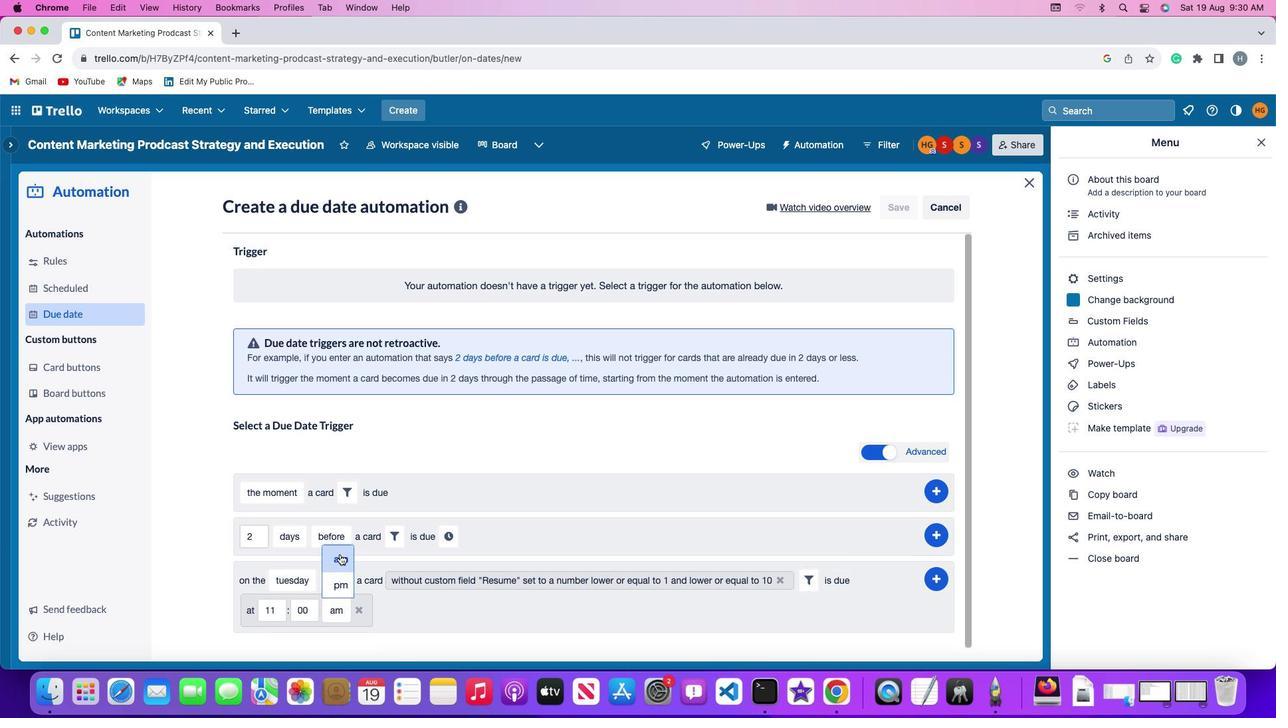 
Action: Mouse moved to (939, 577)
Screenshot: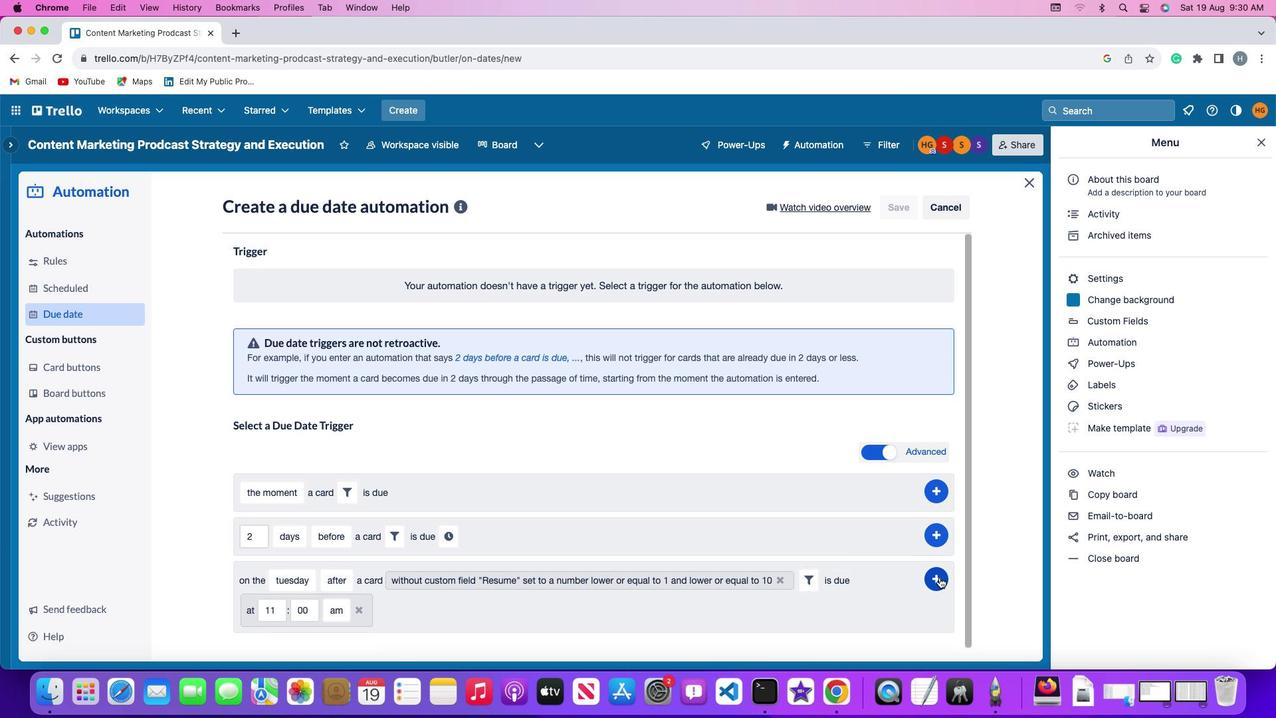 
Action: Mouse pressed left at (939, 577)
Screenshot: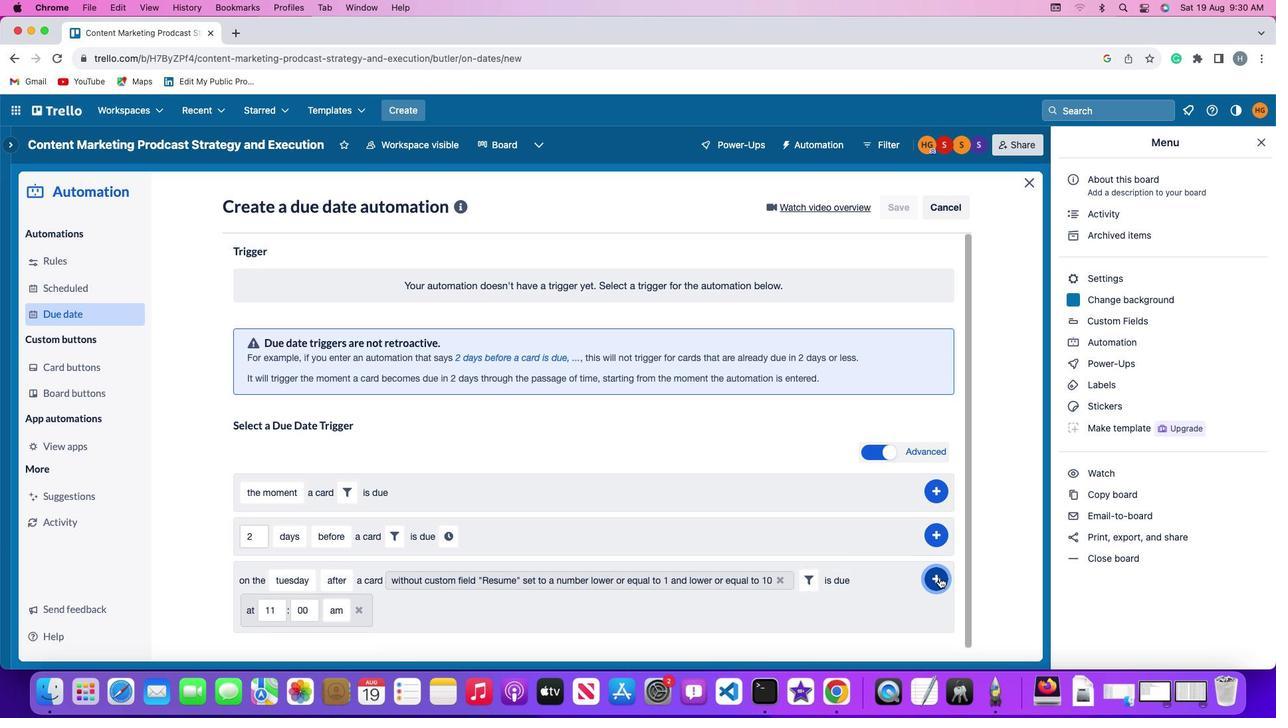 
Action: Mouse moved to (1004, 499)
Screenshot: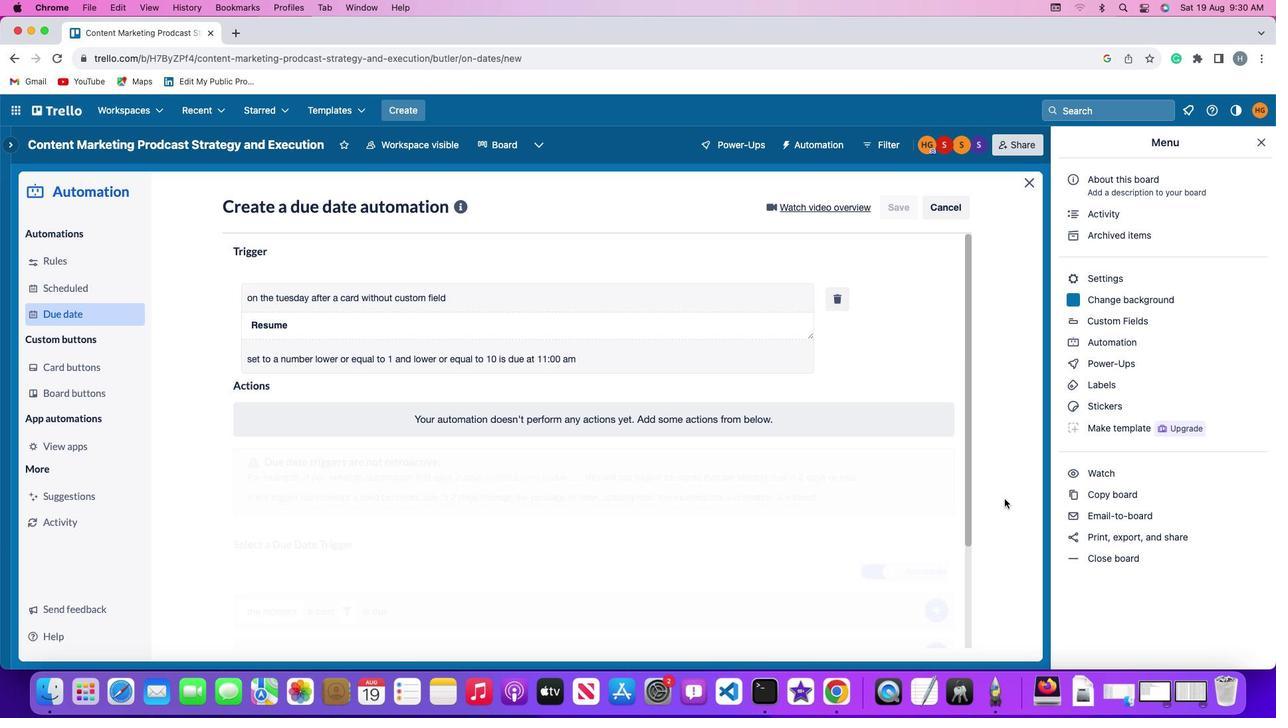 
